 Task: Use the formula "MAXIFS" in spreadsheet "Project portfolio".
Action: Mouse moved to (958, 119)
Screenshot: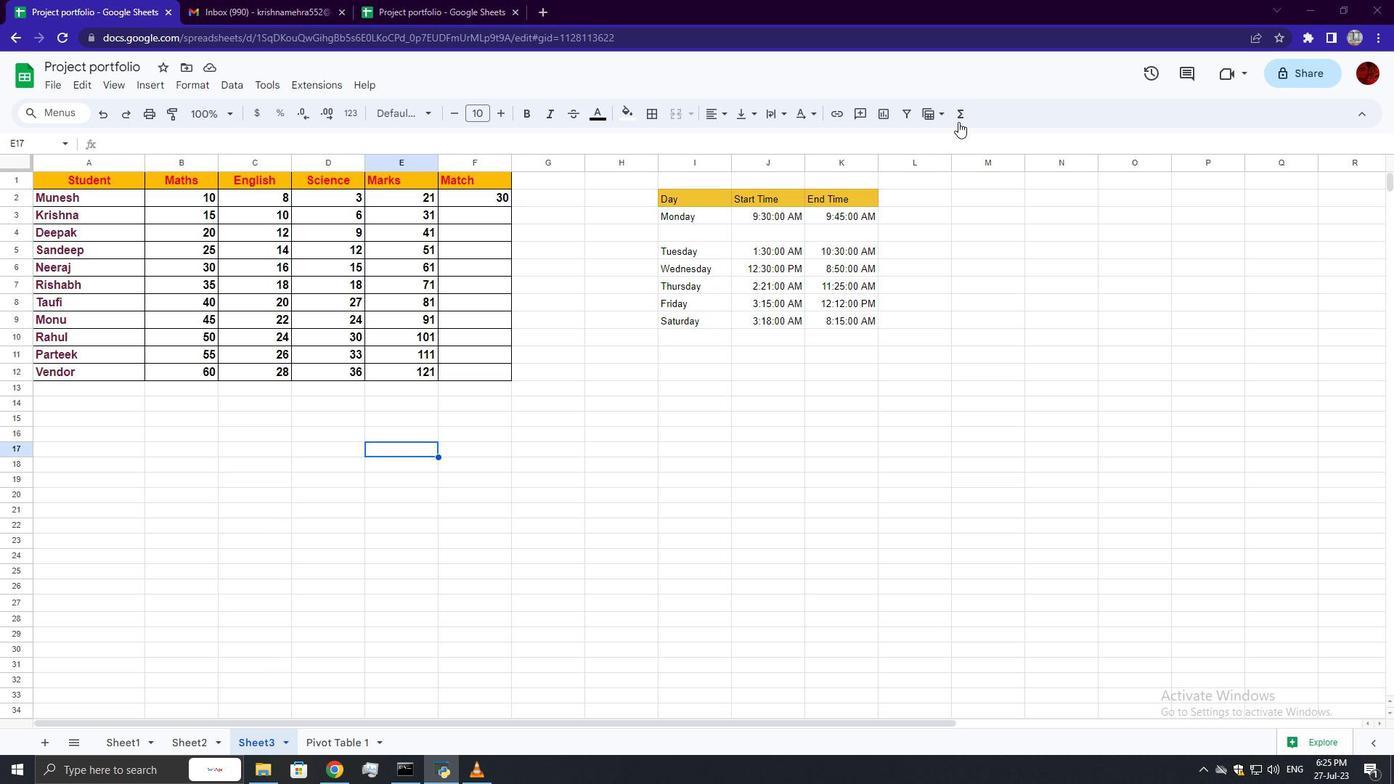 
Action: Mouse pressed left at (958, 119)
Screenshot: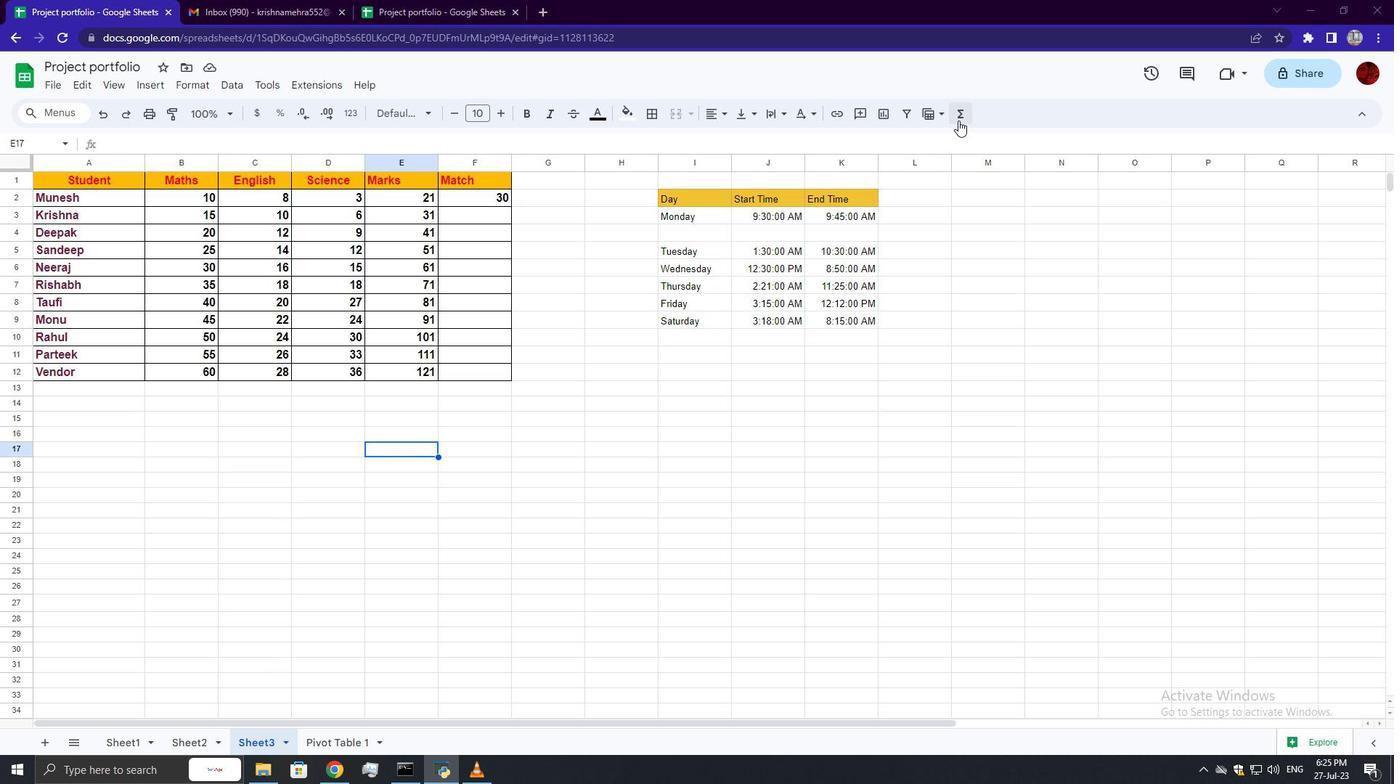
Action: Mouse moved to (1120, 270)
Screenshot: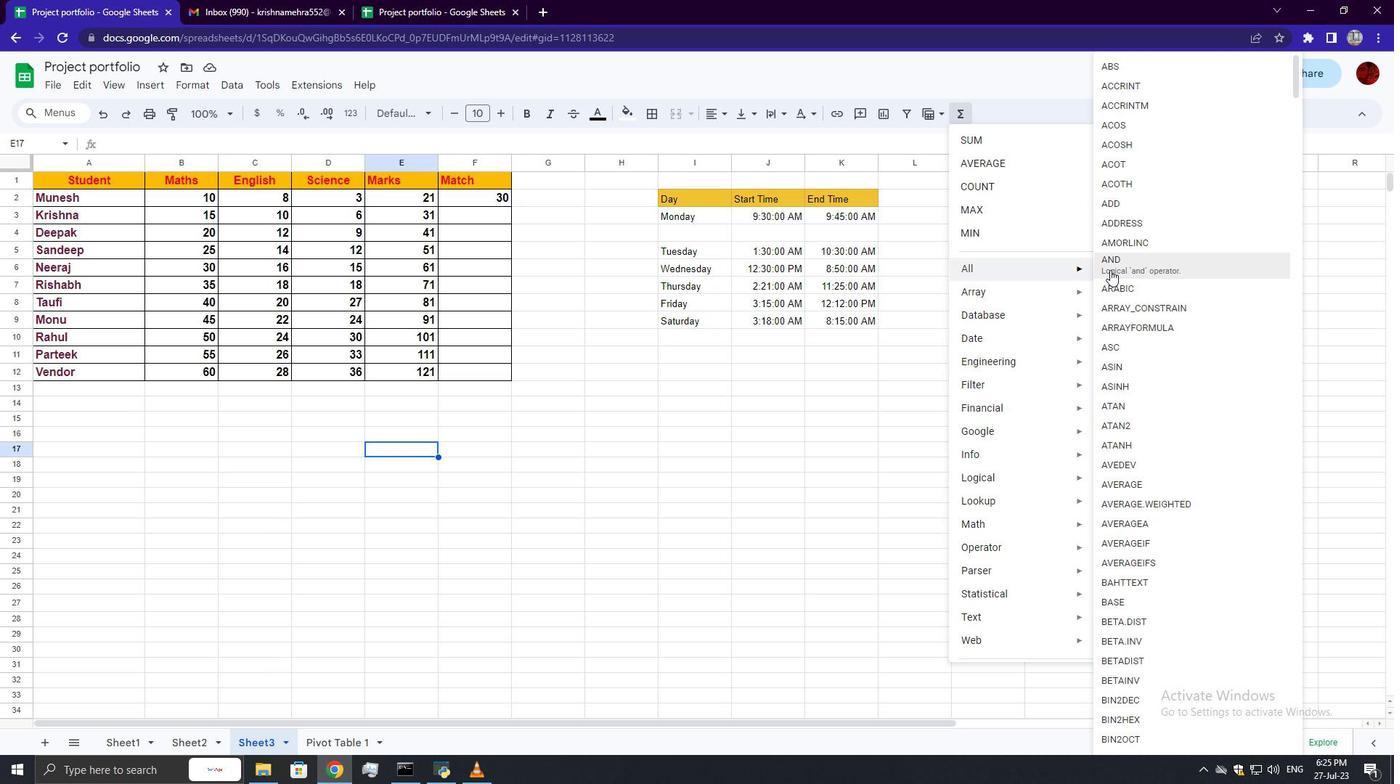 
Action: Mouse scrolled (1120, 270) with delta (0, 0)
Screenshot: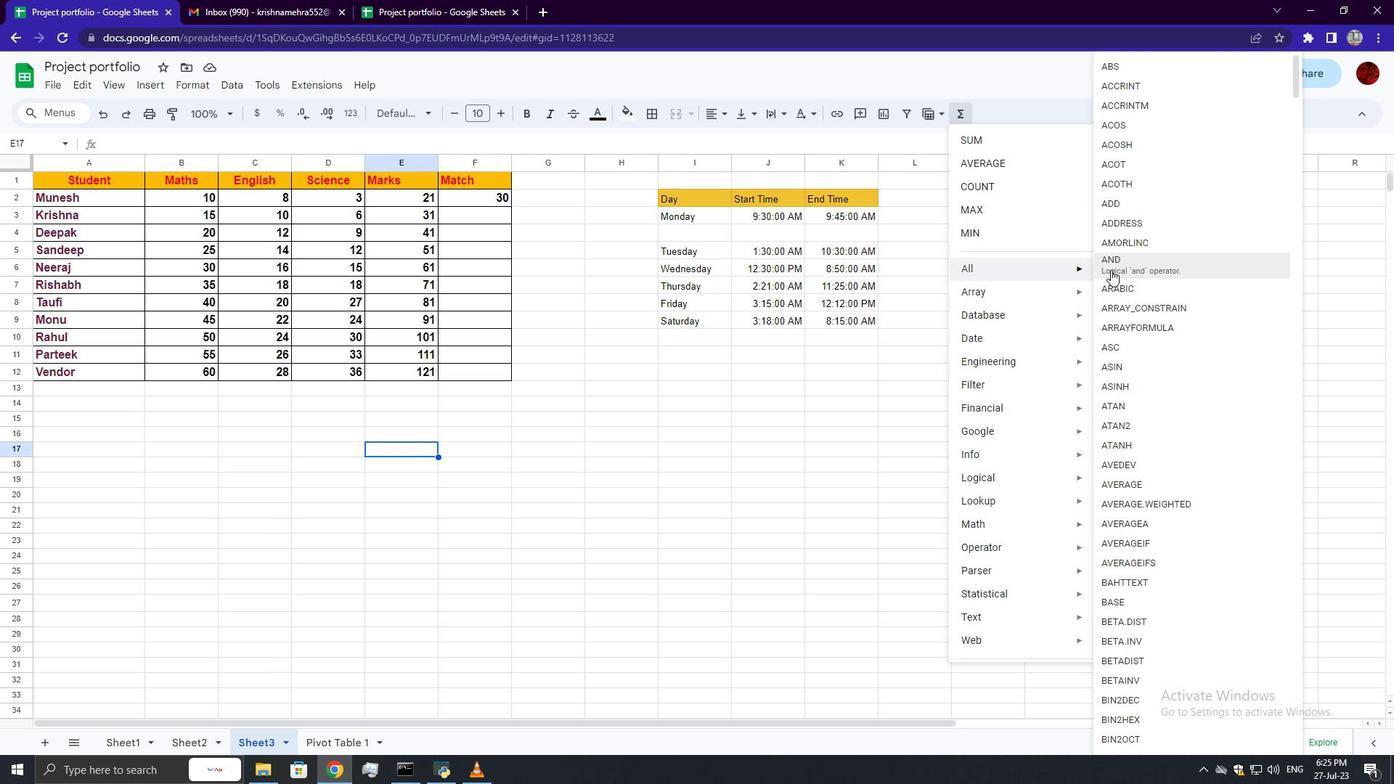 
Action: Mouse scrolled (1120, 270) with delta (0, 0)
Screenshot: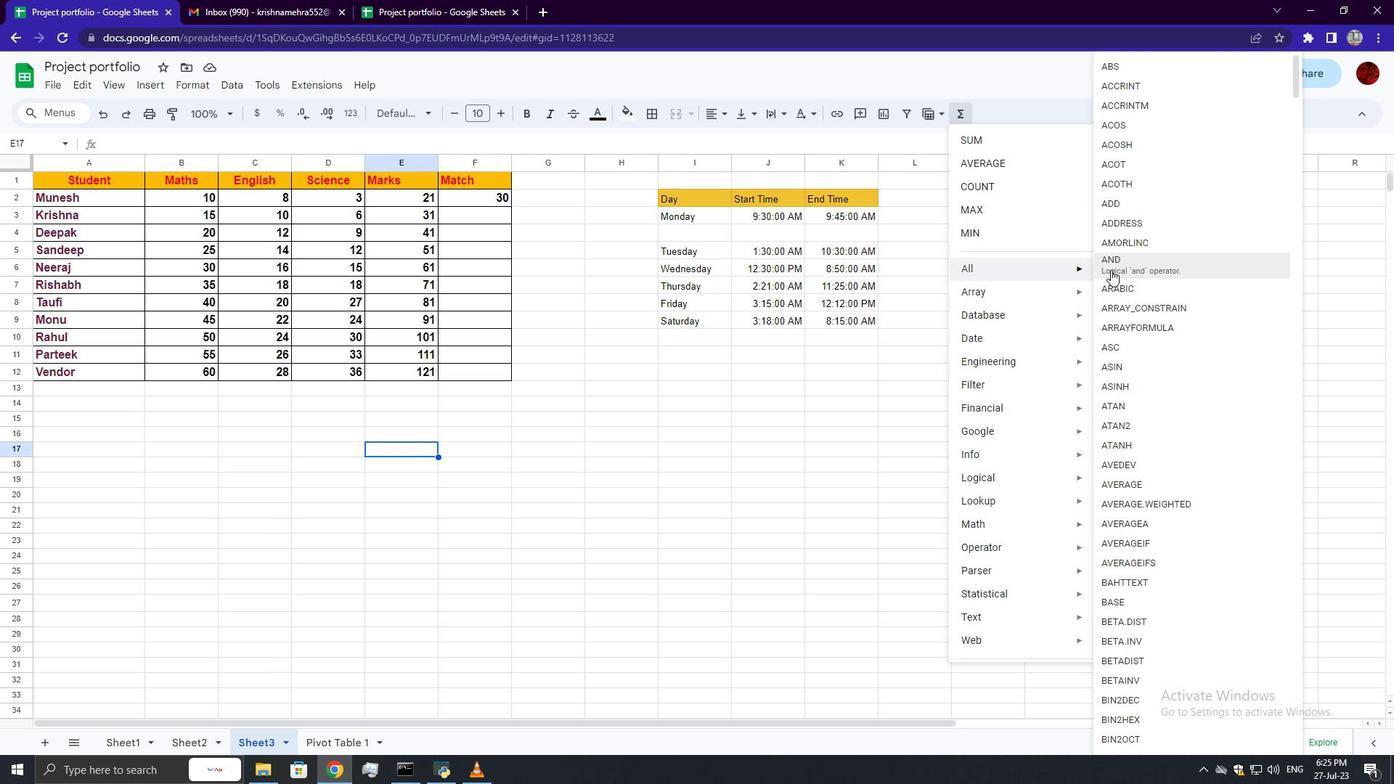 
Action: Mouse scrolled (1120, 270) with delta (0, 0)
Screenshot: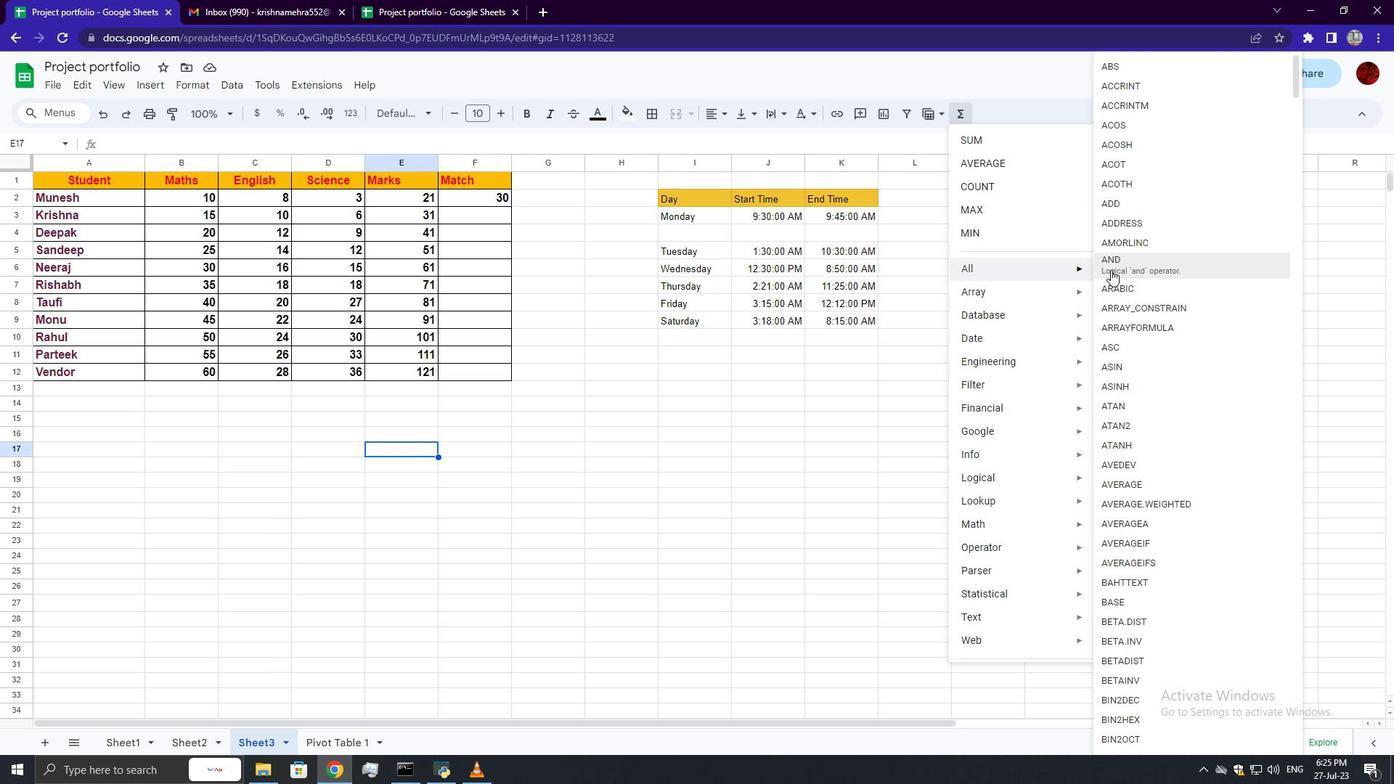 
Action: Mouse scrolled (1120, 270) with delta (0, 0)
Screenshot: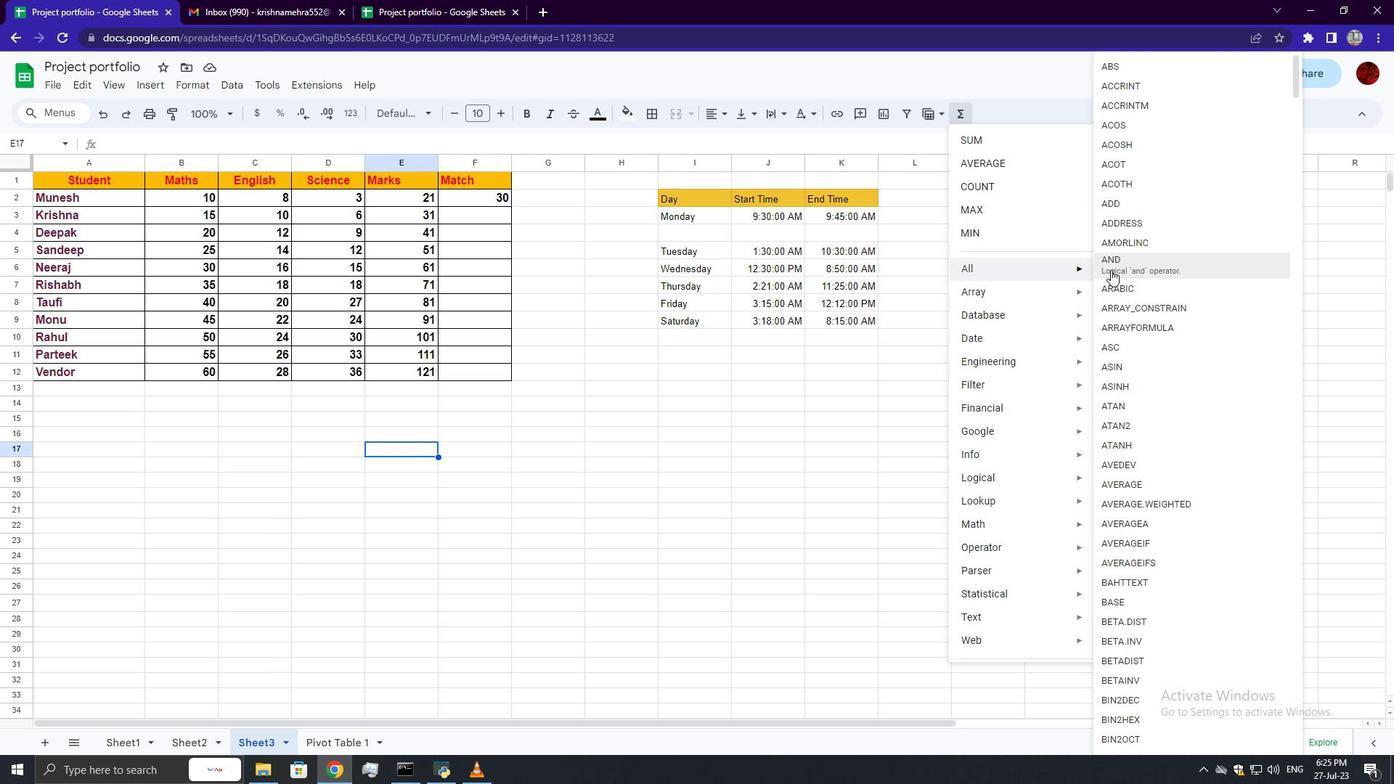 
Action: Mouse scrolled (1120, 270) with delta (0, 0)
Screenshot: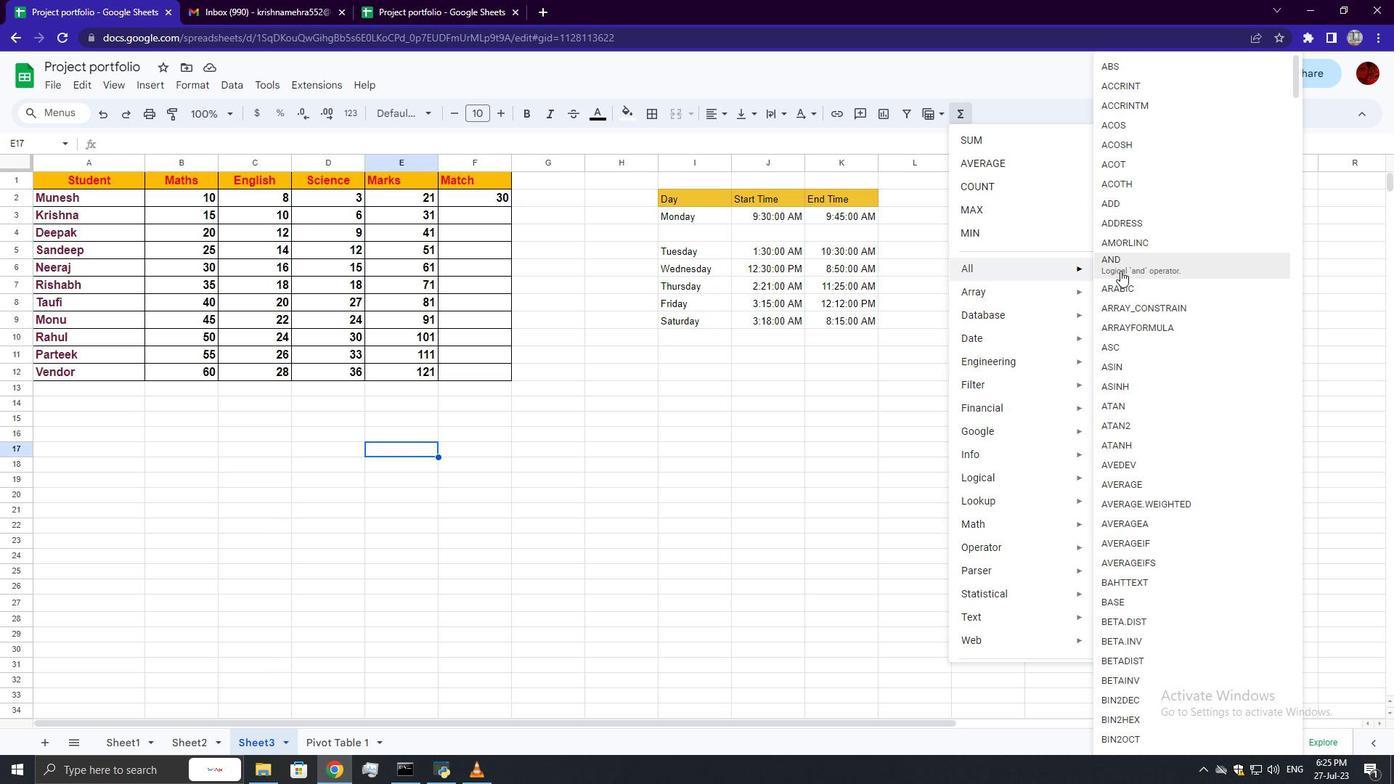 
Action: Mouse scrolled (1120, 270) with delta (0, 0)
Screenshot: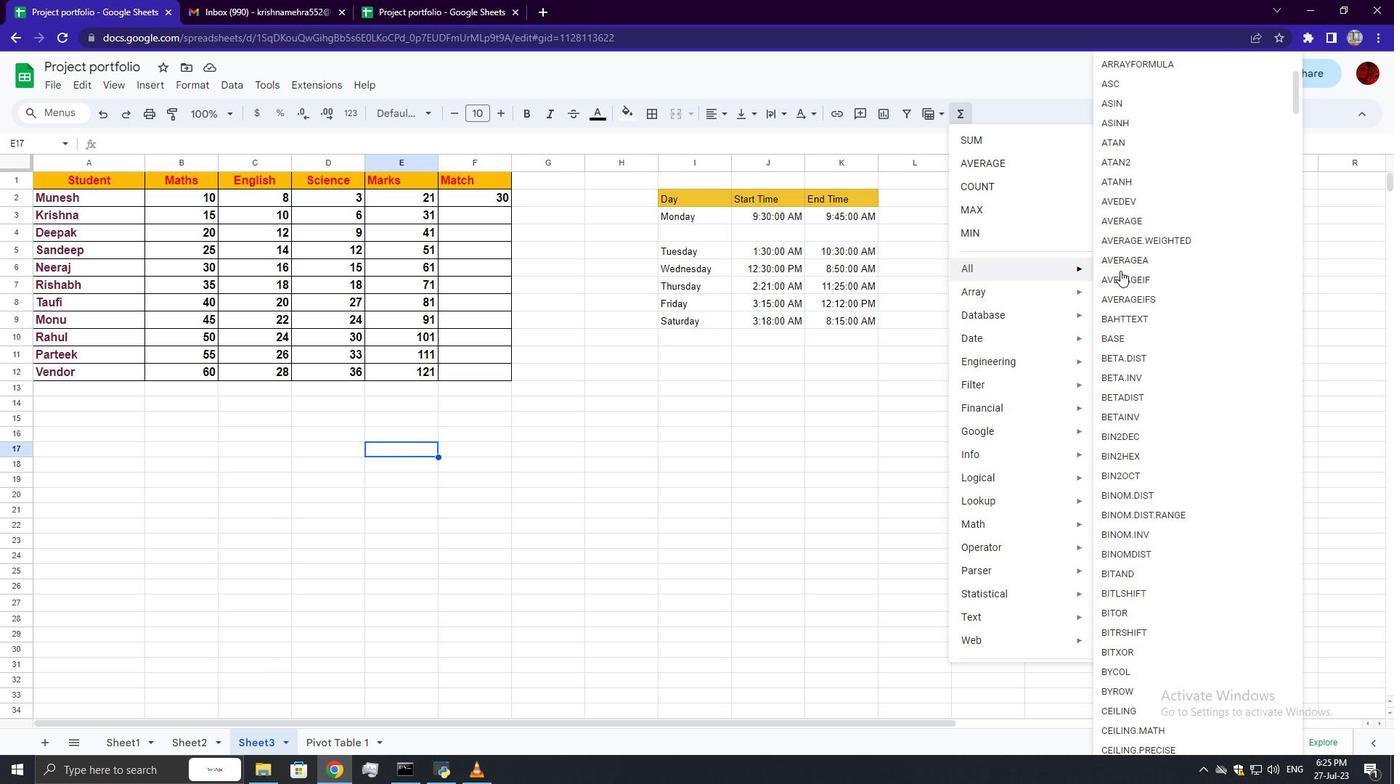 
Action: Mouse scrolled (1120, 270) with delta (0, 0)
Screenshot: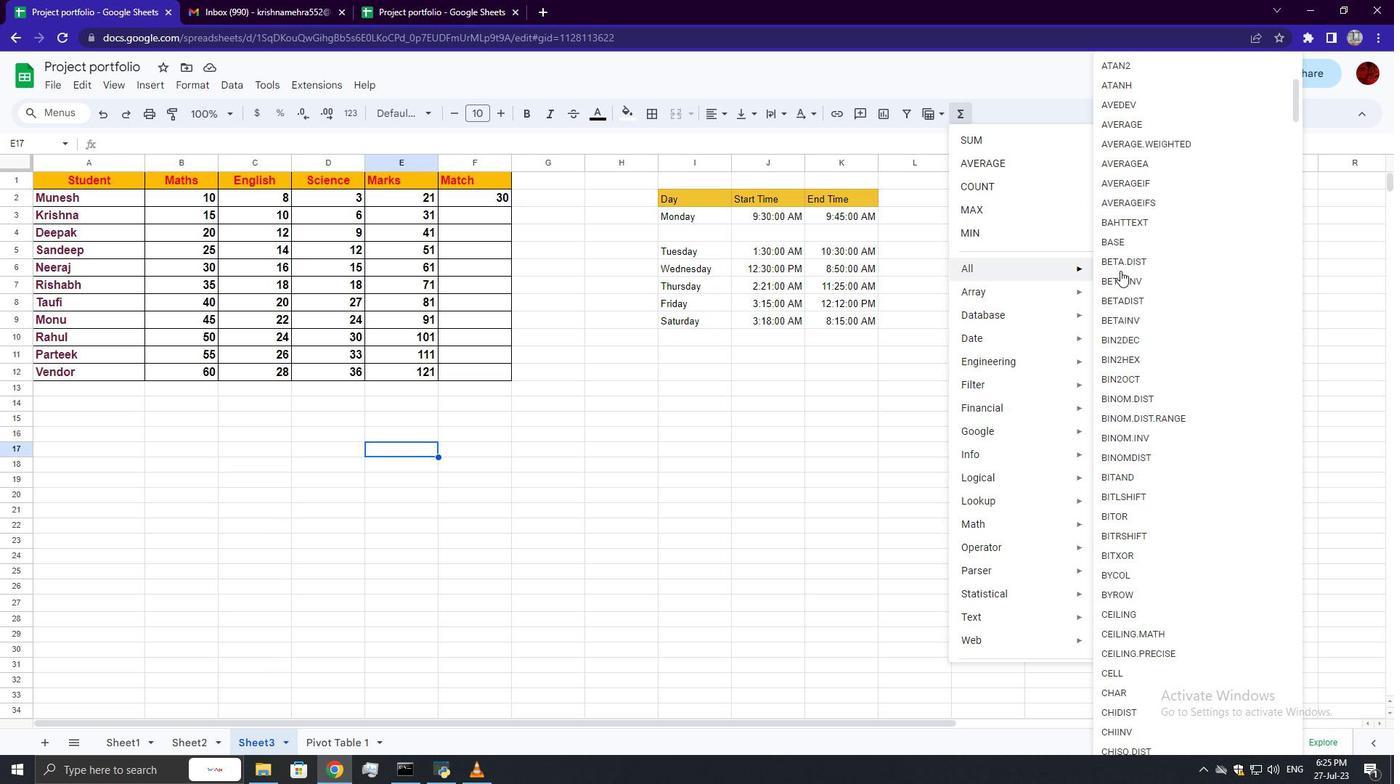 
Action: Mouse scrolled (1120, 270) with delta (0, 0)
Screenshot: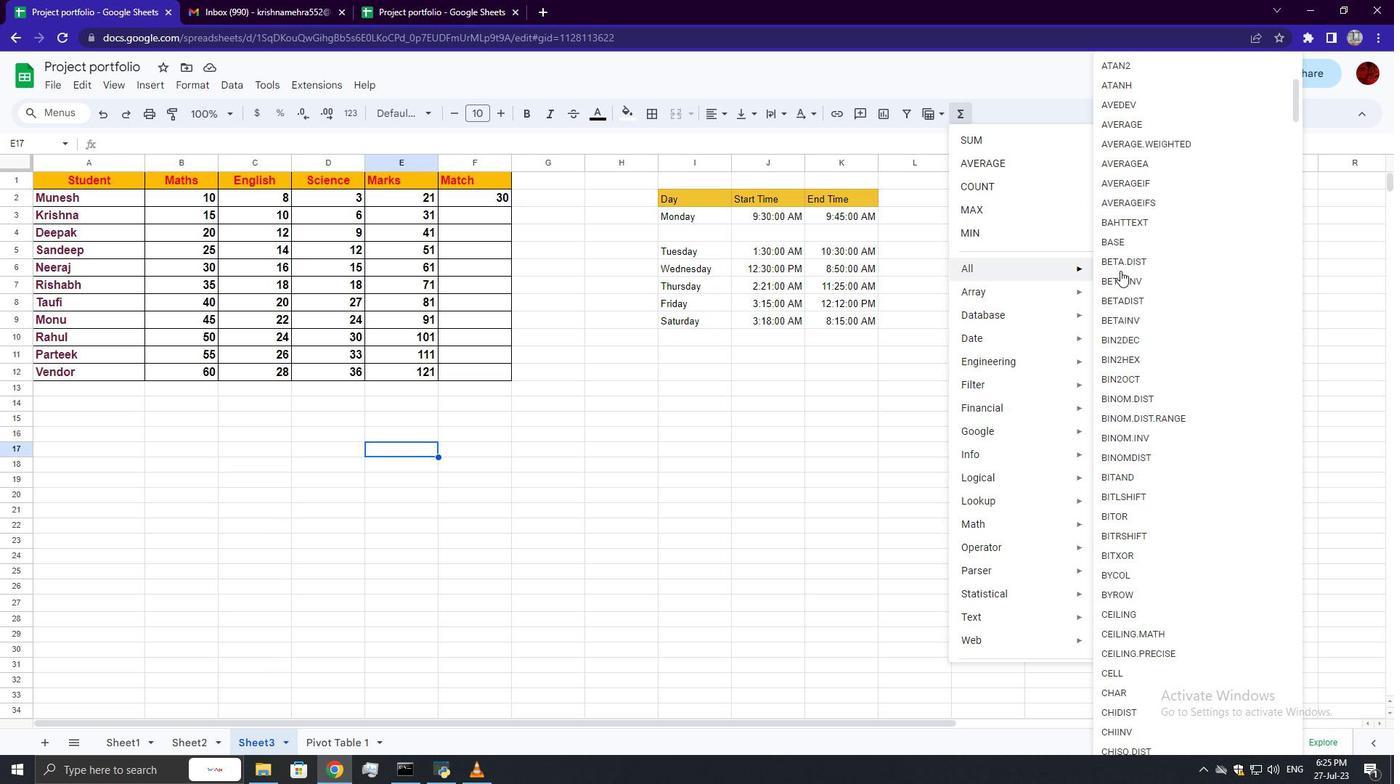 
Action: Mouse scrolled (1120, 270) with delta (0, 0)
Screenshot: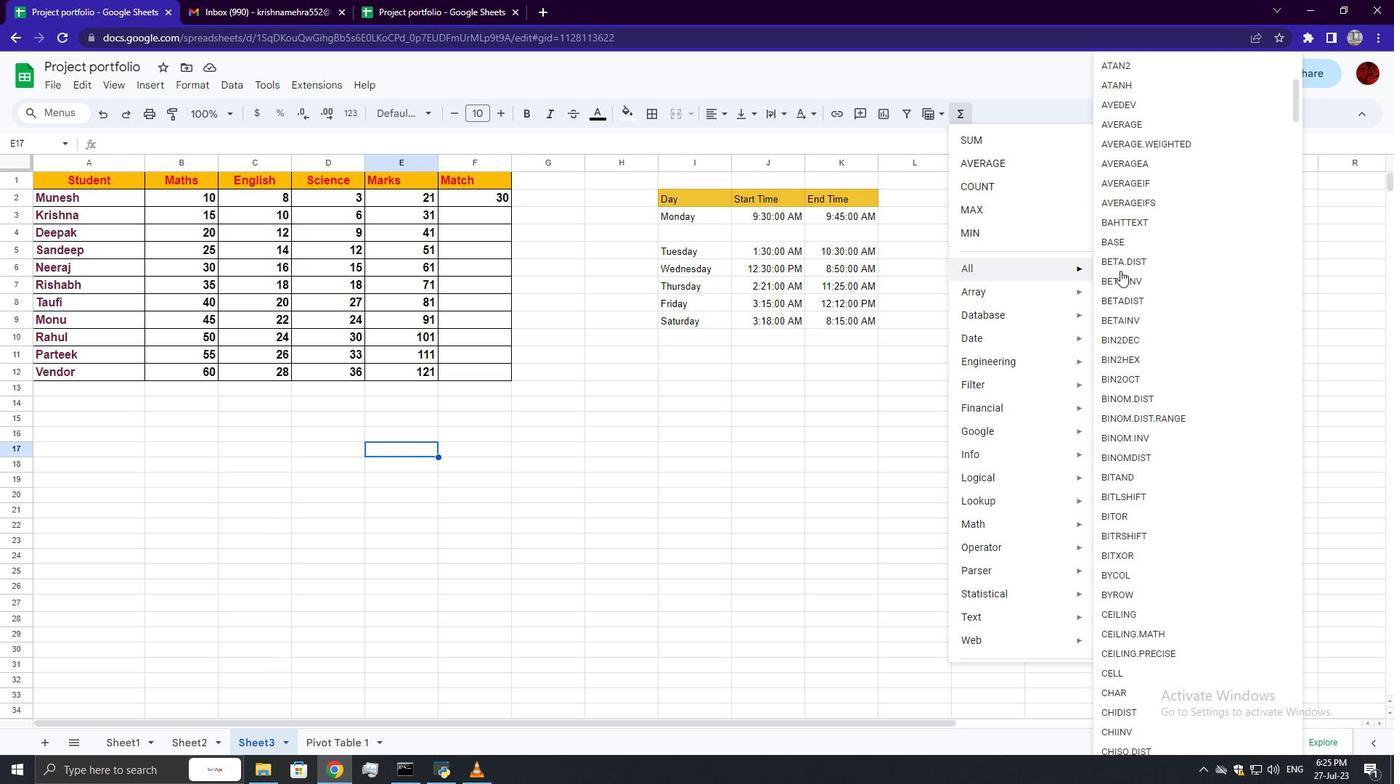 
Action: Mouse scrolled (1120, 270) with delta (0, 0)
Screenshot: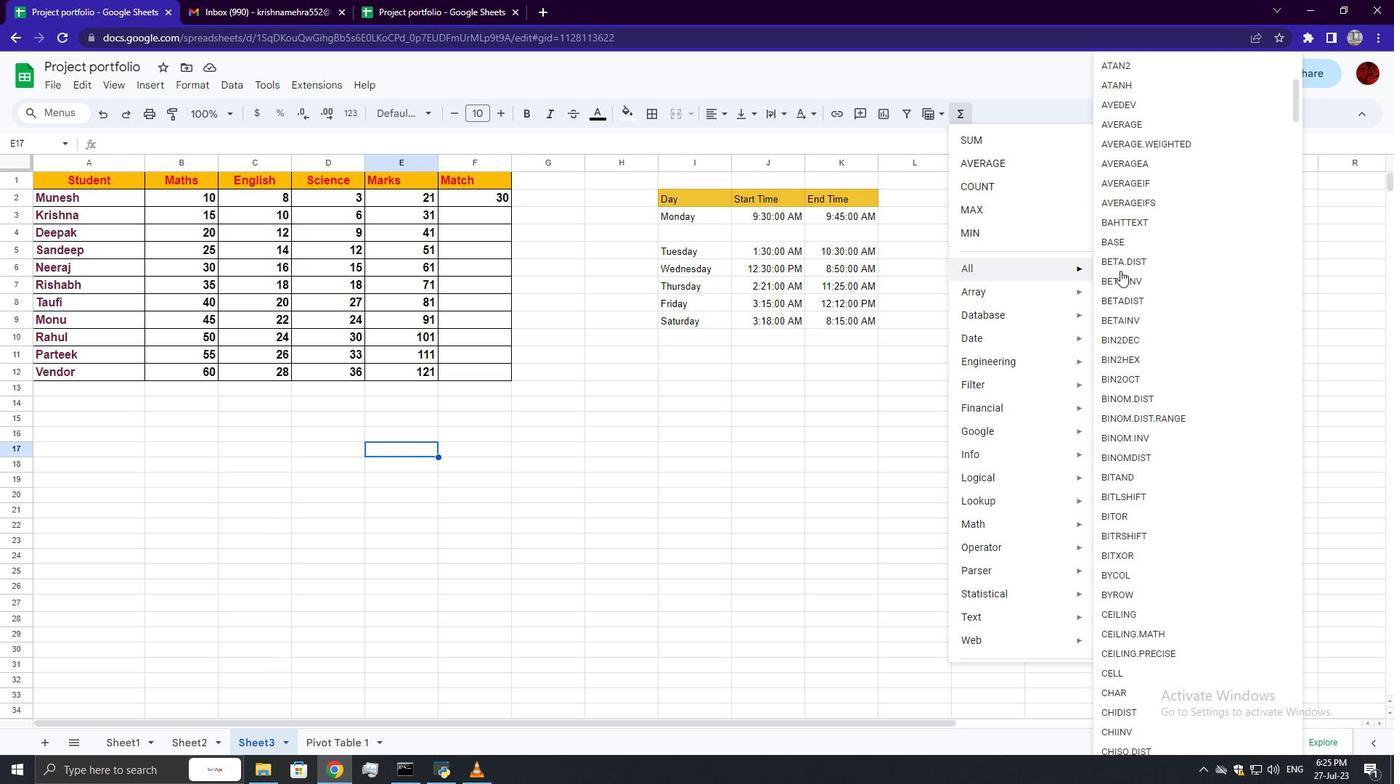 
Action: Mouse scrolled (1120, 270) with delta (0, 0)
Screenshot: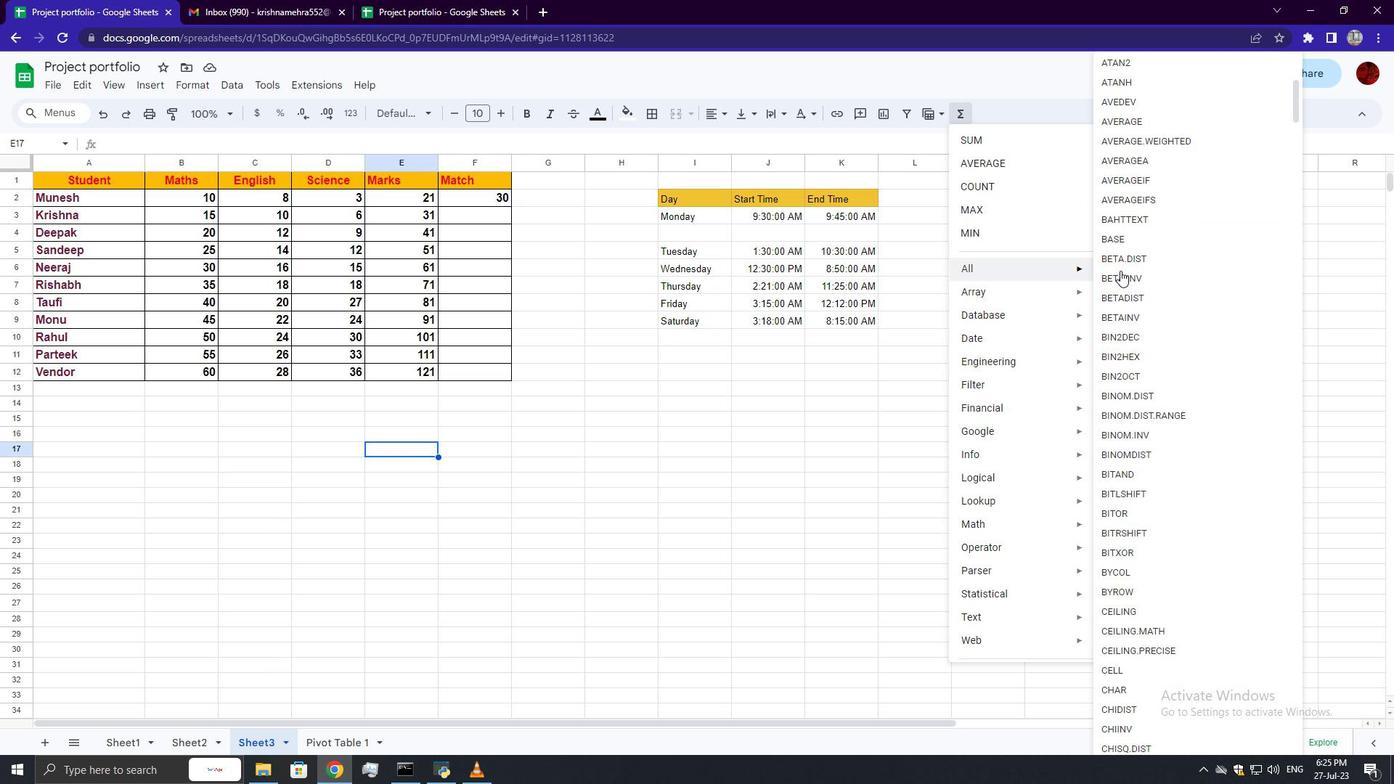 
Action: Mouse scrolled (1120, 270) with delta (0, 0)
Screenshot: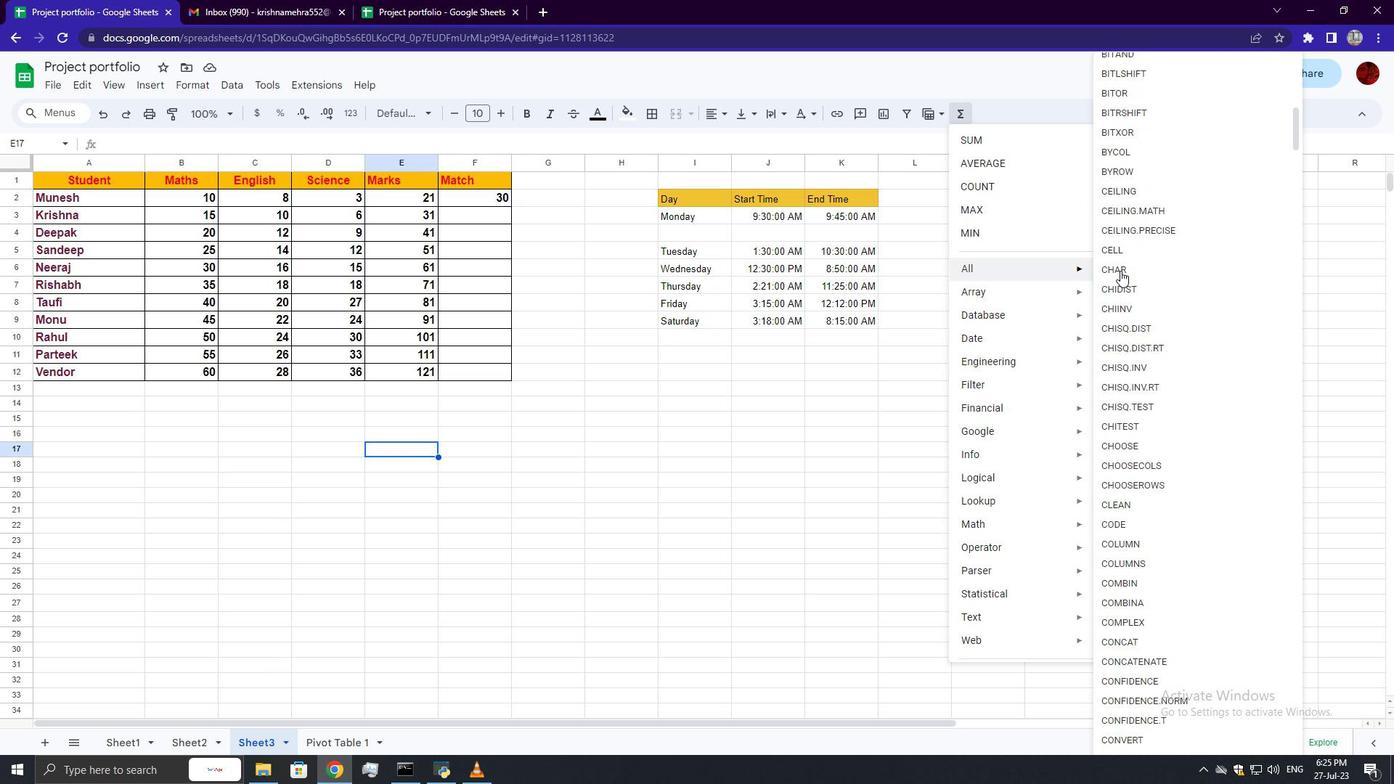 
Action: Mouse scrolled (1120, 270) with delta (0, 0)
Screenshot: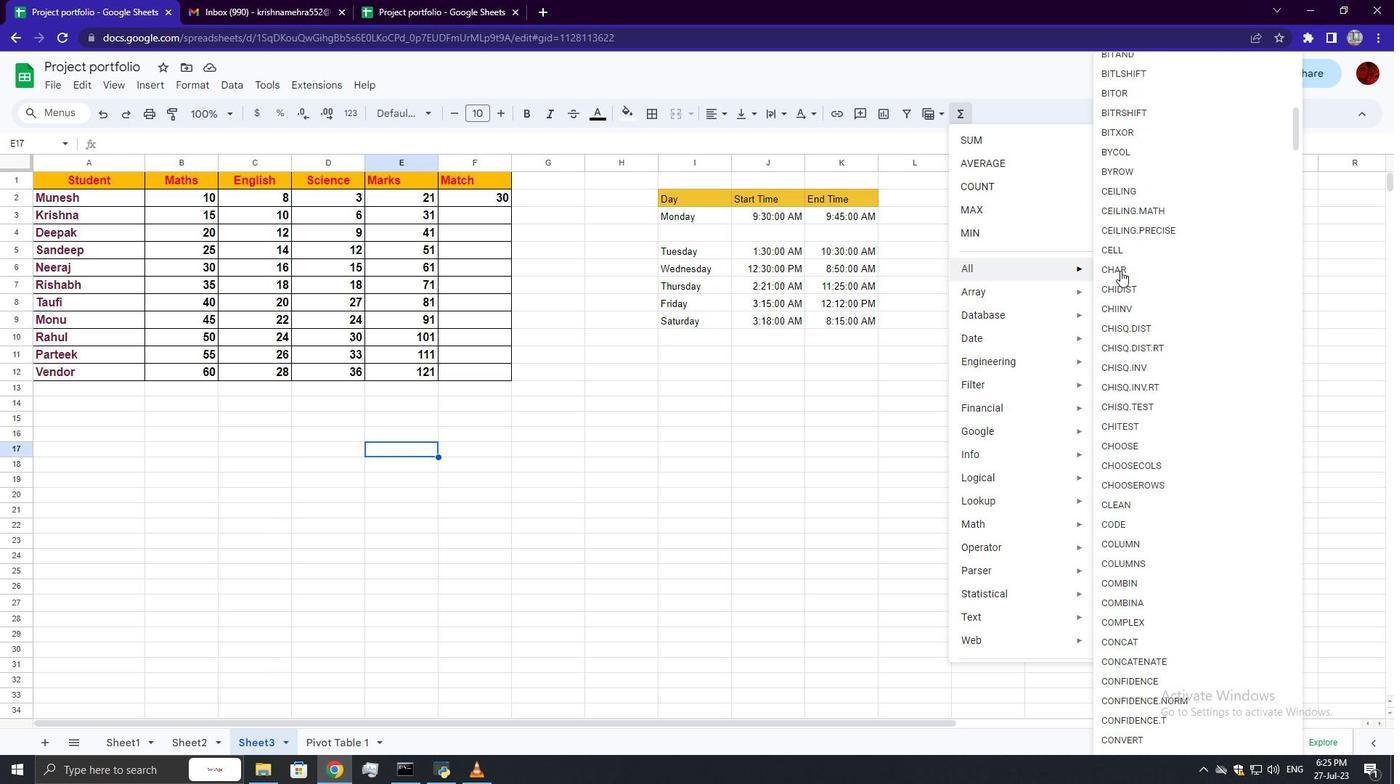 
Action: Mouse scrolled (1120, 270) with delta (0, 0)
Screenshot: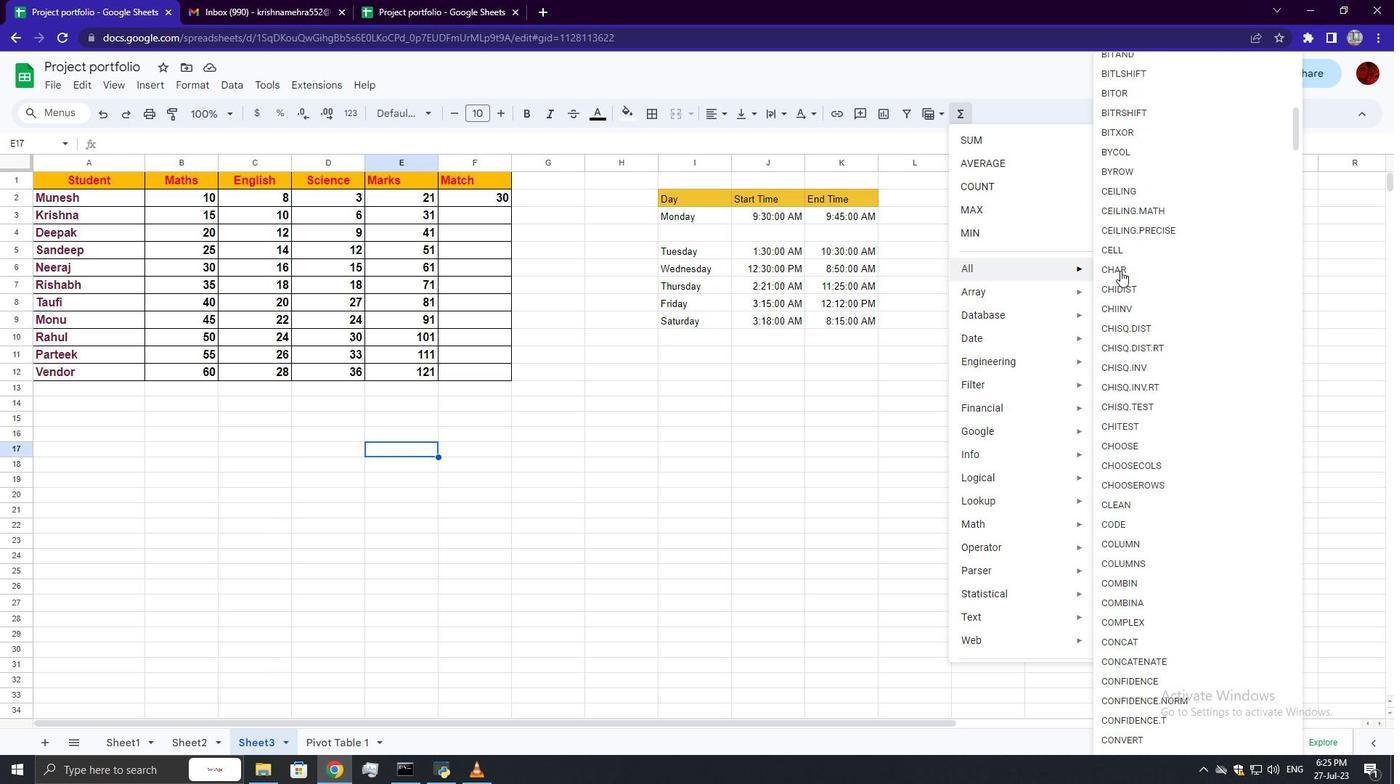 
Action: Mouse scrolled (1120, 270) with delta (0, 0)
Screenshot: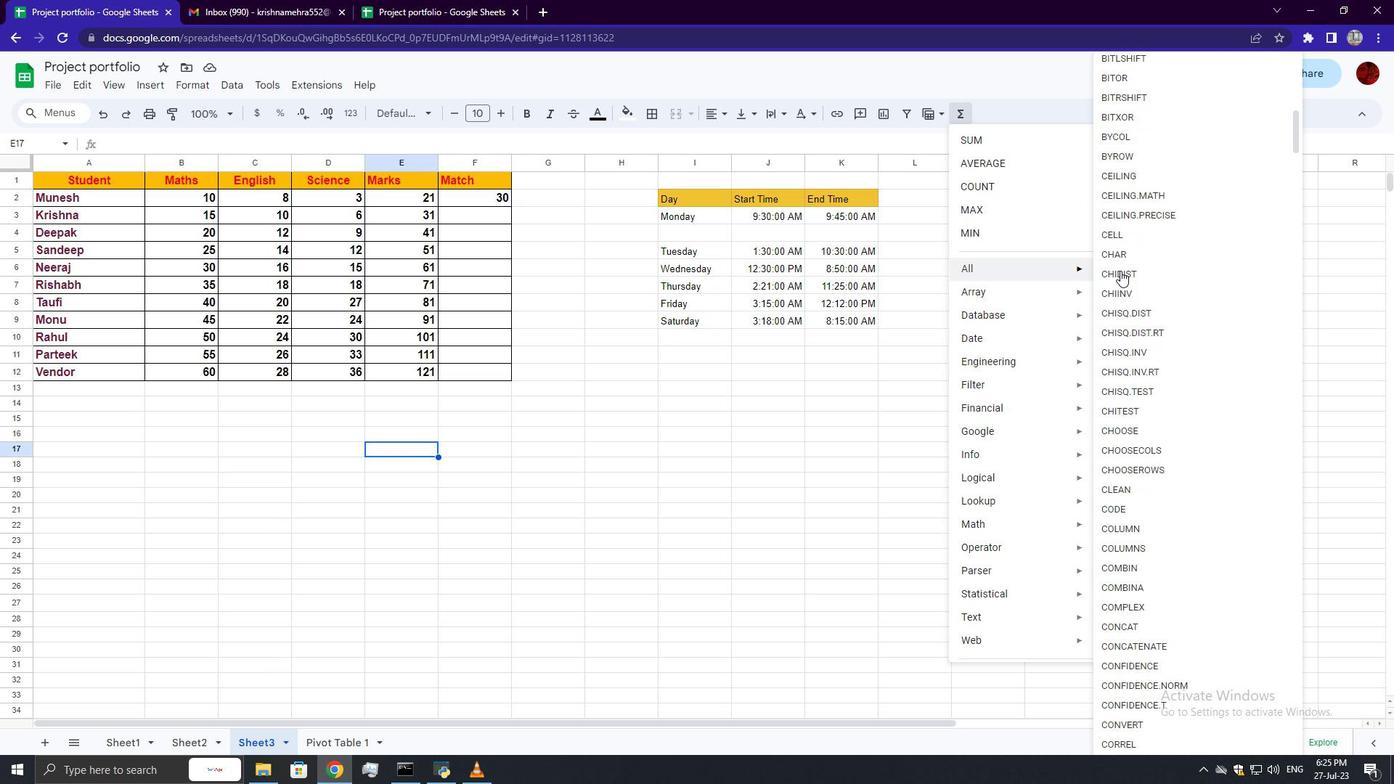 
Action: Mouse scrolled (1120, 270) with delta (0, 0)
Screenshot: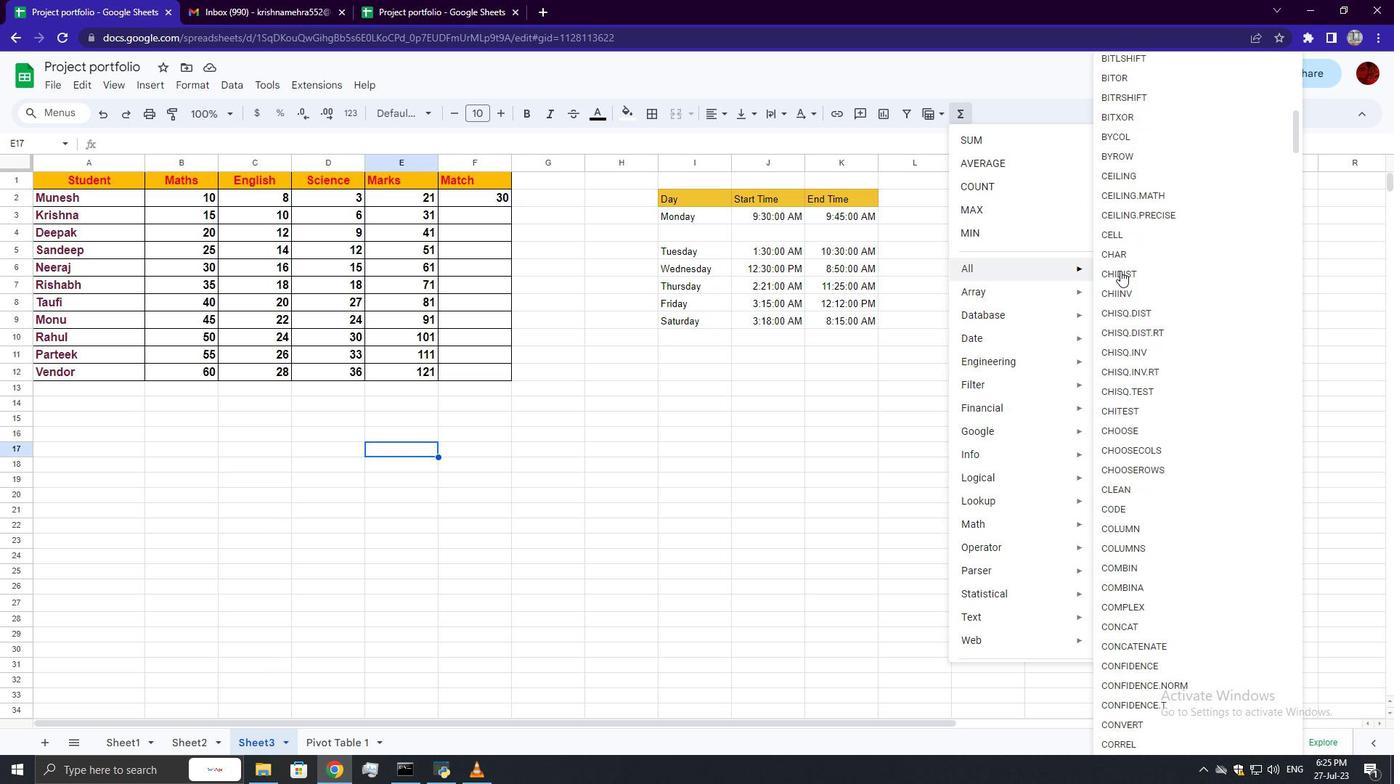
Action: Mouse scrolled (1120, 270) with delta (0, 0)
Screenshot: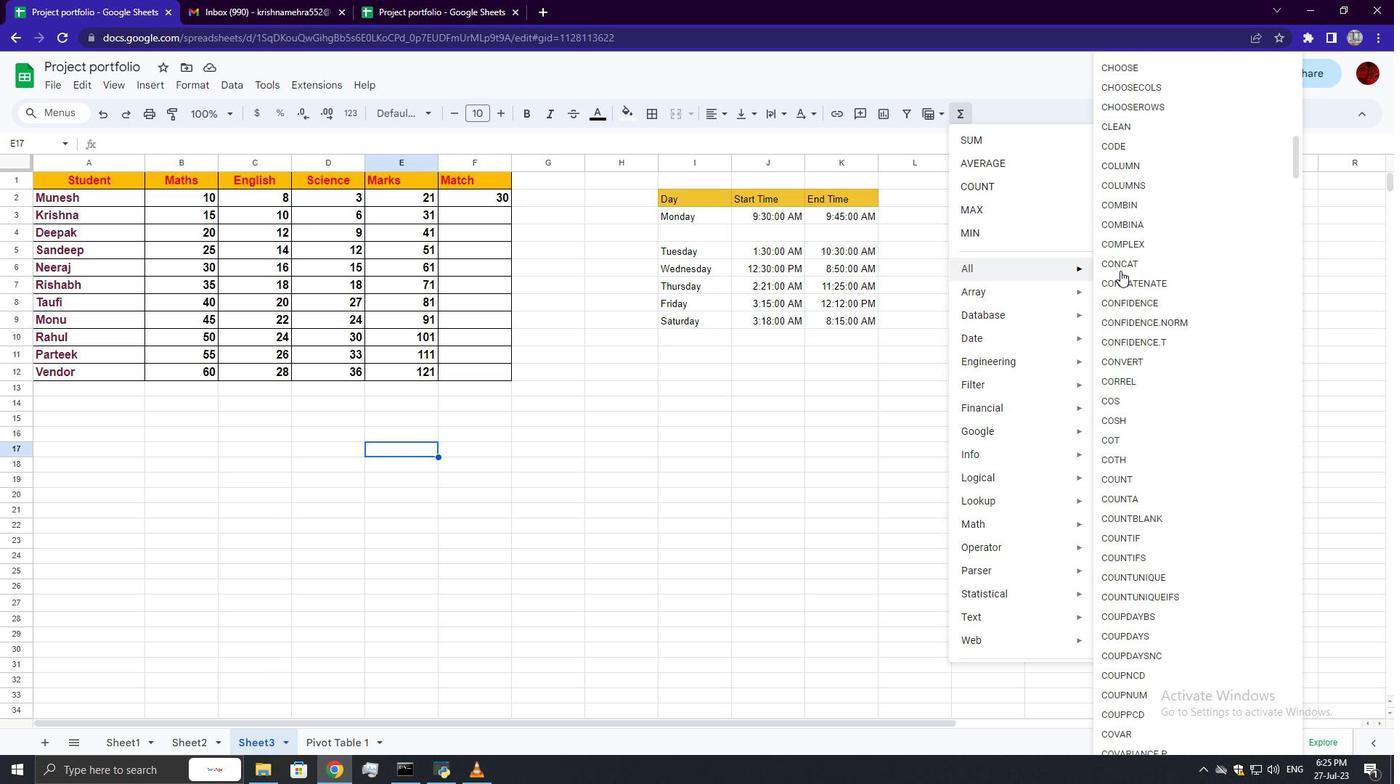 
Action: Mouse scrolled (1120, 270) with delta (0, 0)
Screenshot: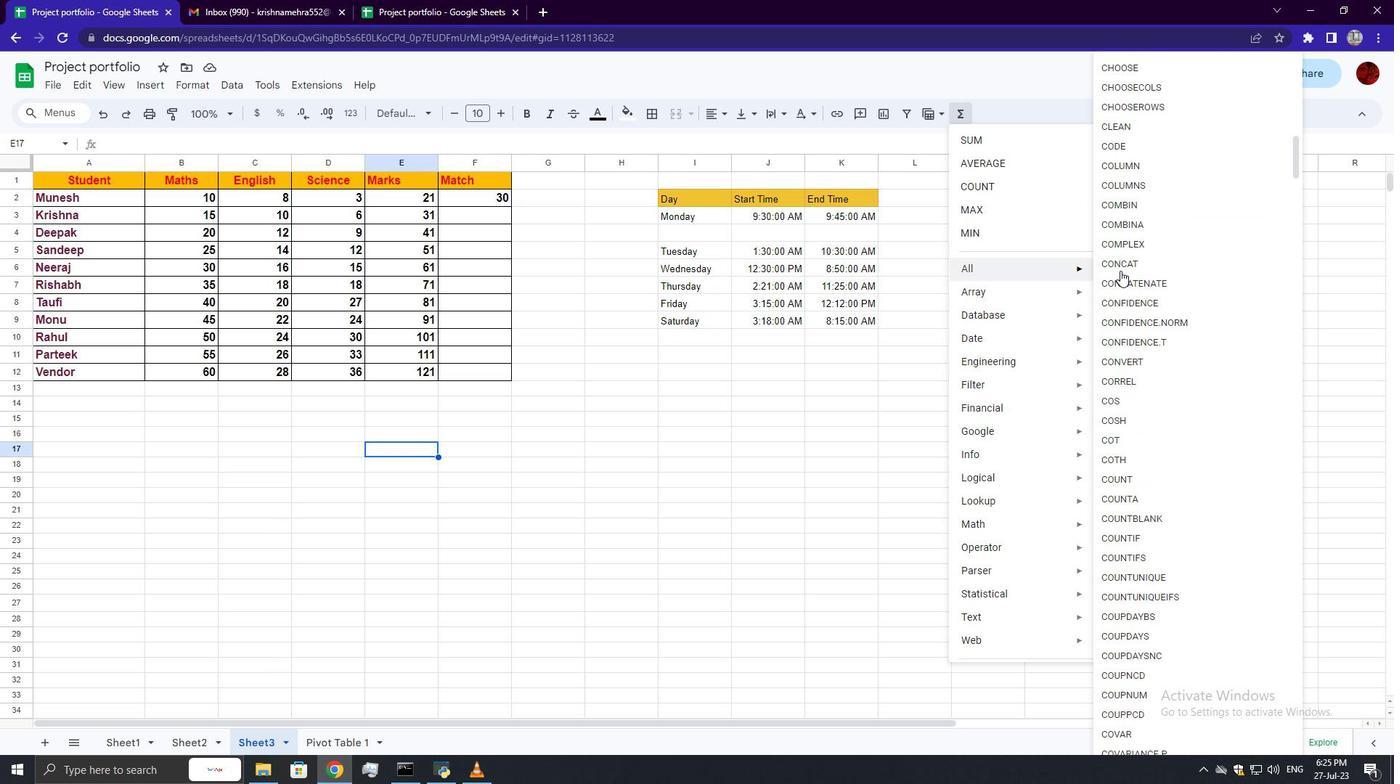 
Action: Mouse scrolled (1120, 270) with delta (0, 0)
Screenshot: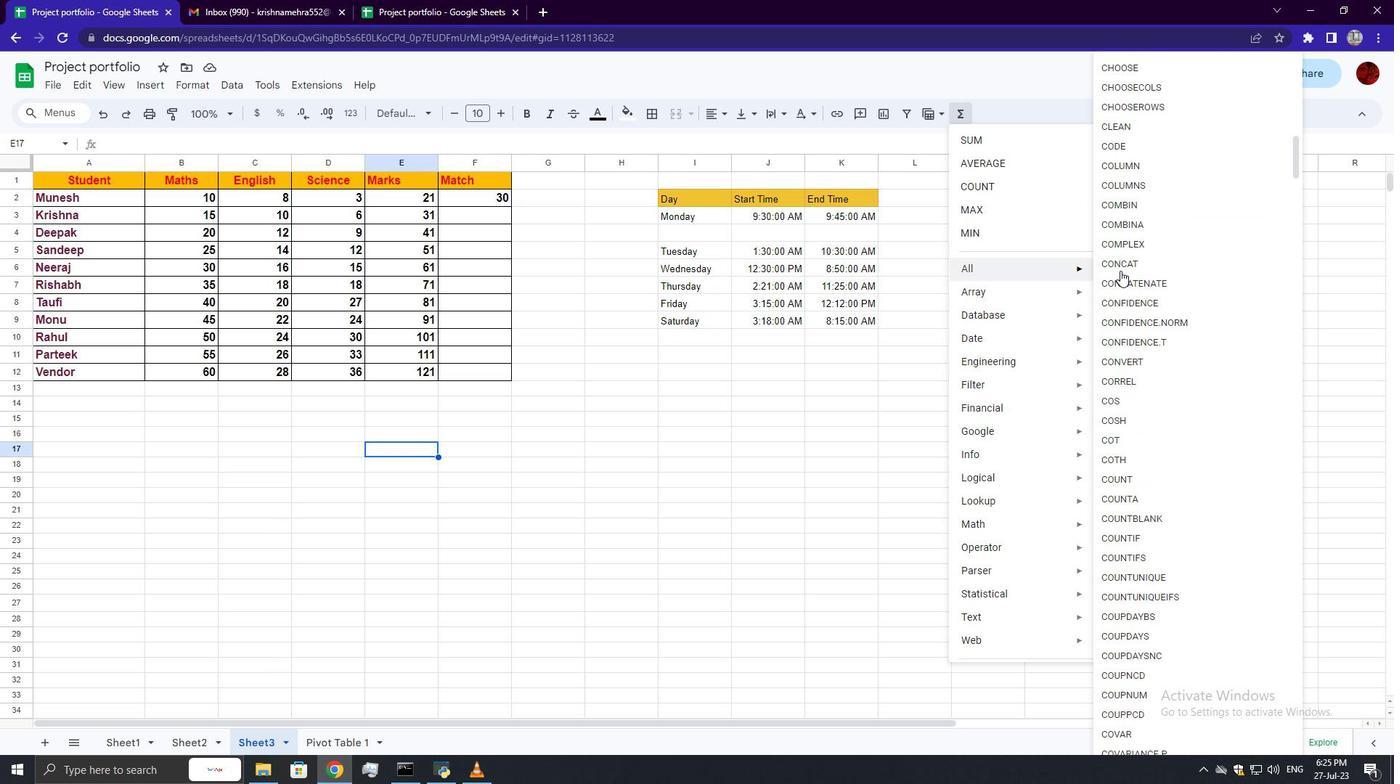 
Action: Mouse scrolled (1120, 270) with delta (0, 0)
Screenshot: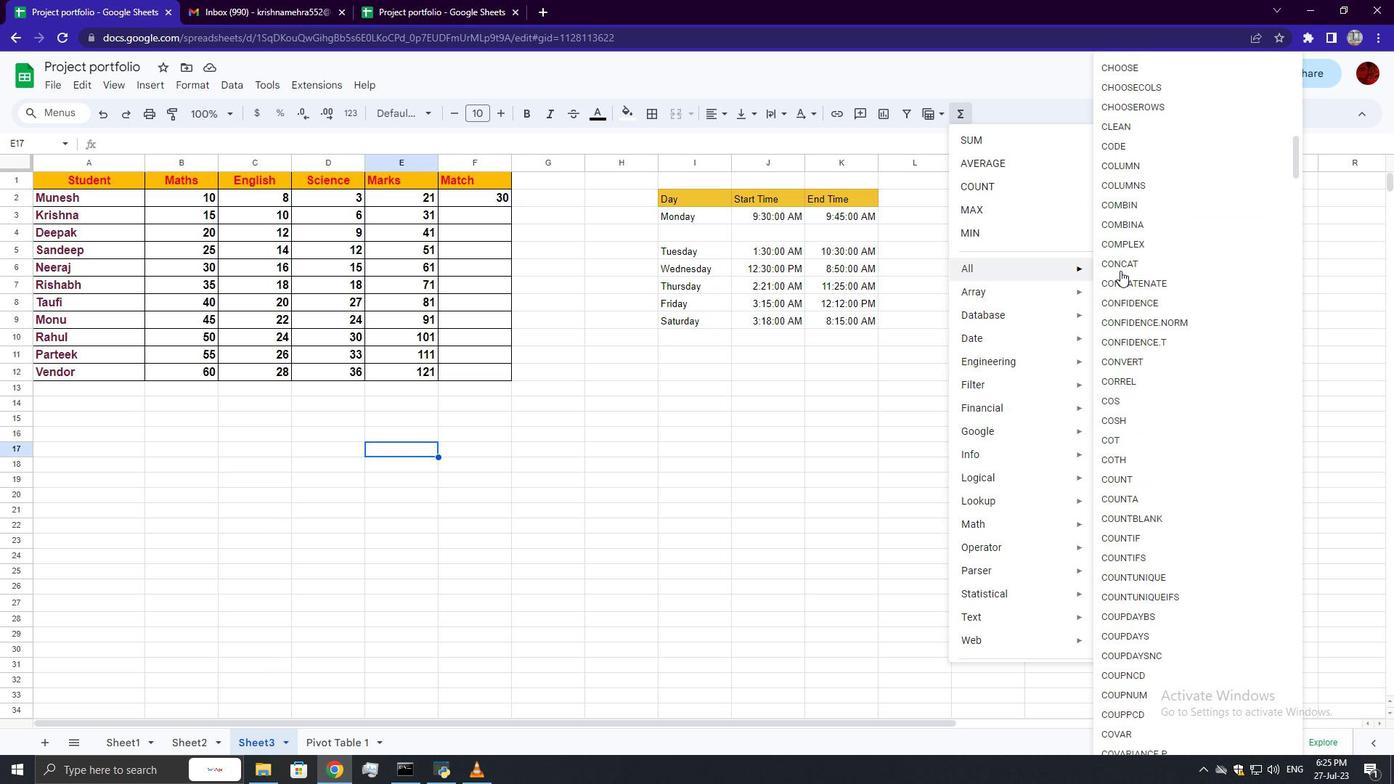 
Action: Mouse scrolled (1120, 270) with delta (0, 0)
Screenshot: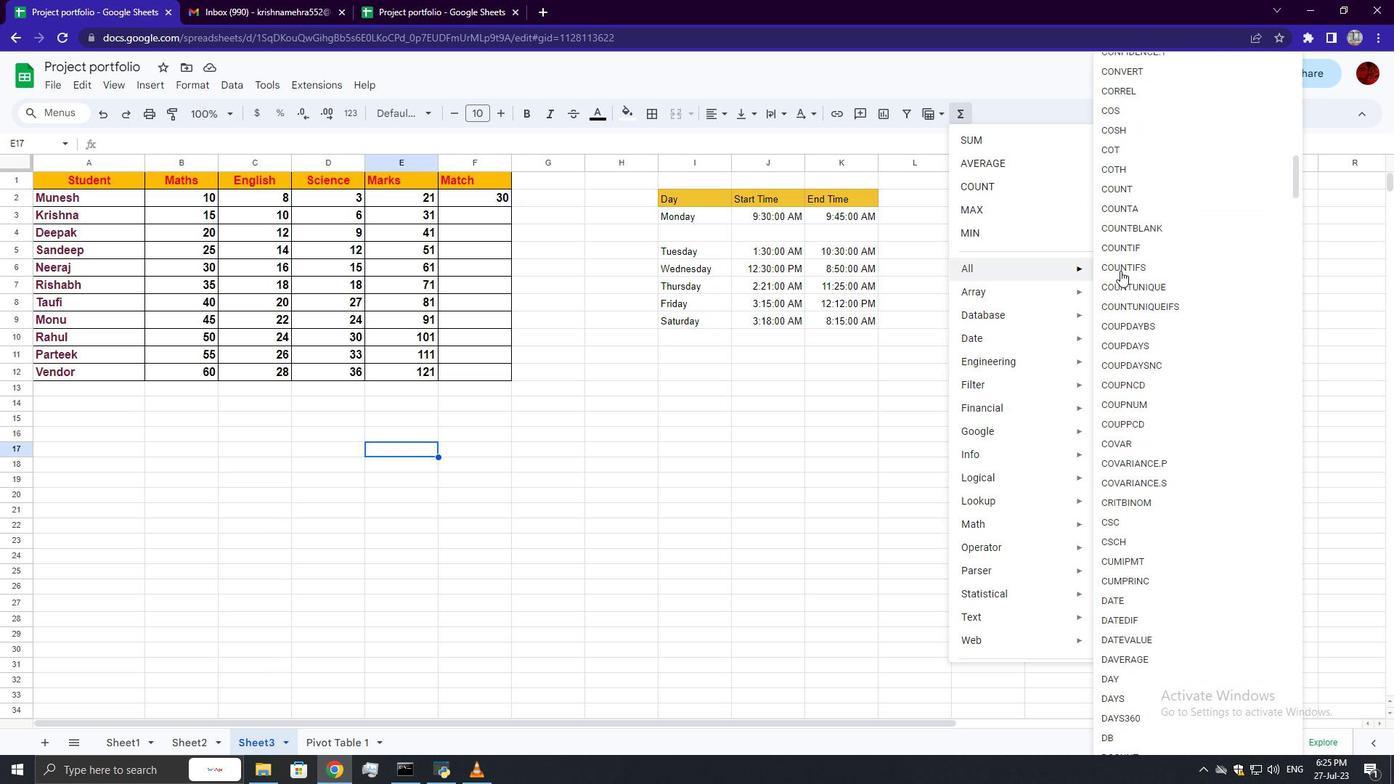 
Action: Mouse scrolled (1120, 270) with delta (0, 0)
Screenshot: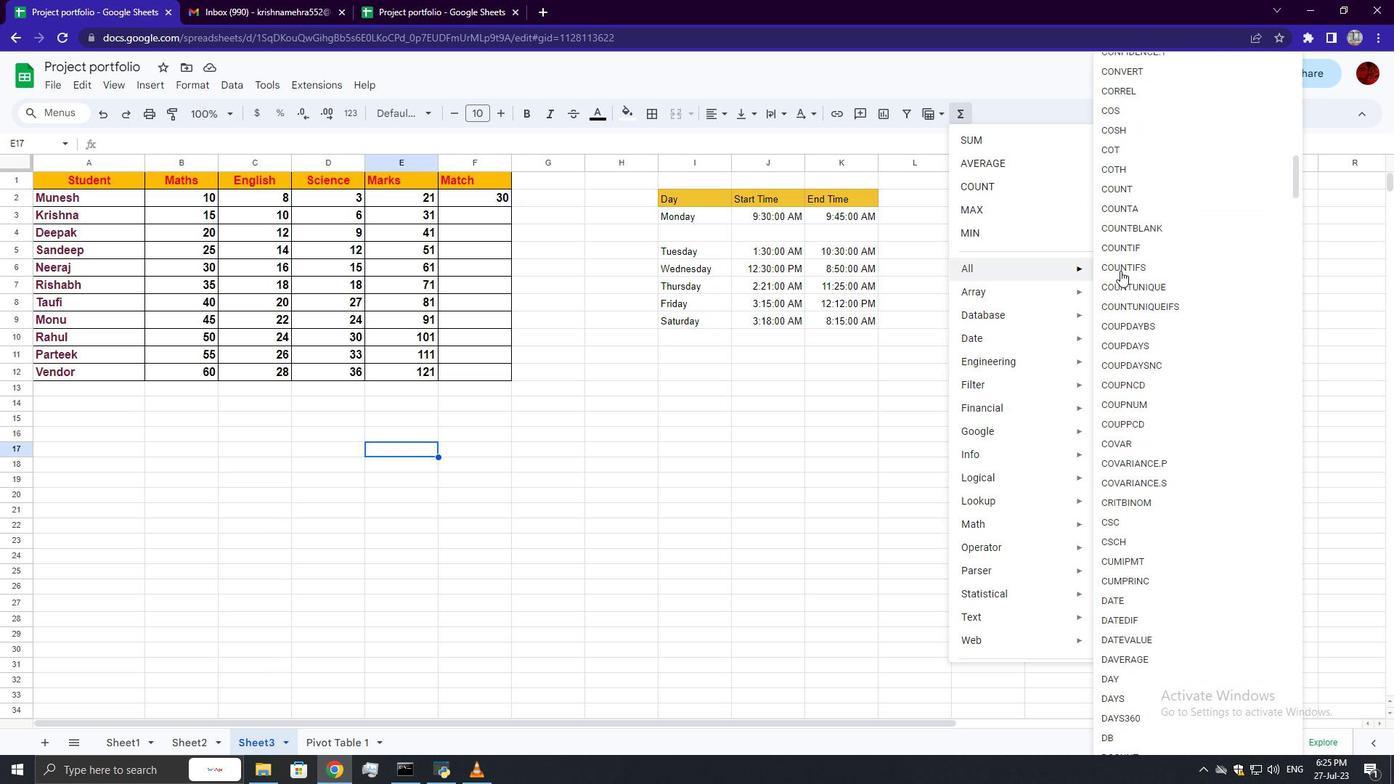 
Action: Mouse scrolled (1120, 270) with delta (0, 0)
Screenshot: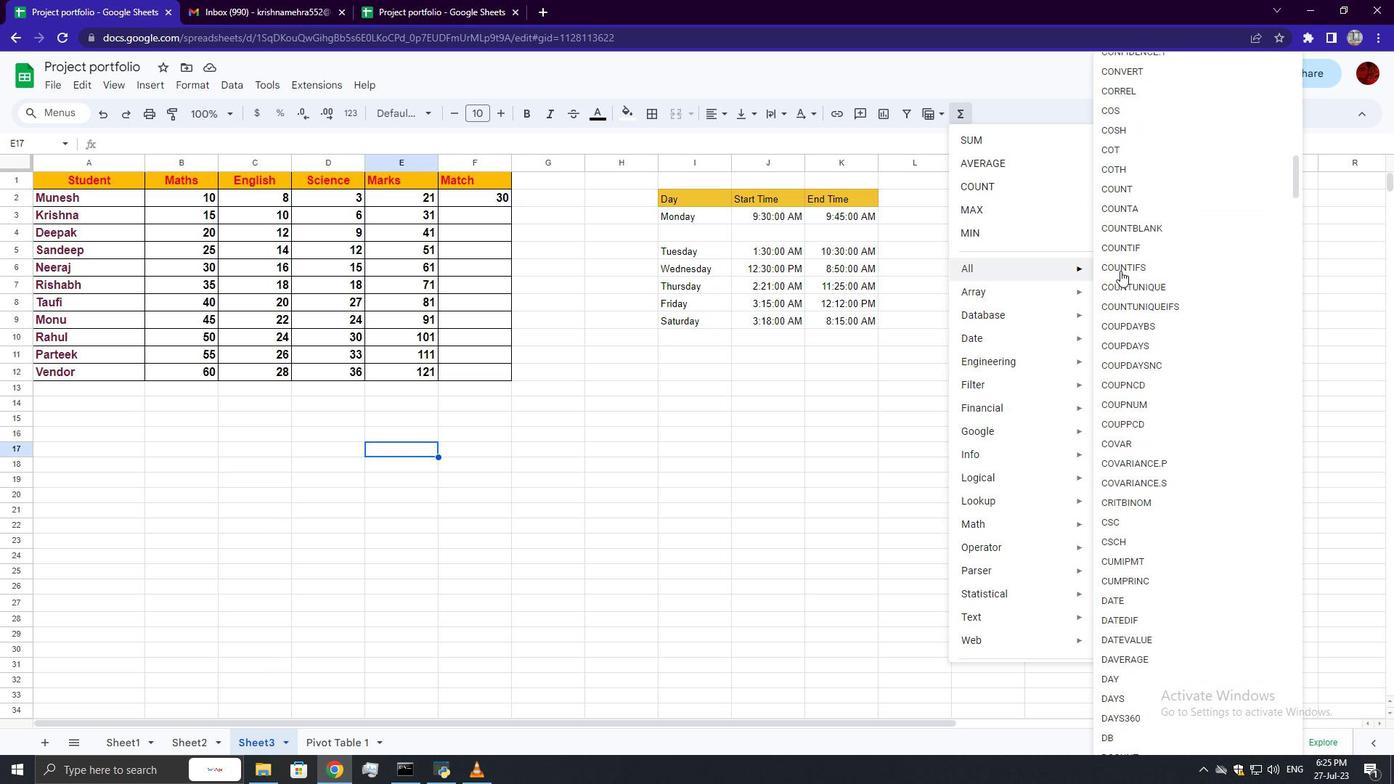 
Action: Mouse scrolled (1120, 270) with delta (0, 0)
Screenshot: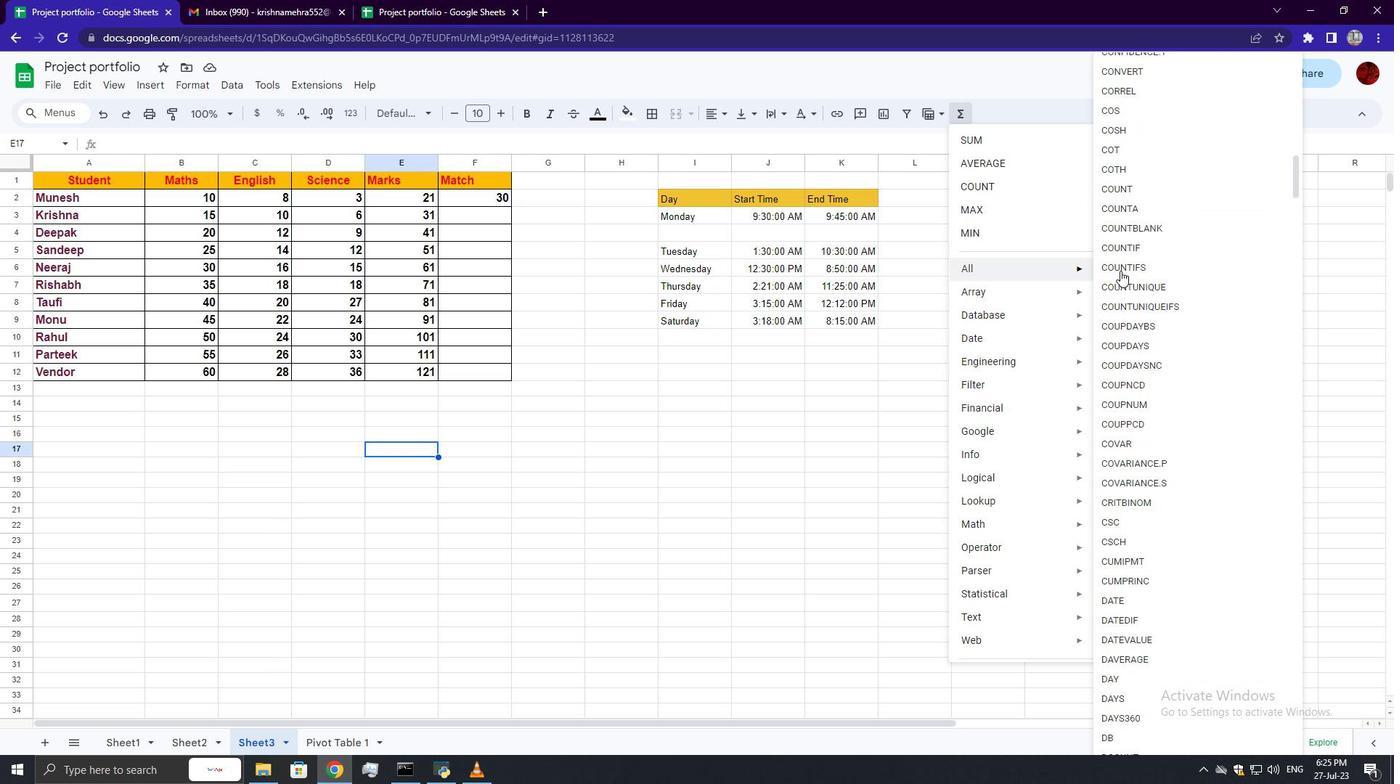 
Action: Mouse scrolled (1120, 270) with delta (0, 0)
Screenshot: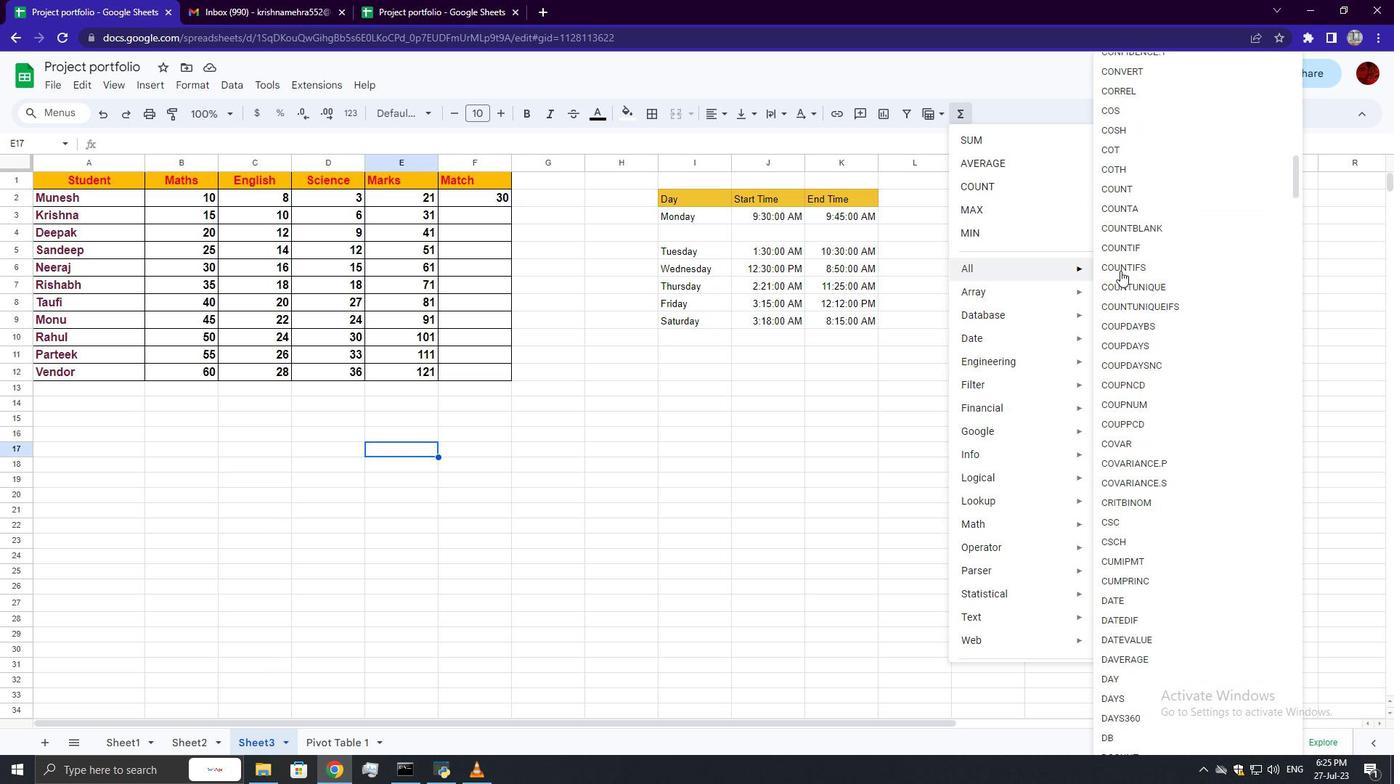 
Action: Mouse scrolled (1120, 270) with delta (0, 0)
Screenshot: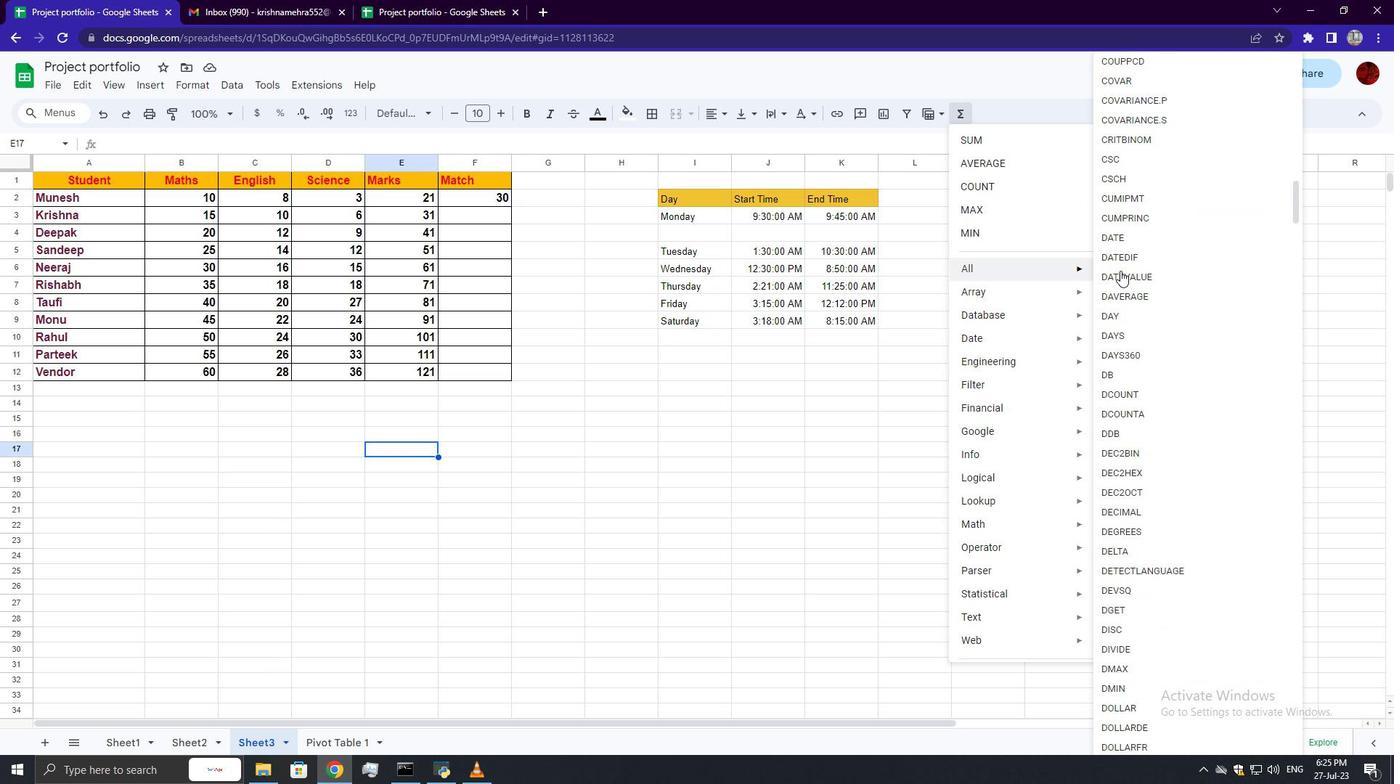 
Action: Mouse scrolled (1120, 270) with delta (0, 0)
Screenshot: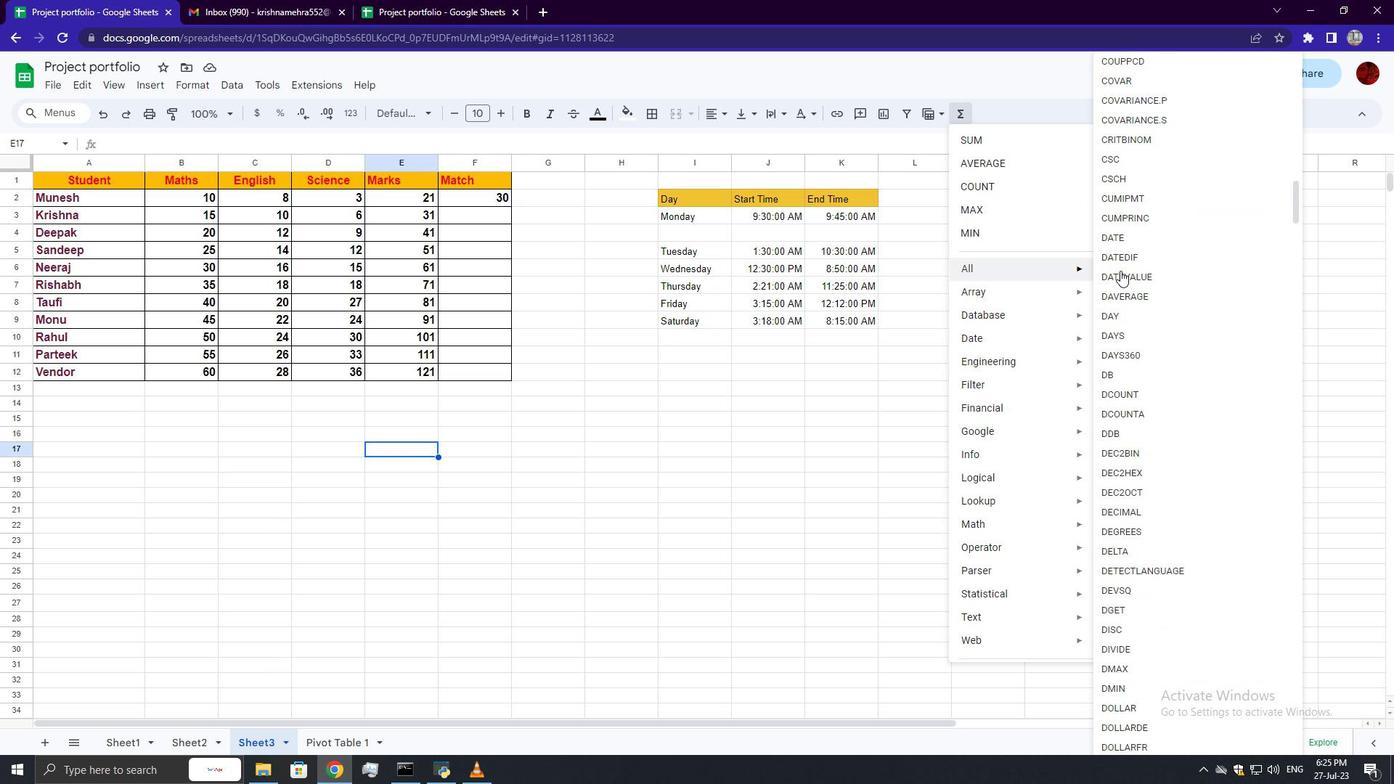 
Action: Mouse scrolled (1120, 270) with delta (0, 0)
Screenshot: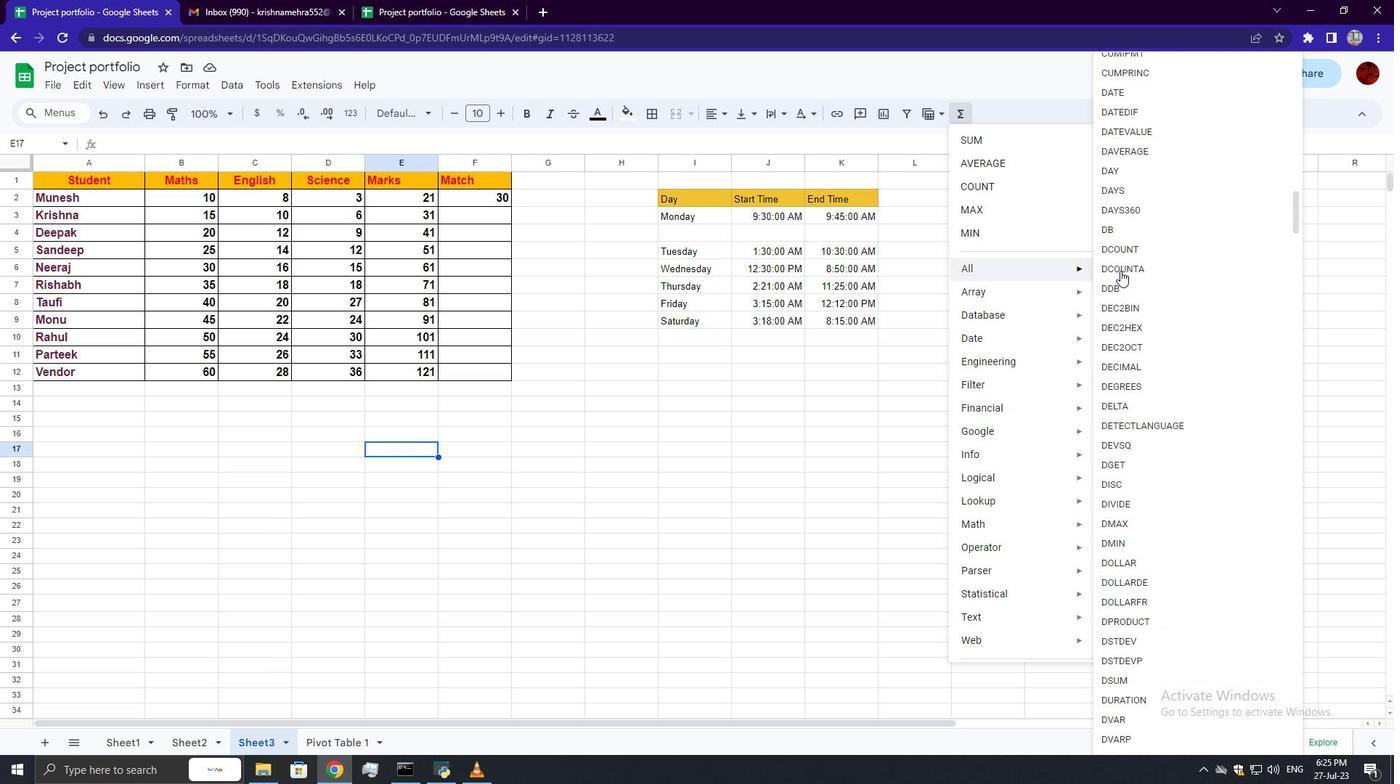 
Action: Mouse scrolled (1120, 270) with delta (0, 0)
Screenshot: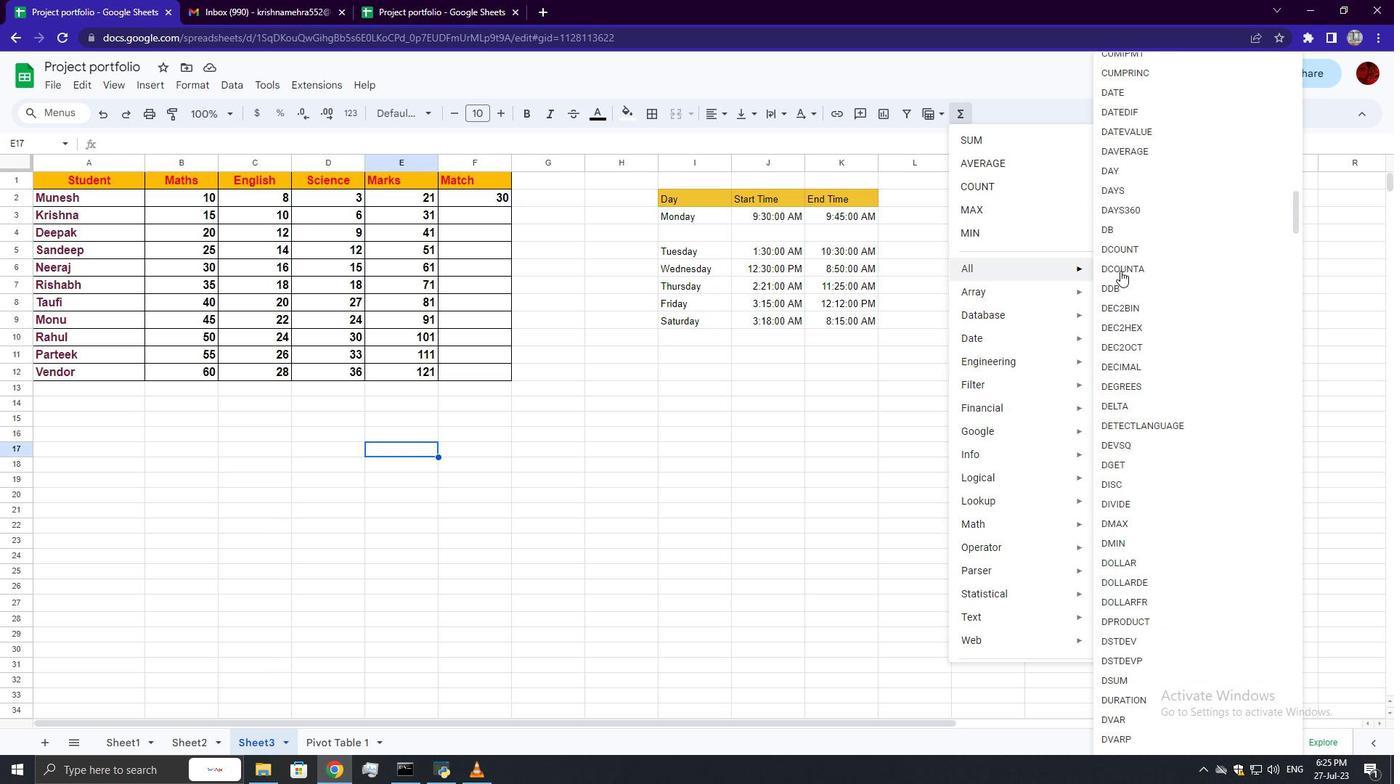 
Action: Mouse scrolled (1120, 270) with delta (0, 0)
Screenshot: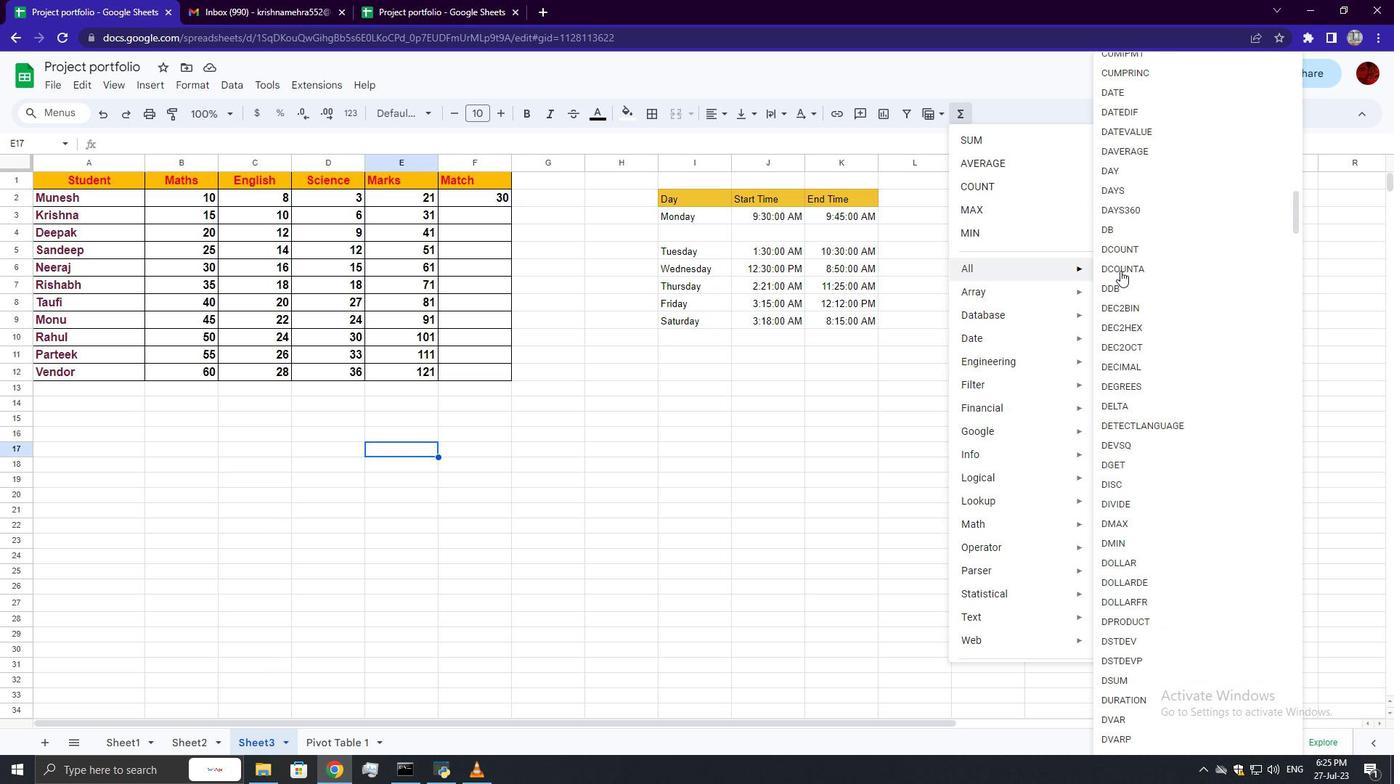 
Action: Mouse scrolled (1120, 270) with delta (0, 0)
Screenshot: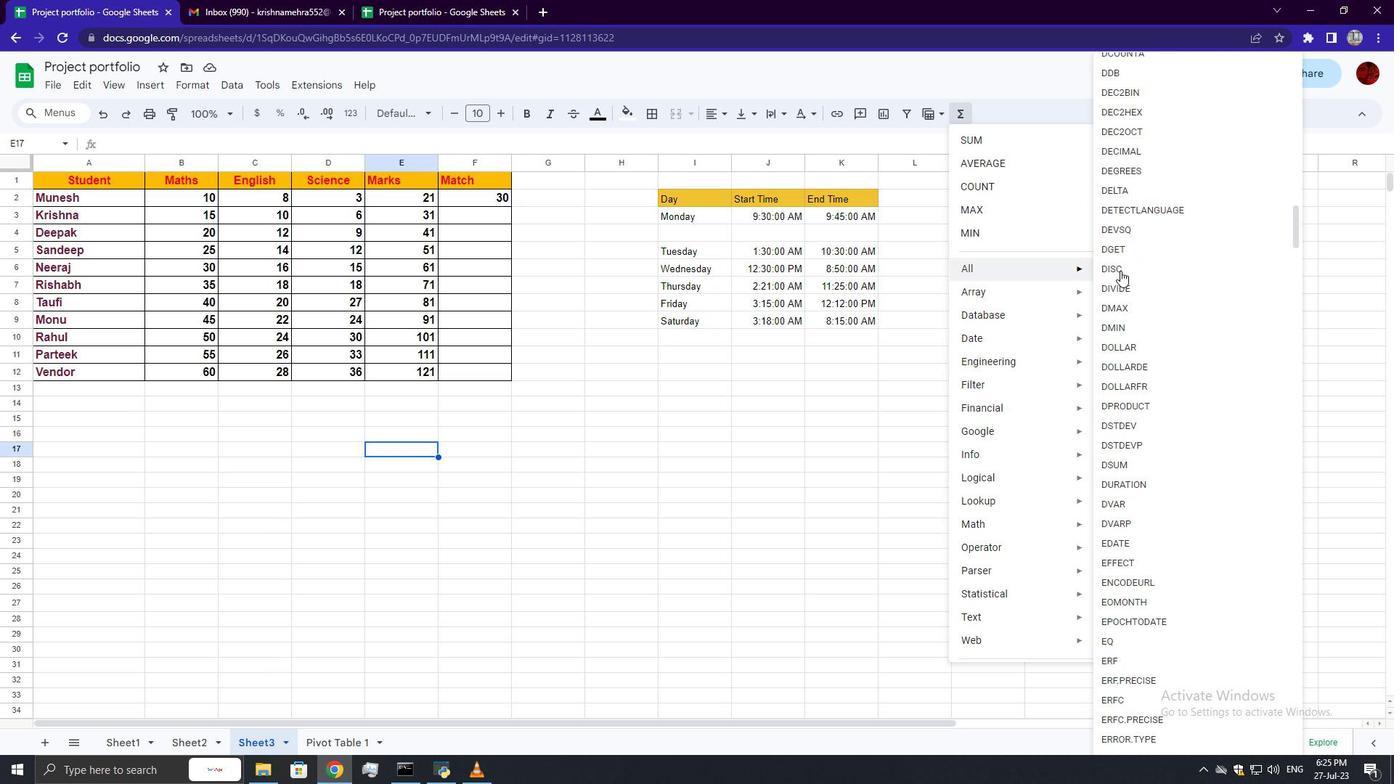 
Action: Mouse scrolled (1120, 270) with delta (0, 0)
Screenshot: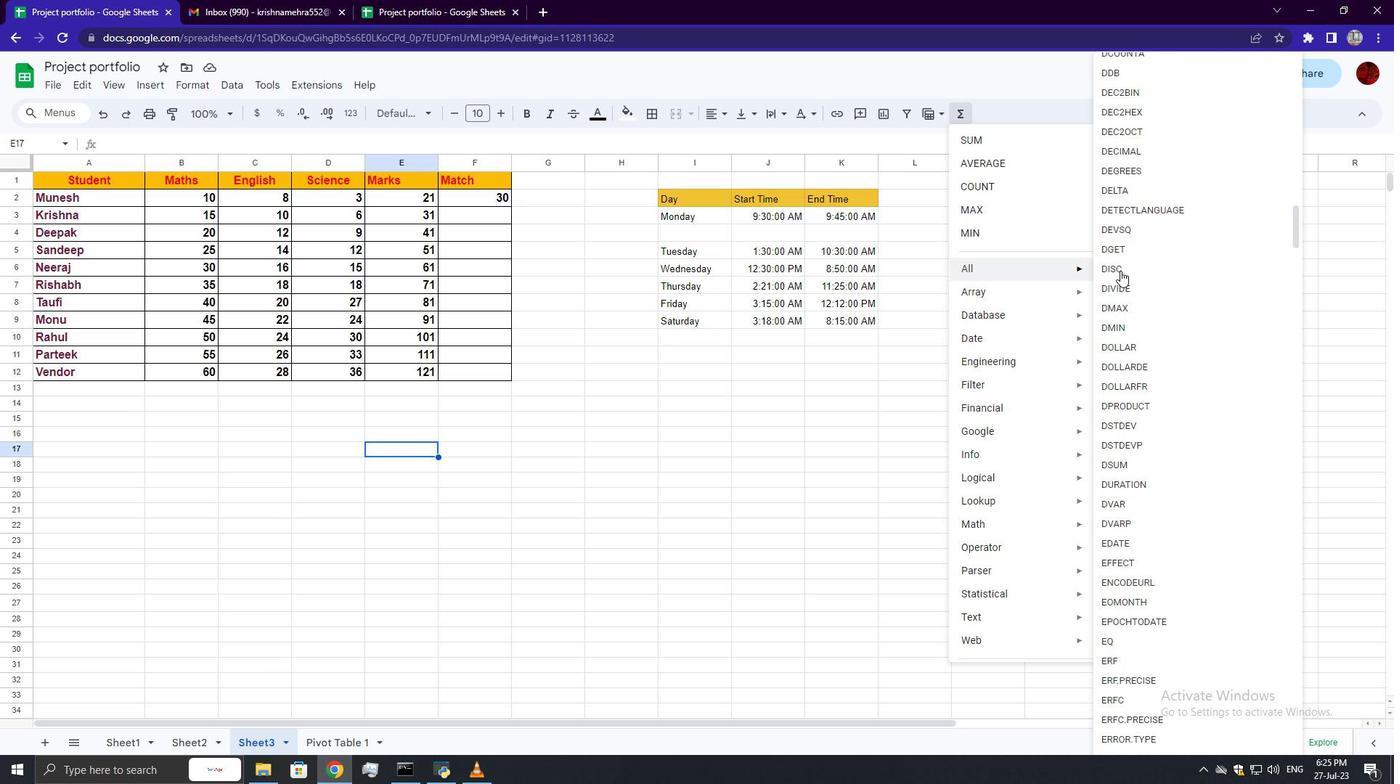 
Action: Mouse scrolled (1120, 270) with delta (0, 0)
Screenshot: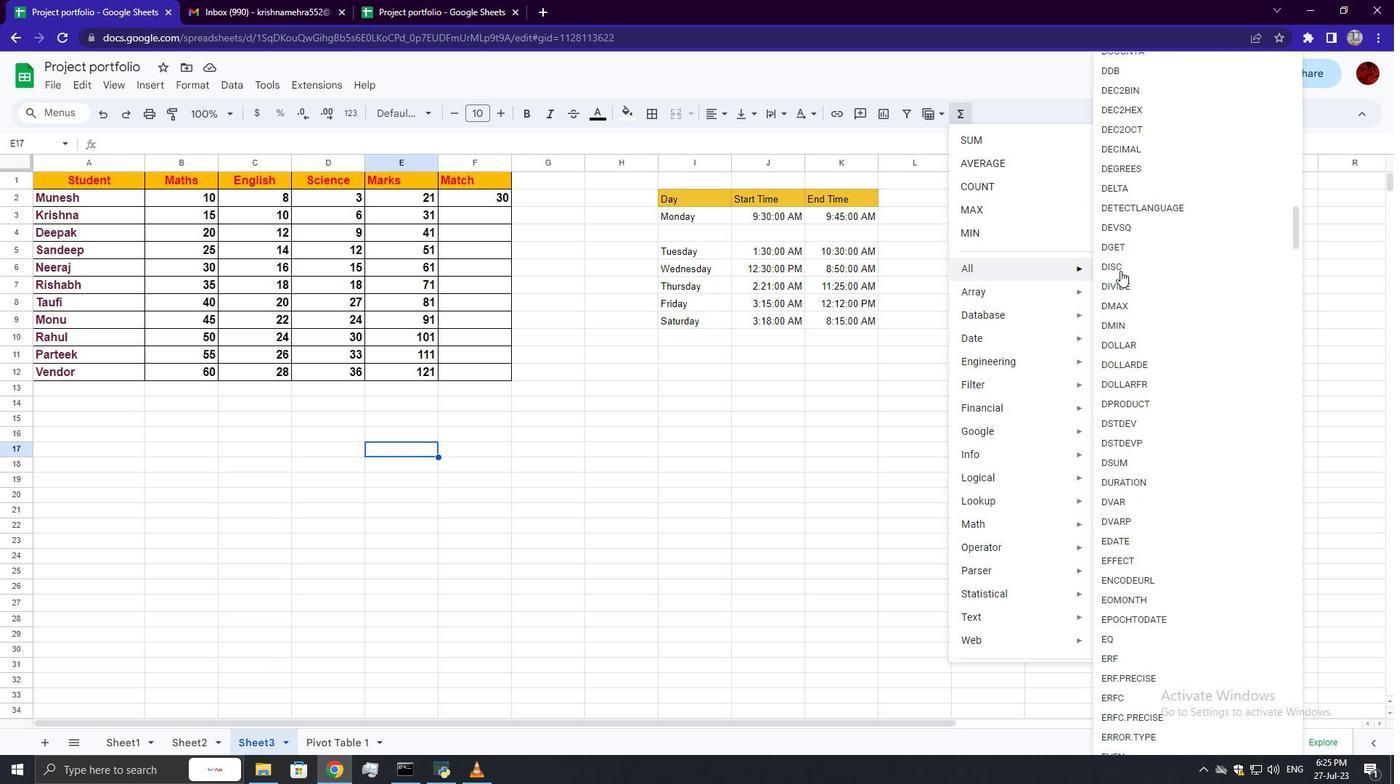 
Action: Mouse scrolled (1120, 270) with delta (0, 0)
Screenshot: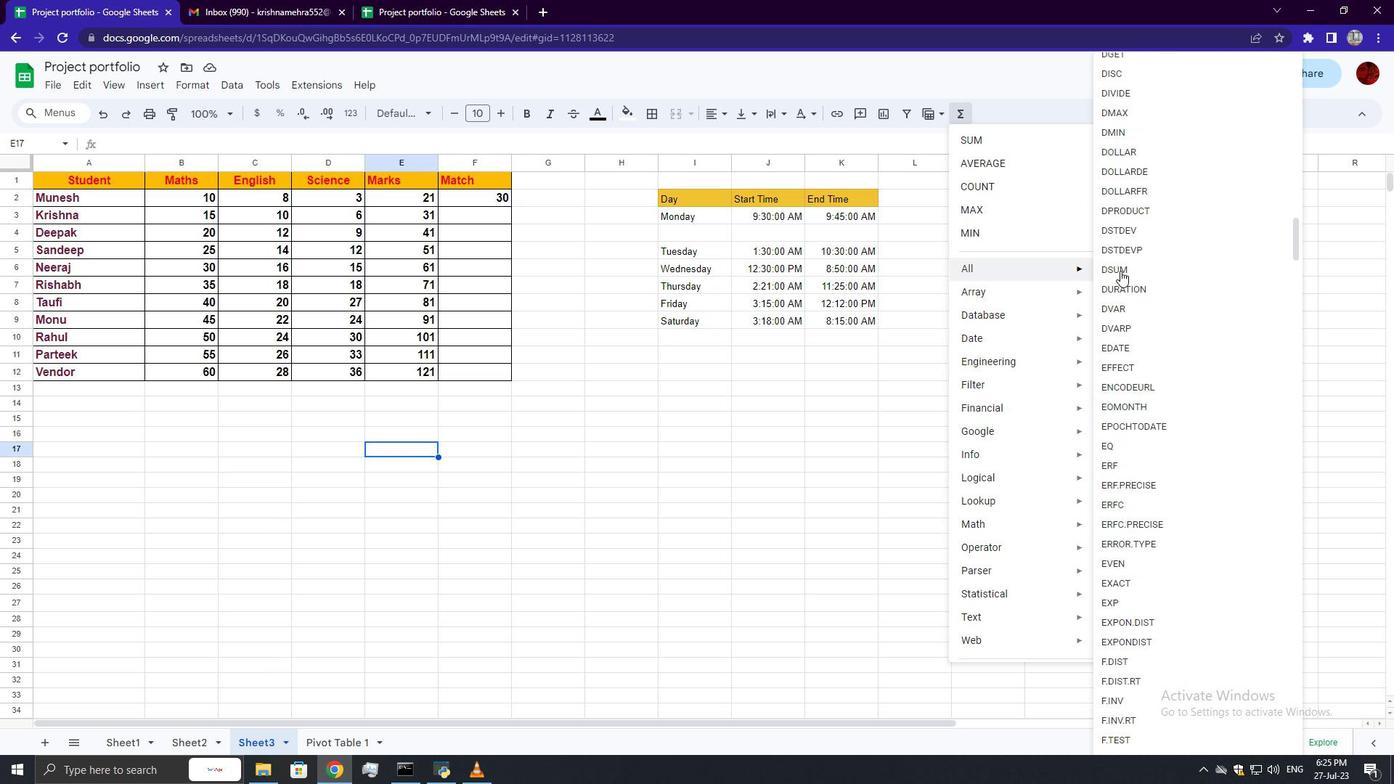
Action: Mouse scrolled (1120, 270) with delta (0, 0)
Screenshot: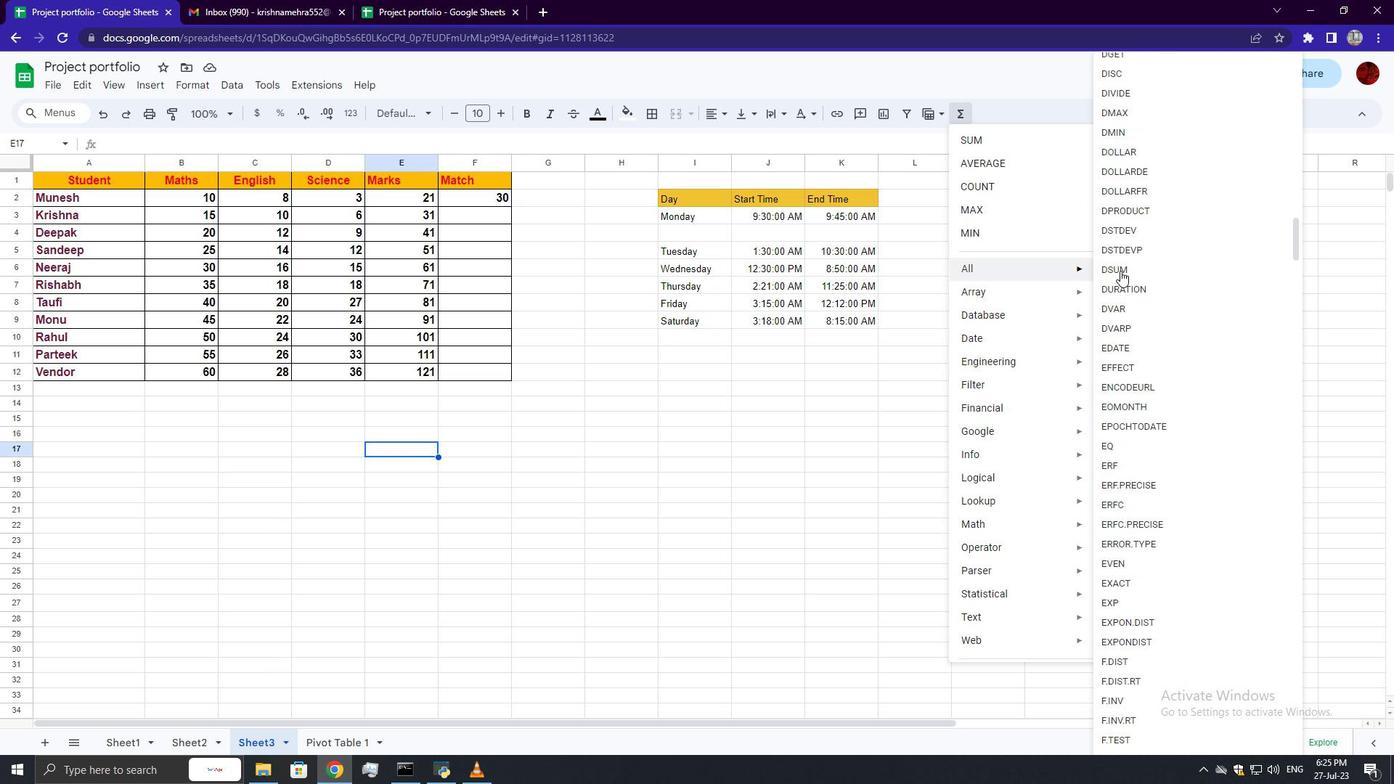 
Action: Mouse scrolled (1120, 270) with delta (0, 0)
Screenshot: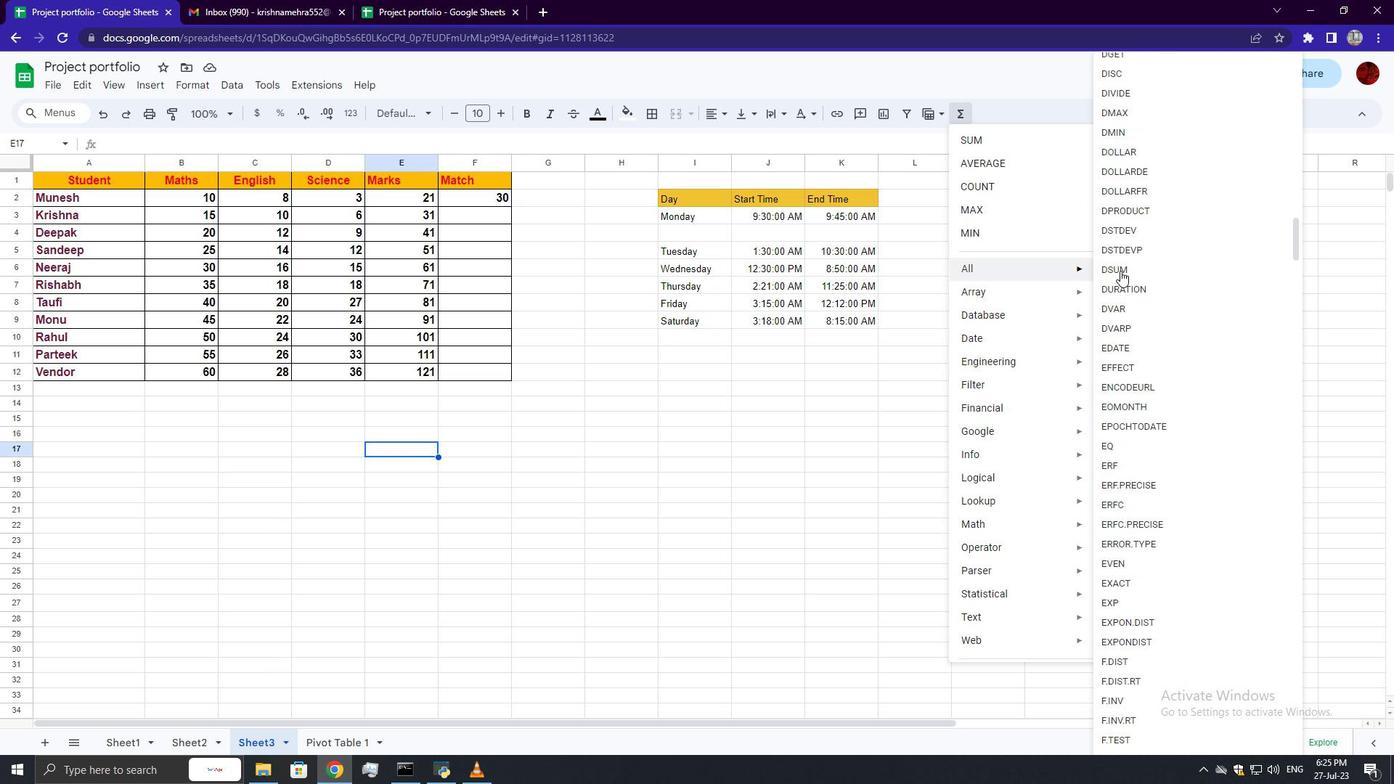 
Action: Mouse scrolled (1120, 270) with delta (0, 0)
Screenshot: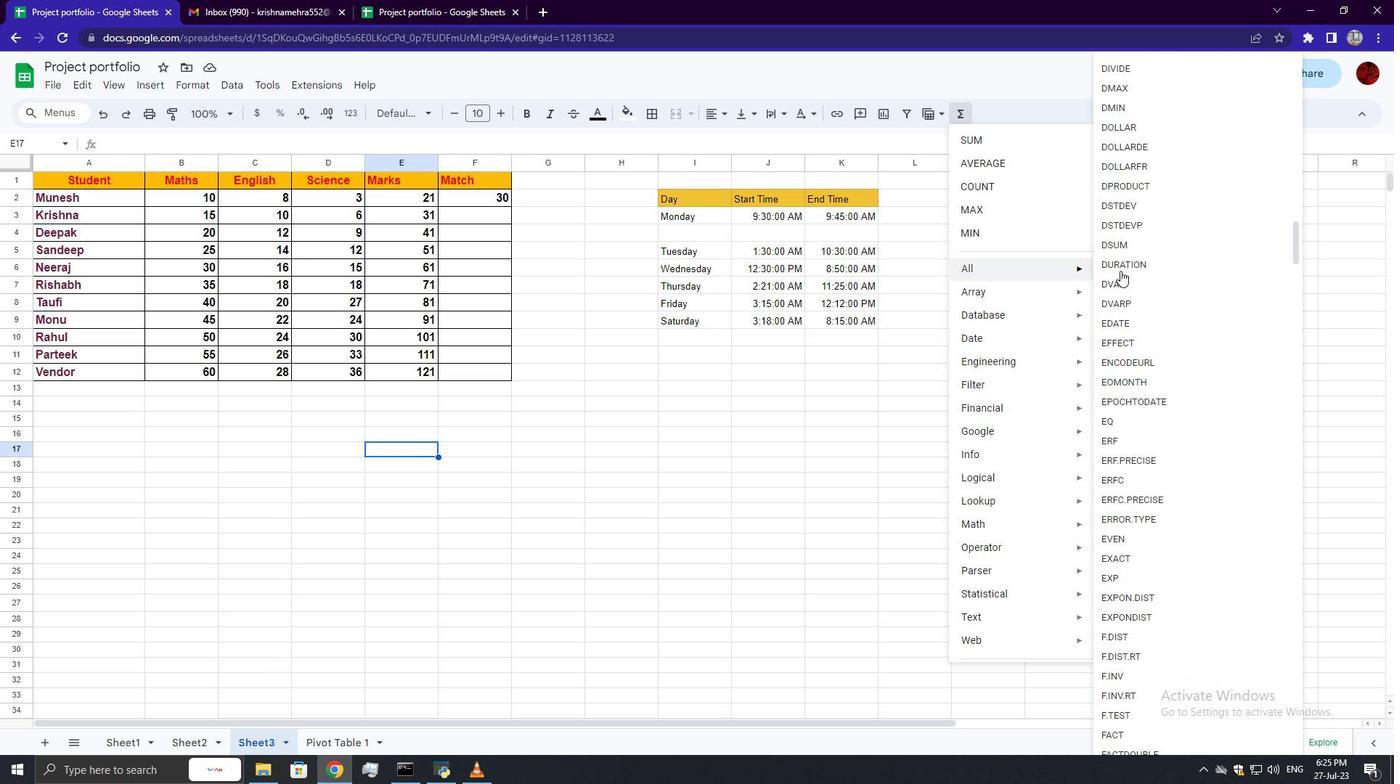 
Action: Mouse scrolled (1120, 270) with delta (0, 0)
Screenshot: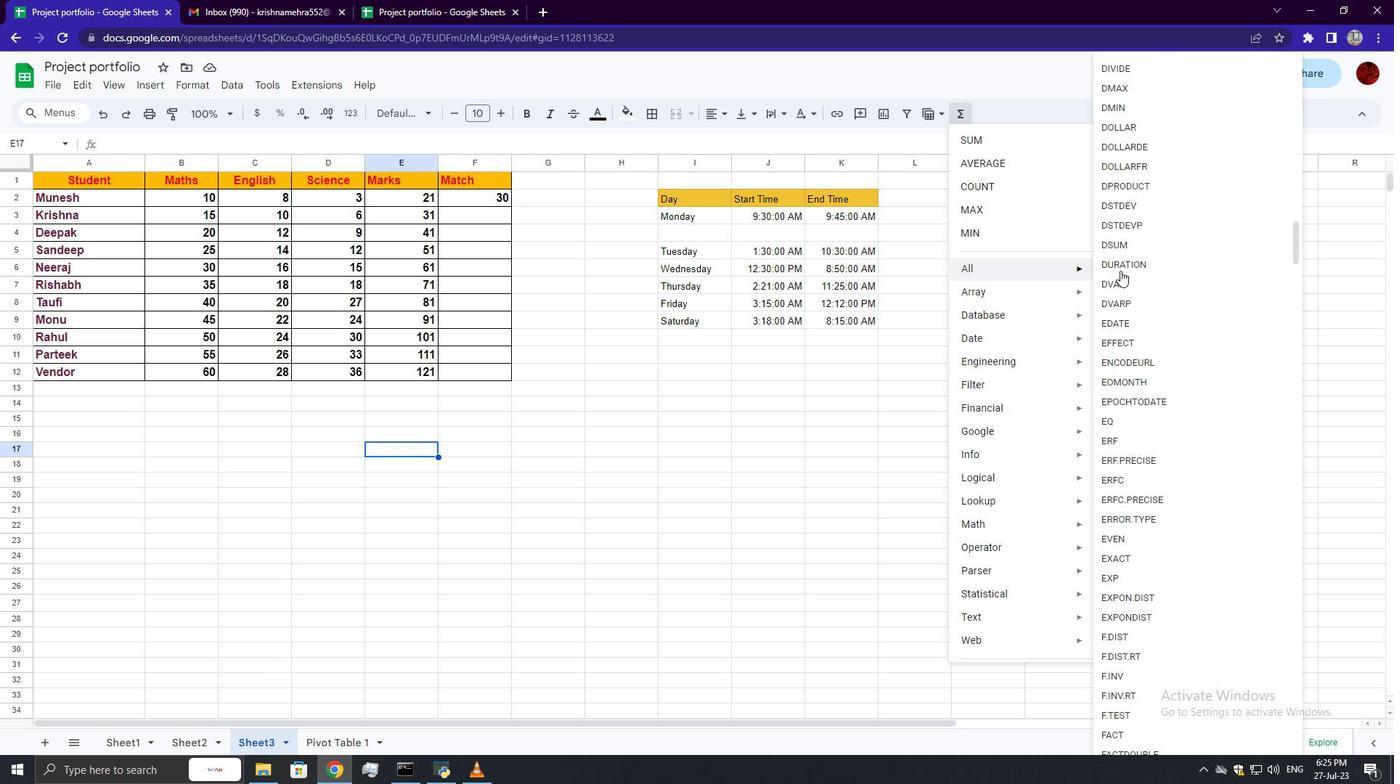 
Action: Mouse scrolled (1120, 270) with delta (0, 0)
Screenshot: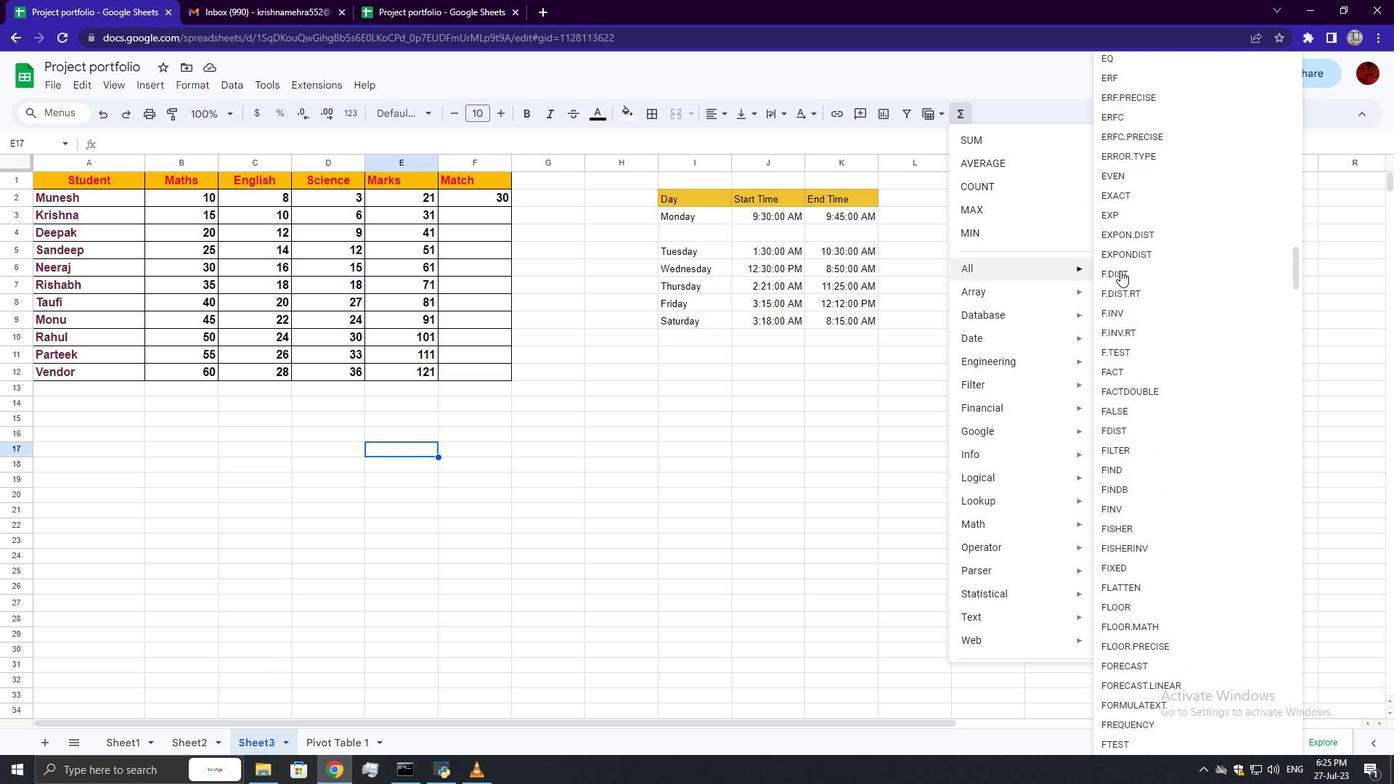 
Action: Mouse scrolled (1120, 270) with delta (0, 0)
Screenshot: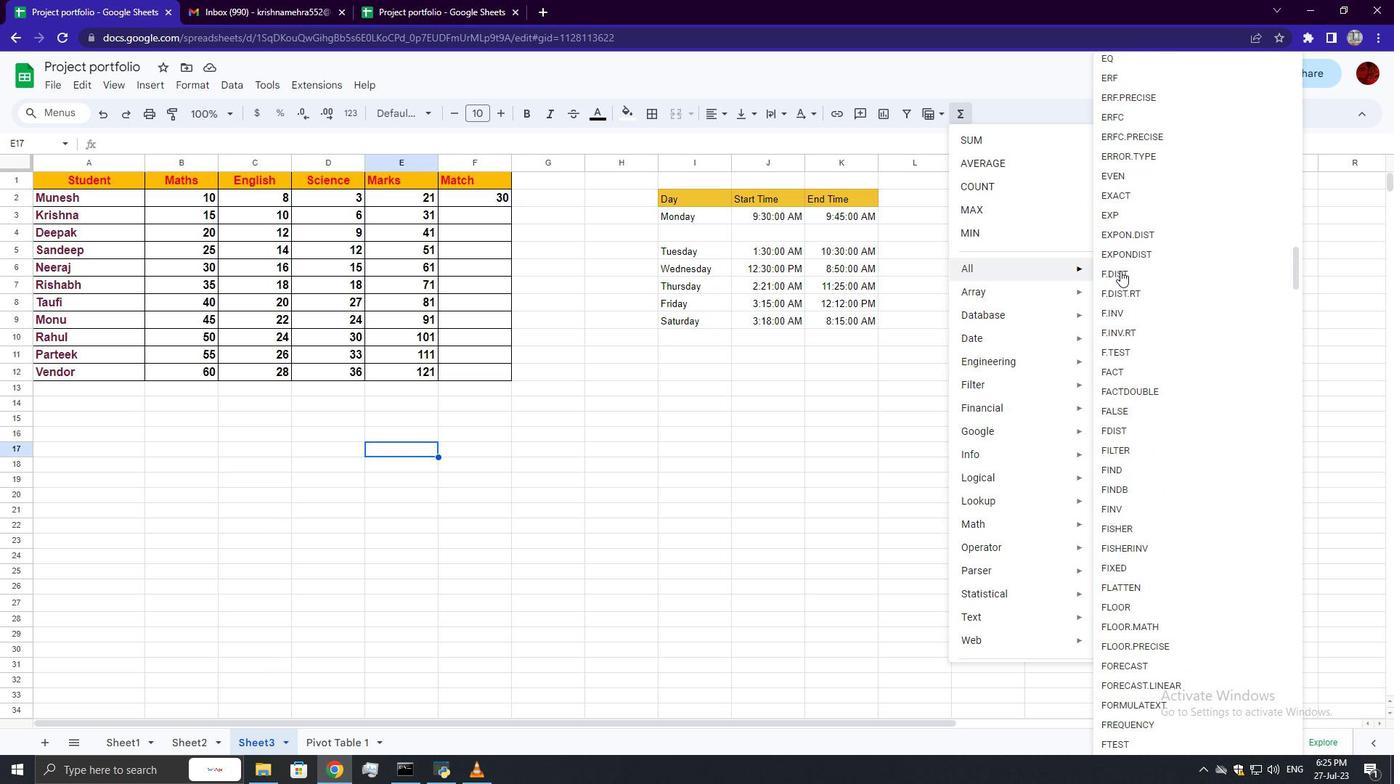 
Action: Mouse scrolled (1120, 270) with delta (0, 0)
Screenshot: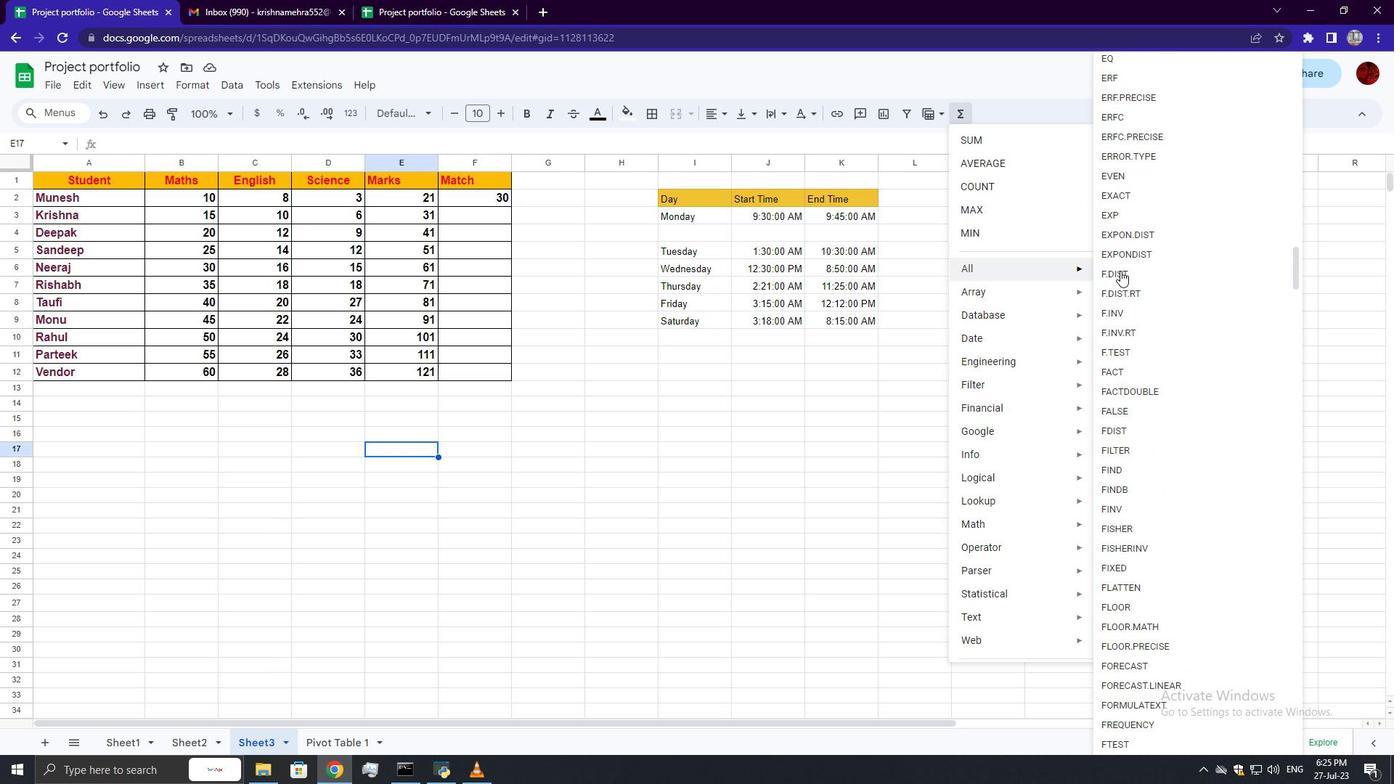 
Action: Mouse scrolled (1120, 270) with delta (0, 0)
Screenshot: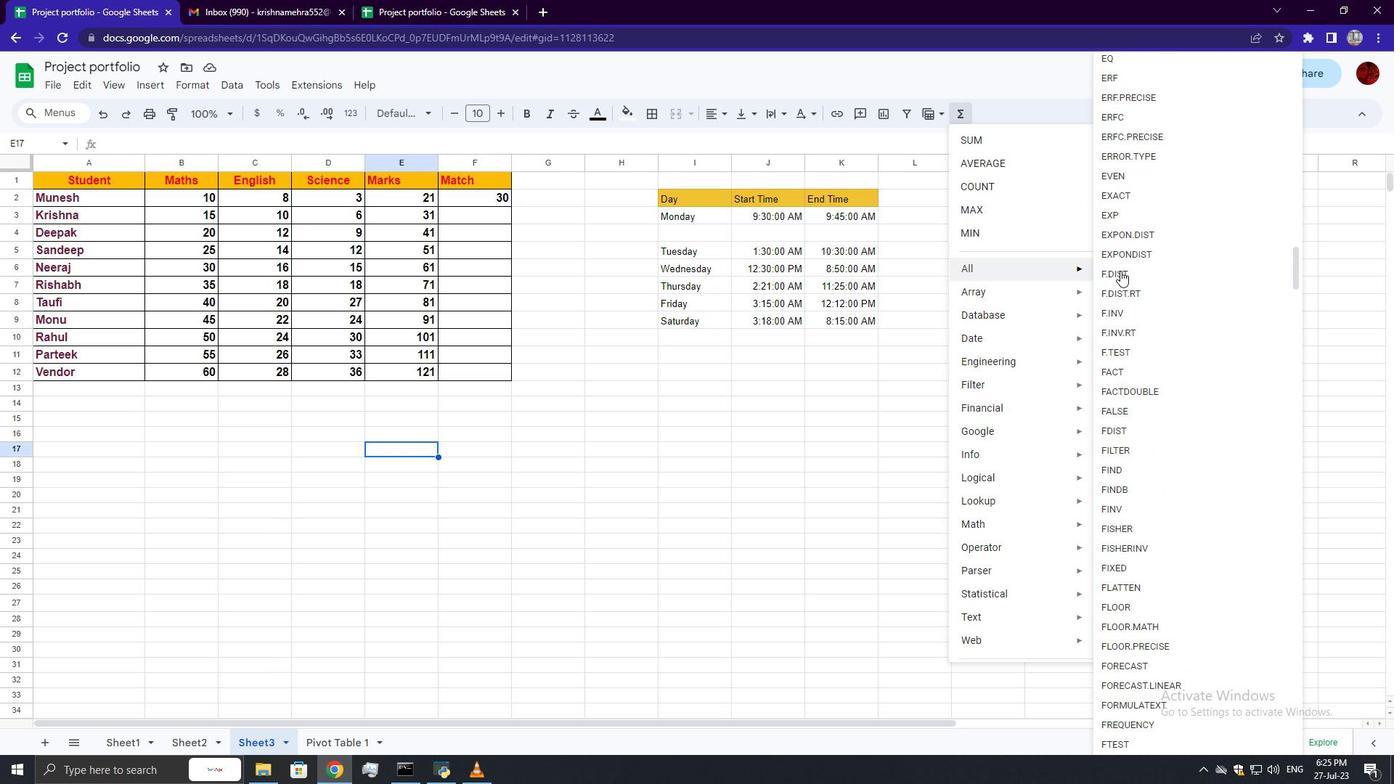 
Action: Mouse scrolled (1120, 270) with delta (0, 0)
Screenshot: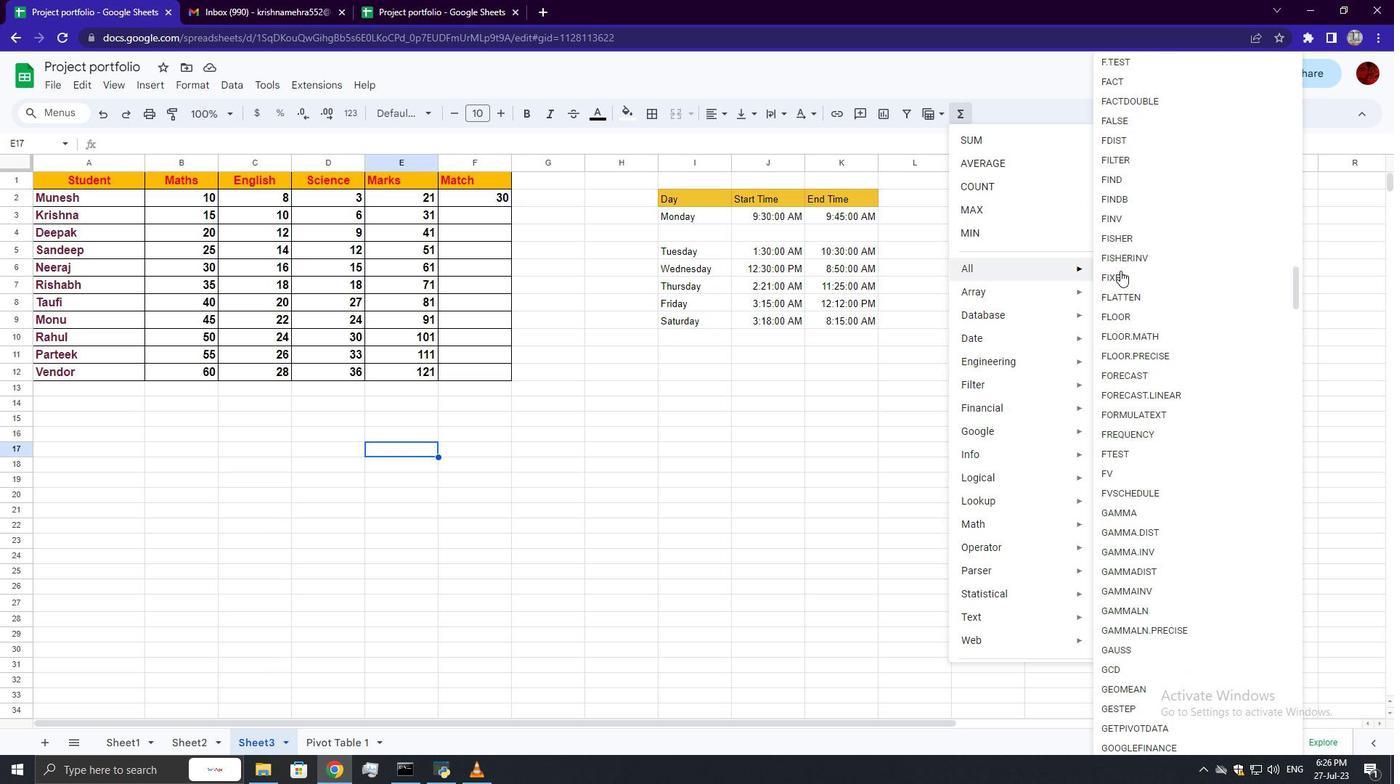 
Action: Mouse scrolled (1120, 270) with delta (0, 0)
Screenshot: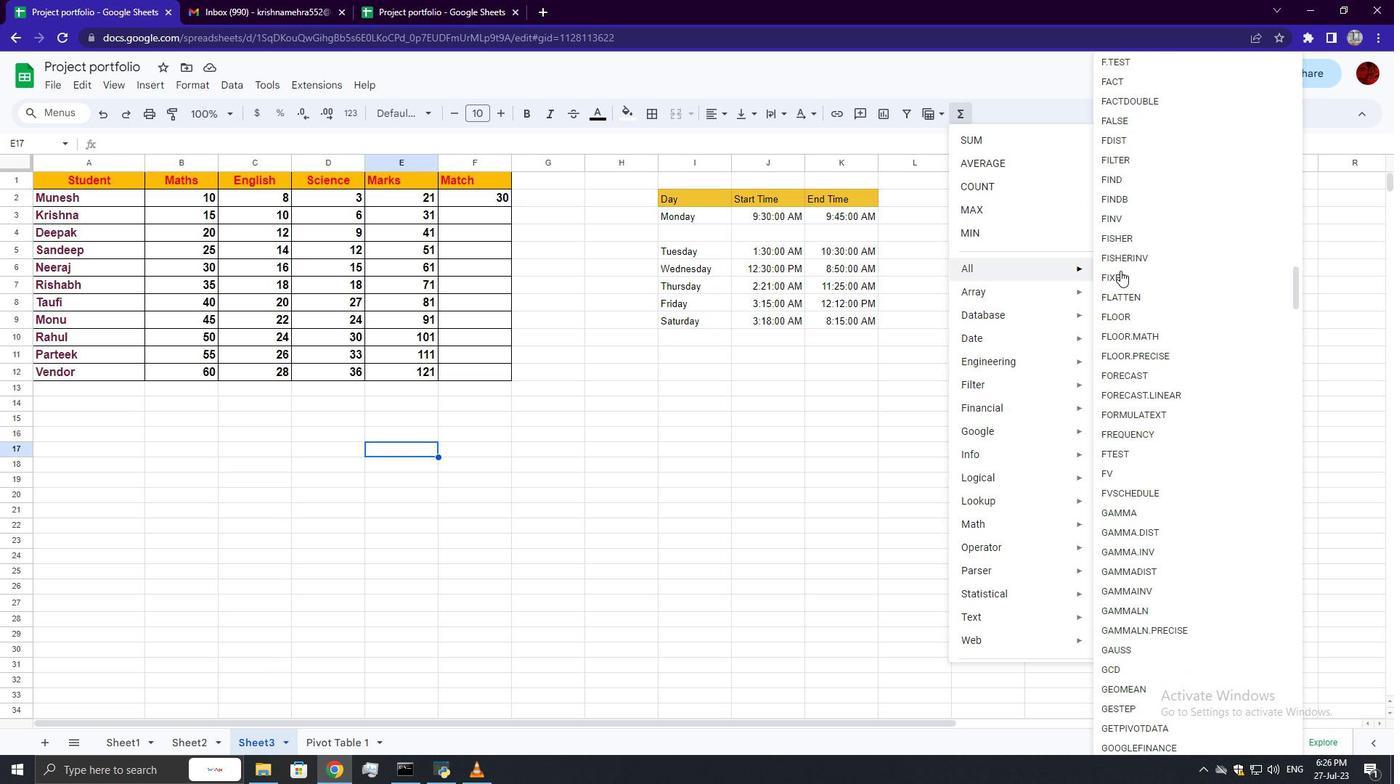 
Action: Mouse scrolled (1120, 270) with delta (0, 0)
Screenshot: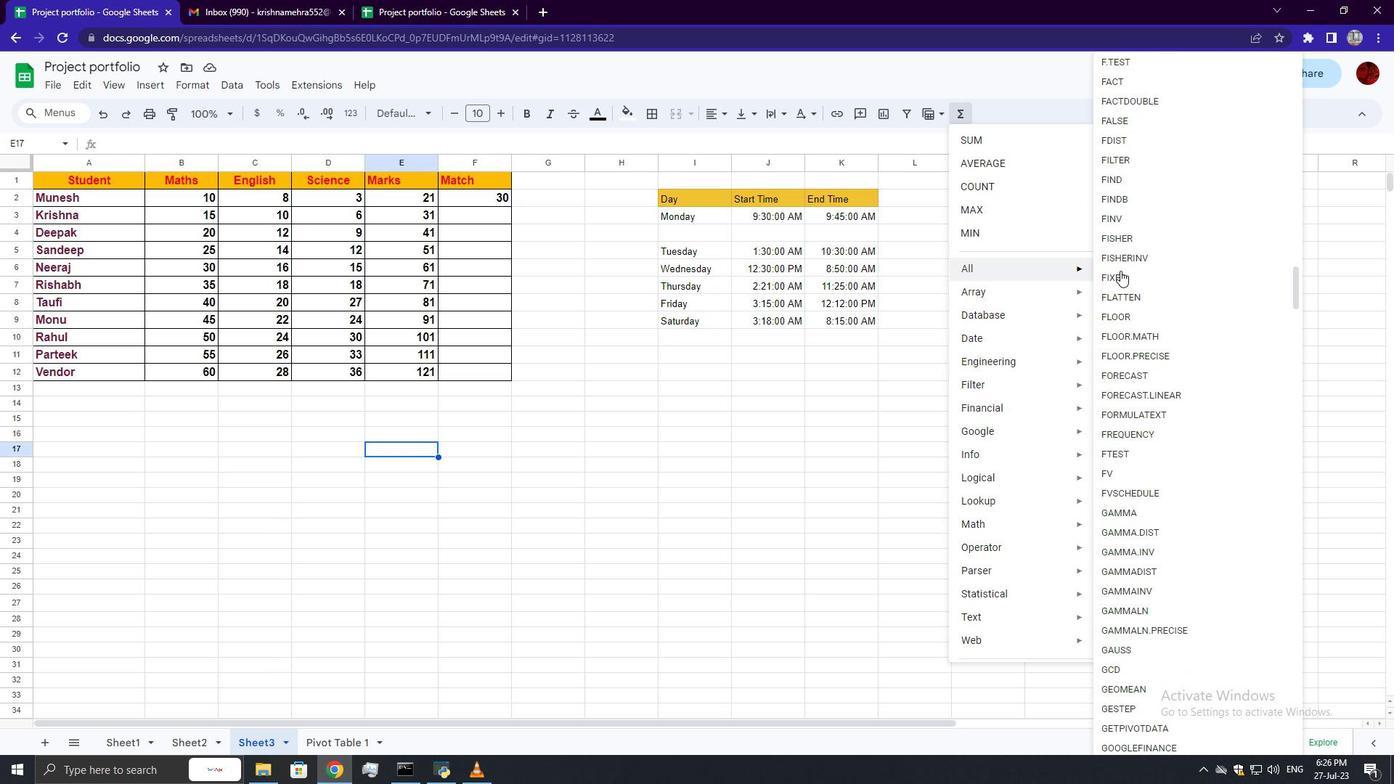 
Action: Mouse scrolled (1120, 270) with delta (0, 0)
Screenshot: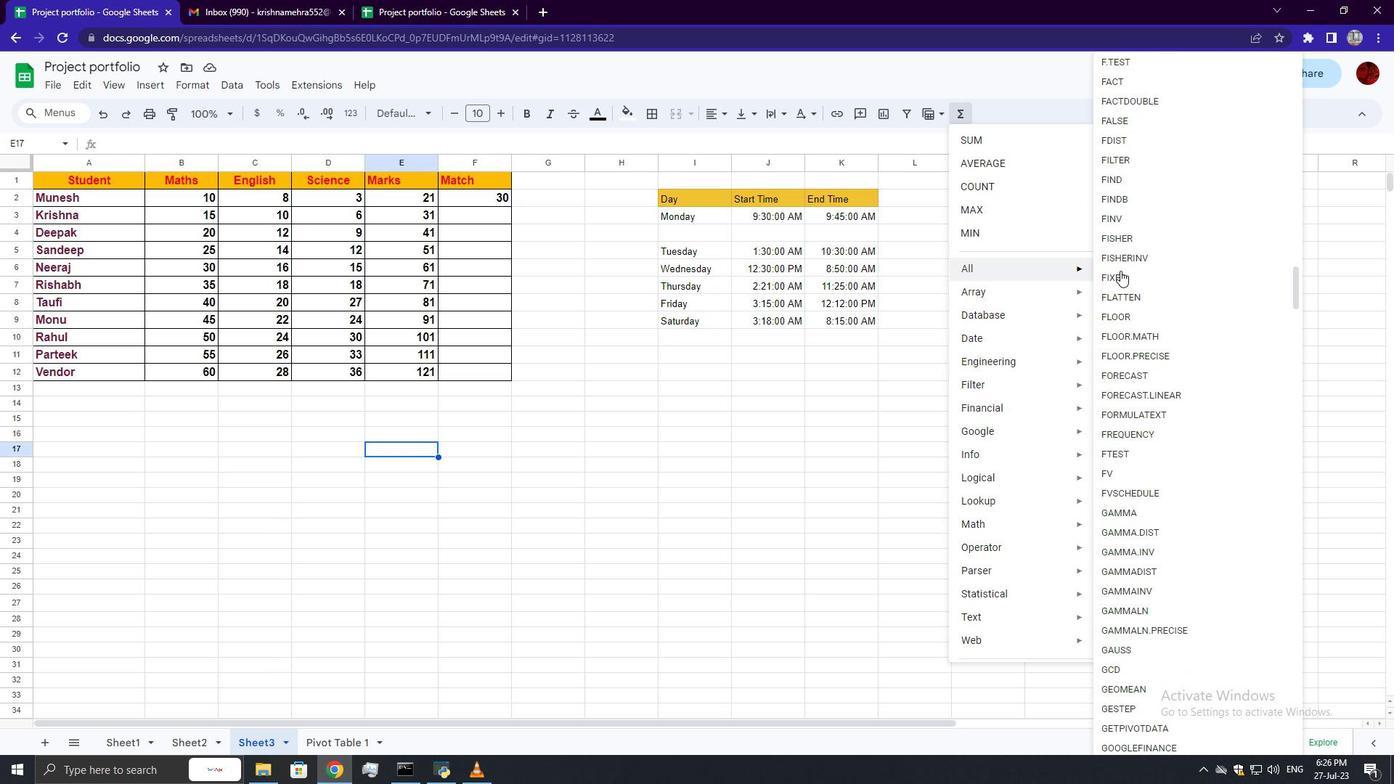 
Action: Mouse scrolled (1120, 270) with delta (0, 0)
Screenshot: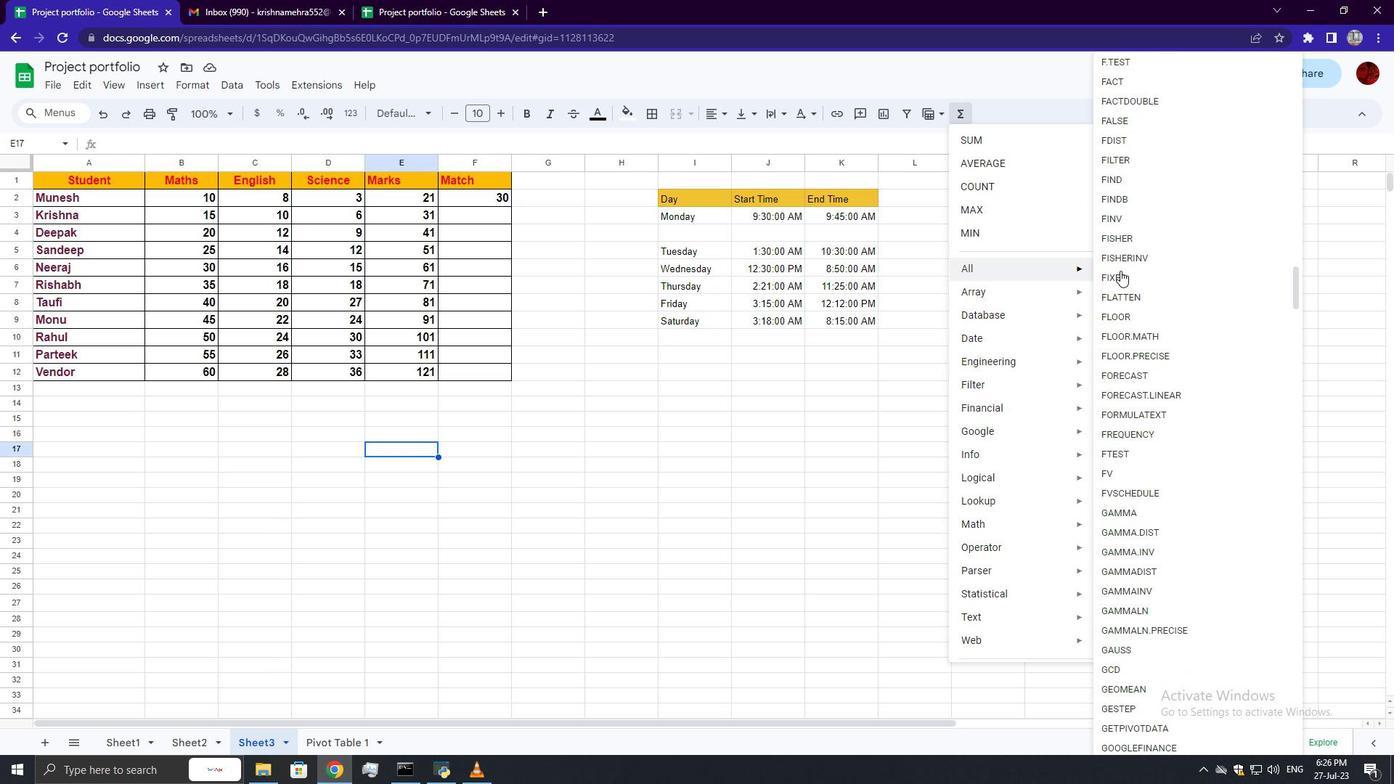 
Action: Mouse scrolled (1120, 270) with delta (0, 0)
Screenshot: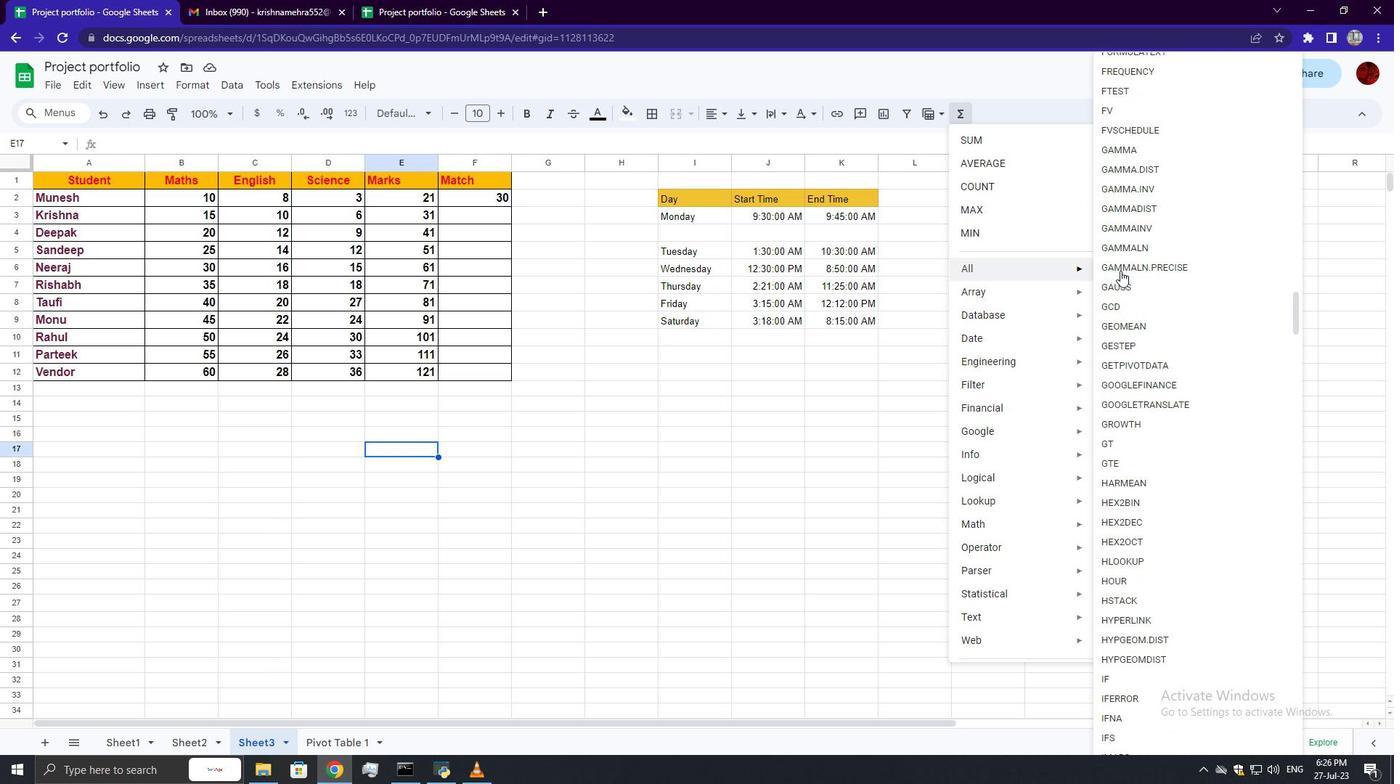 
Action: Mouse scrolled (1120, 270) with delta (0, 0)
Screenshot: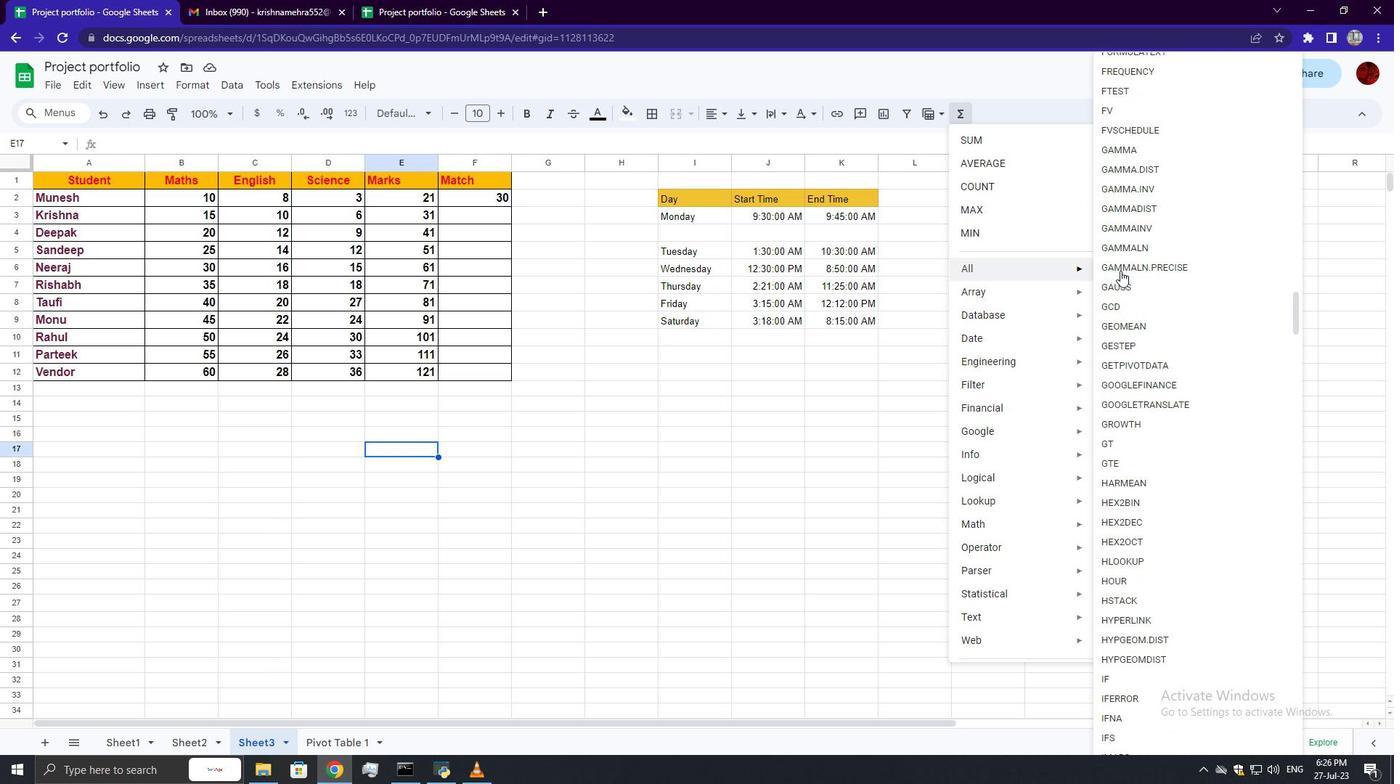 
Action: Mouse scrolled (1120, 270) with delta (0, 0)
Screenshot: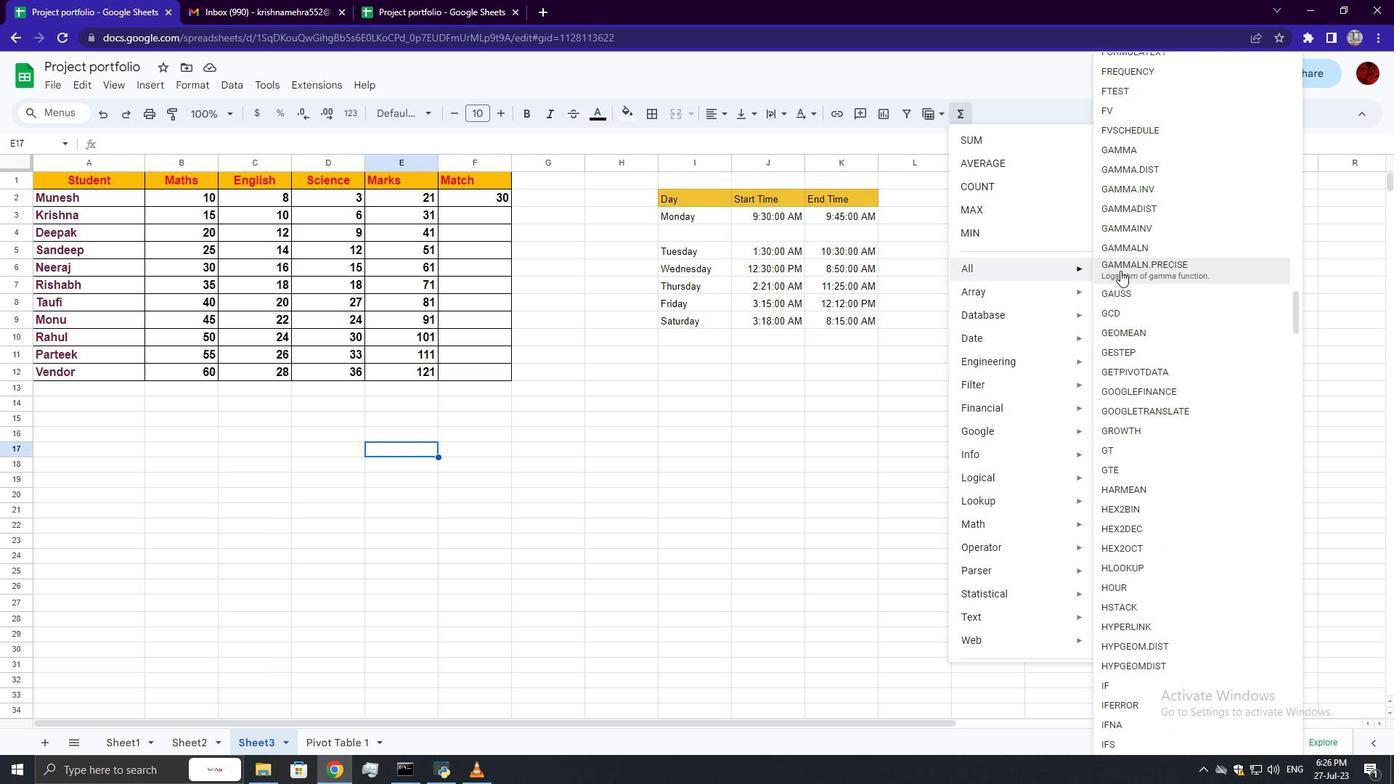 
Action: Mouse scrolled (1120, 270) with delta (0, 0)
Screenshot: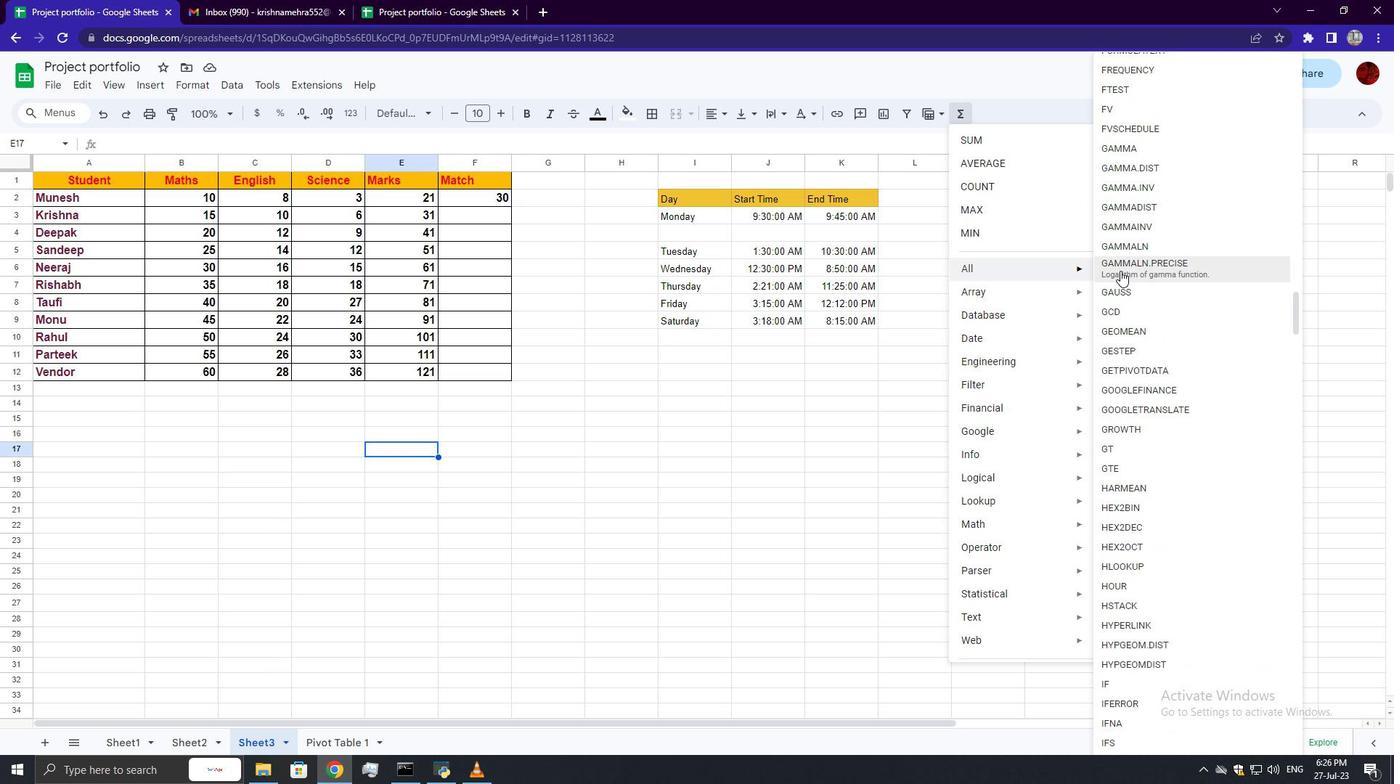 
Action: Mouse scrolled (1120, 270) with delta (0, 0)
Screenshot: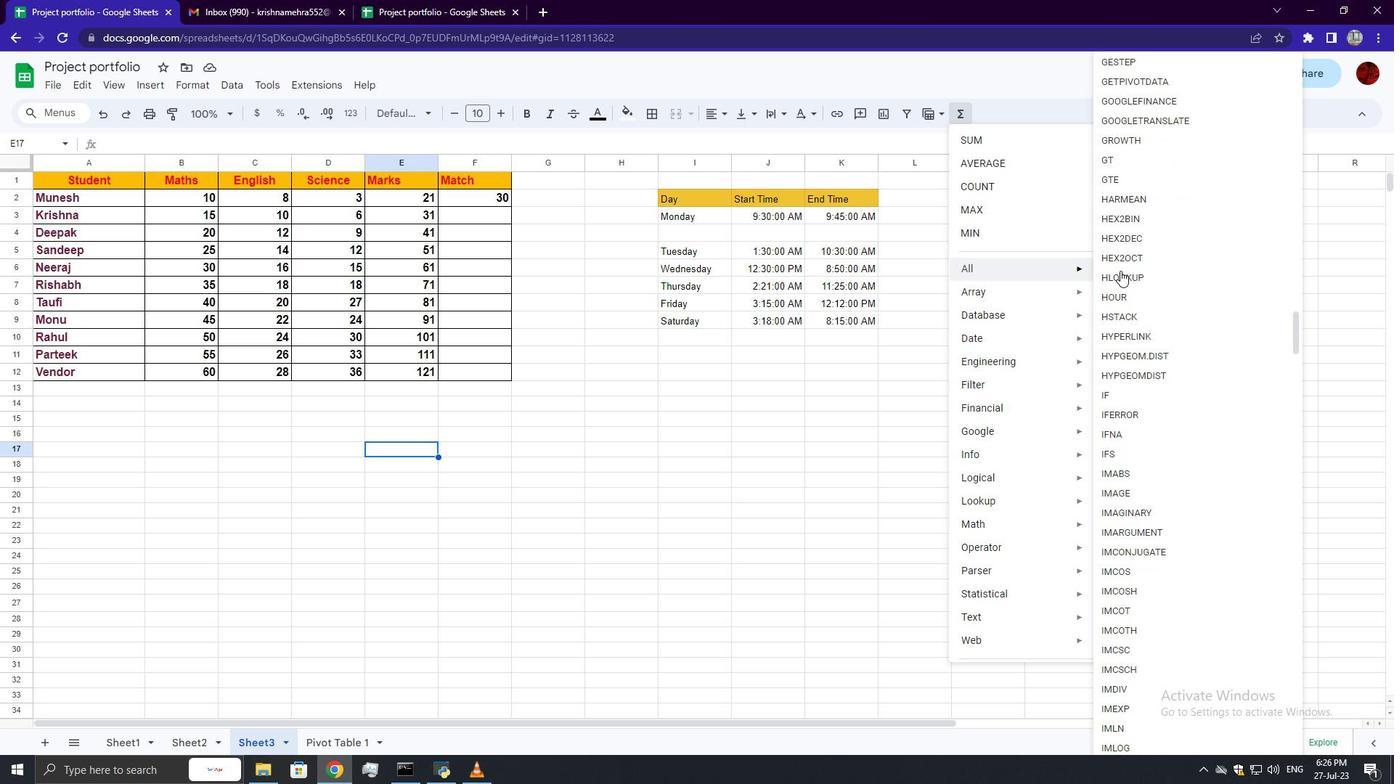 
Action: Mouse scrolled (1120, 270) with delta (0, 0)
Screenshot: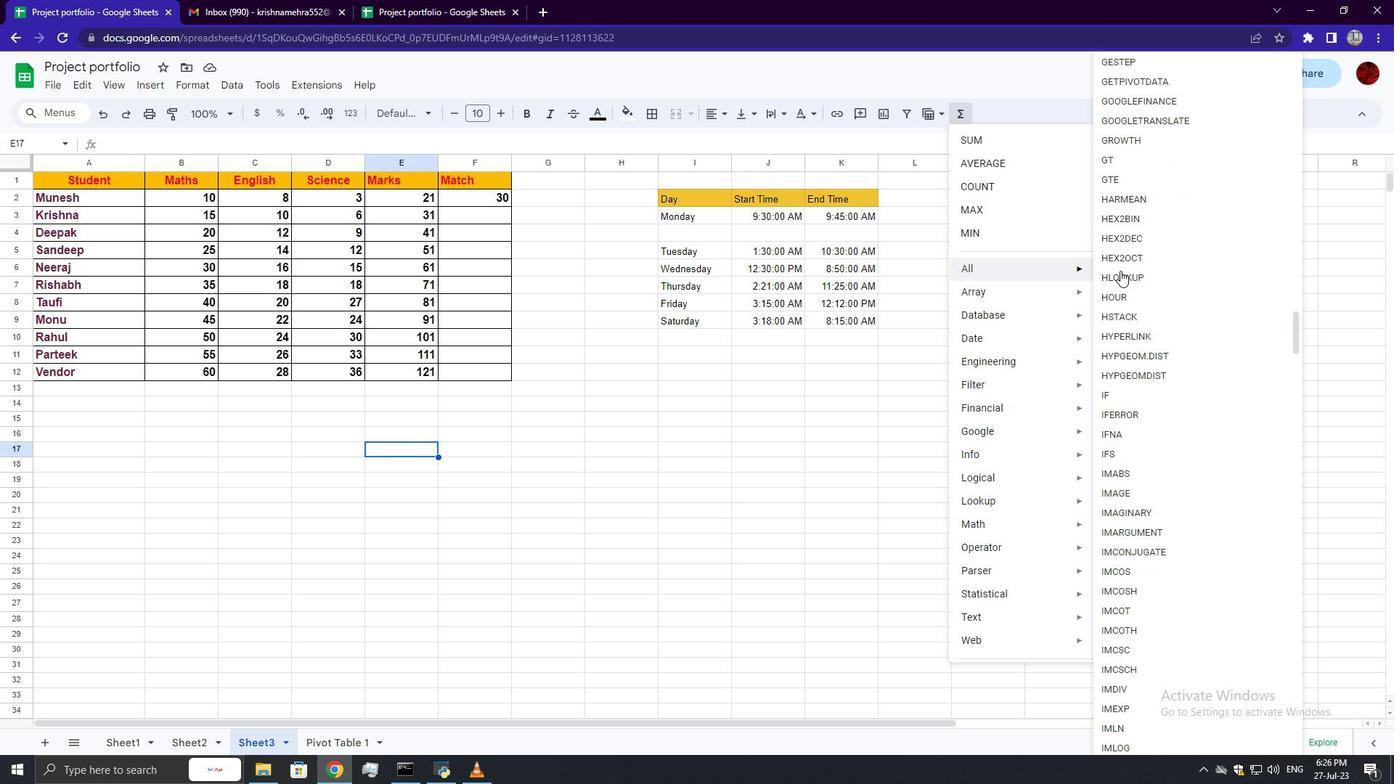 
Action: Mouse scrolled (1120, 270) with delta (0, 0)
Screenshot: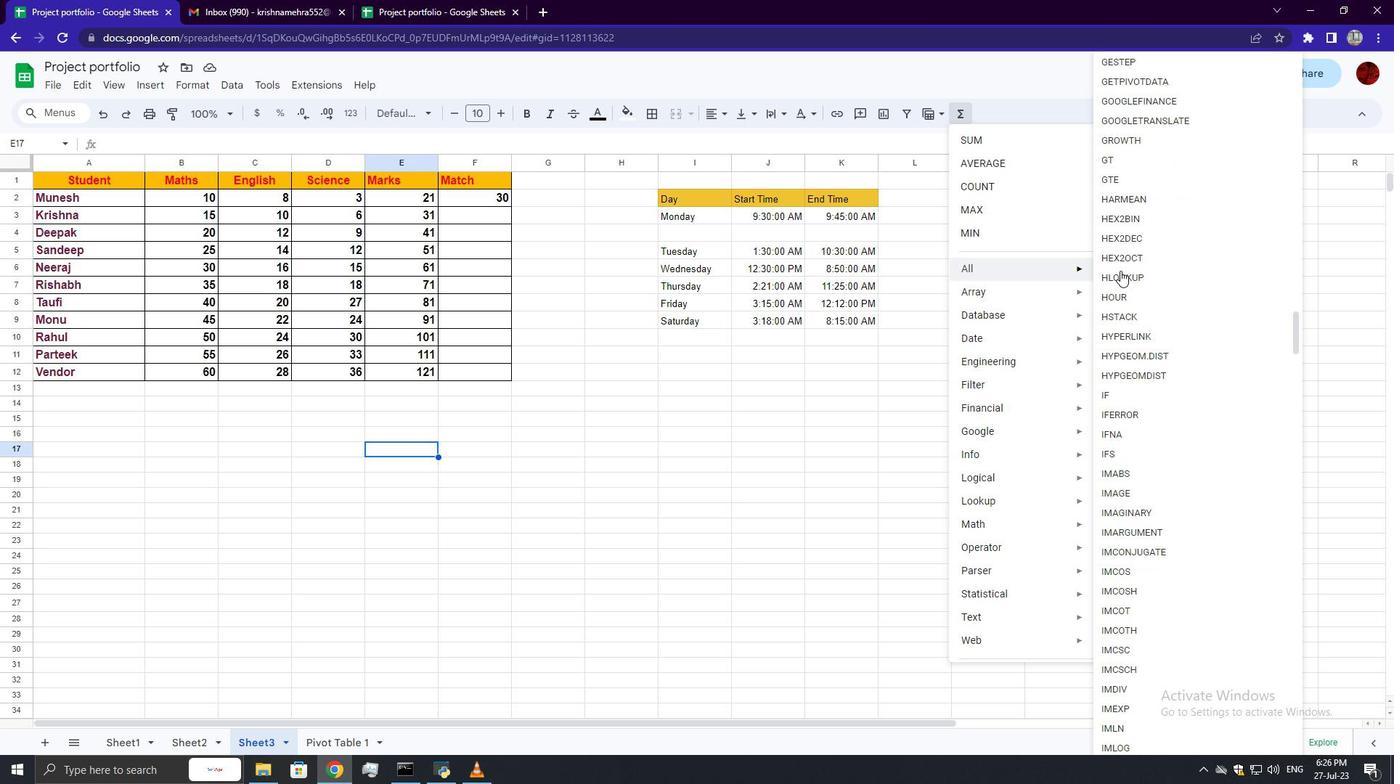 
Action: Mouse scrolled (1120, 270) with delta (0, 0)
Screenshot: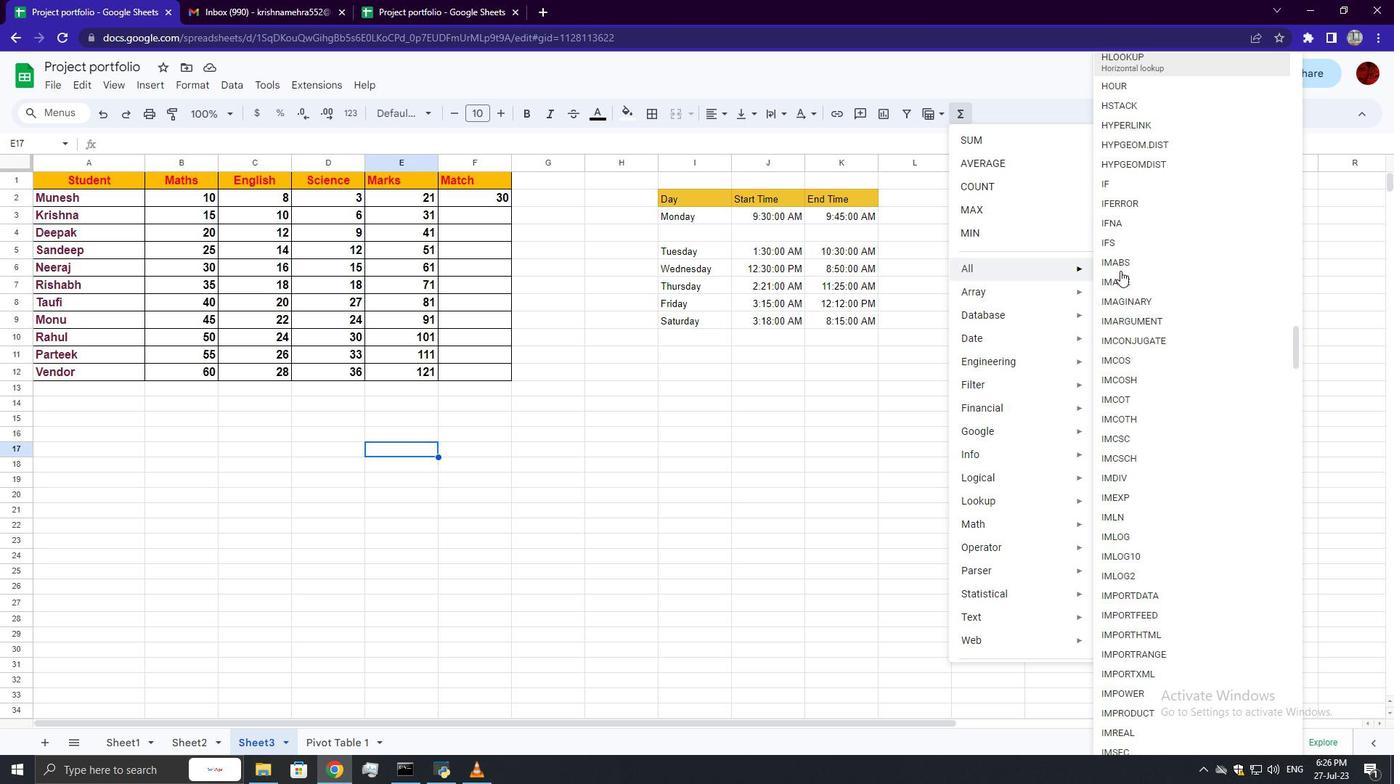 
Action: Mouse scrolled (1120, 270) with delta (0, 0)
Screenshot: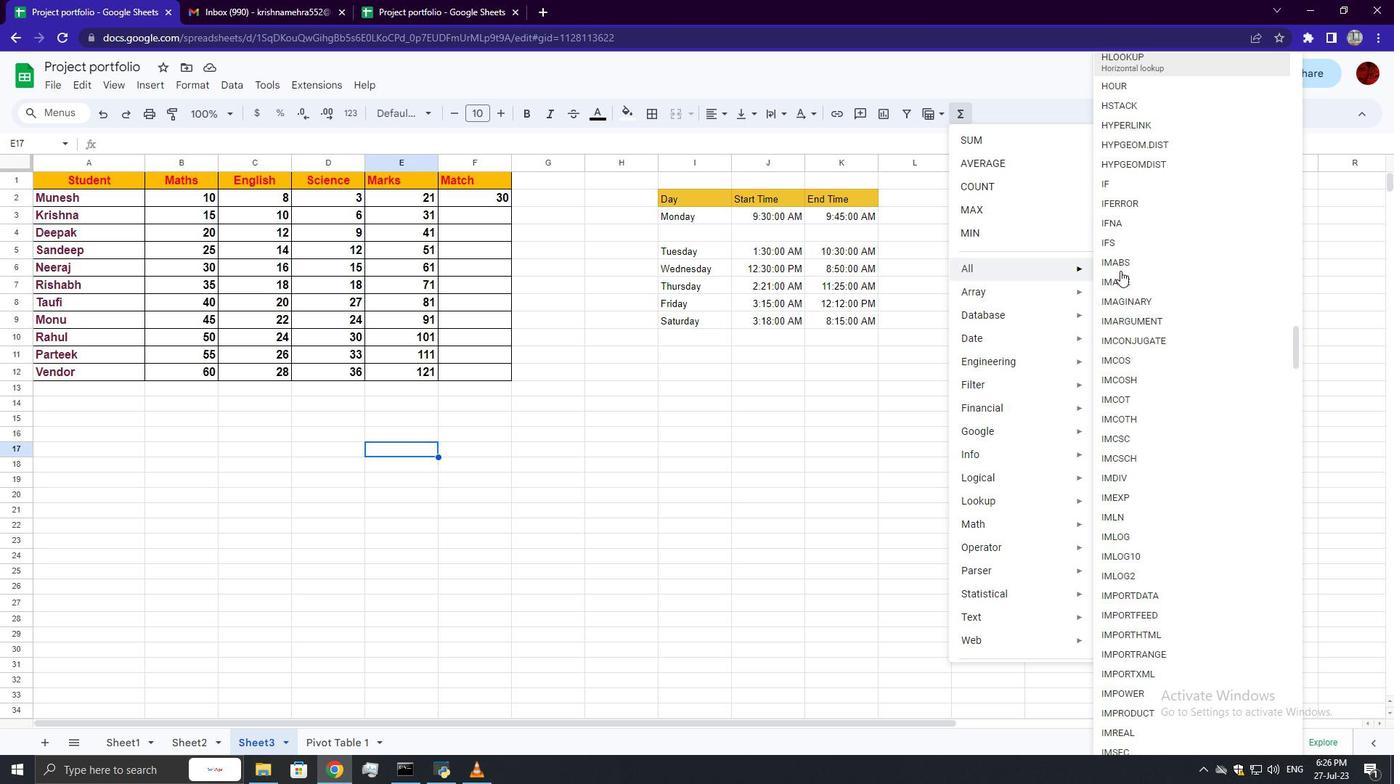 
Action: Mouse scrolled (1120, 270) with delta (0, 0)
Screenshot: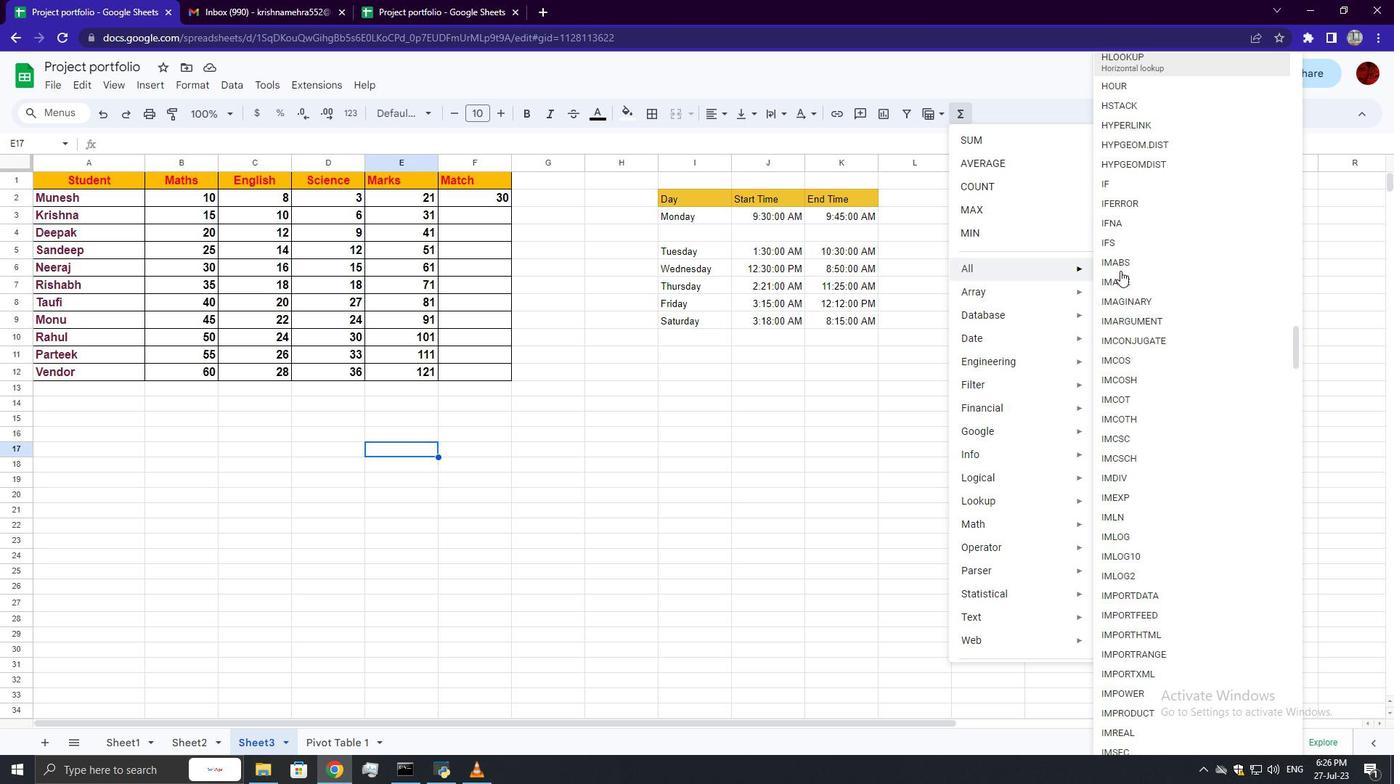 
Action: Mouse scrolled (1120, 270) with delta (0, 0)
Screenshot: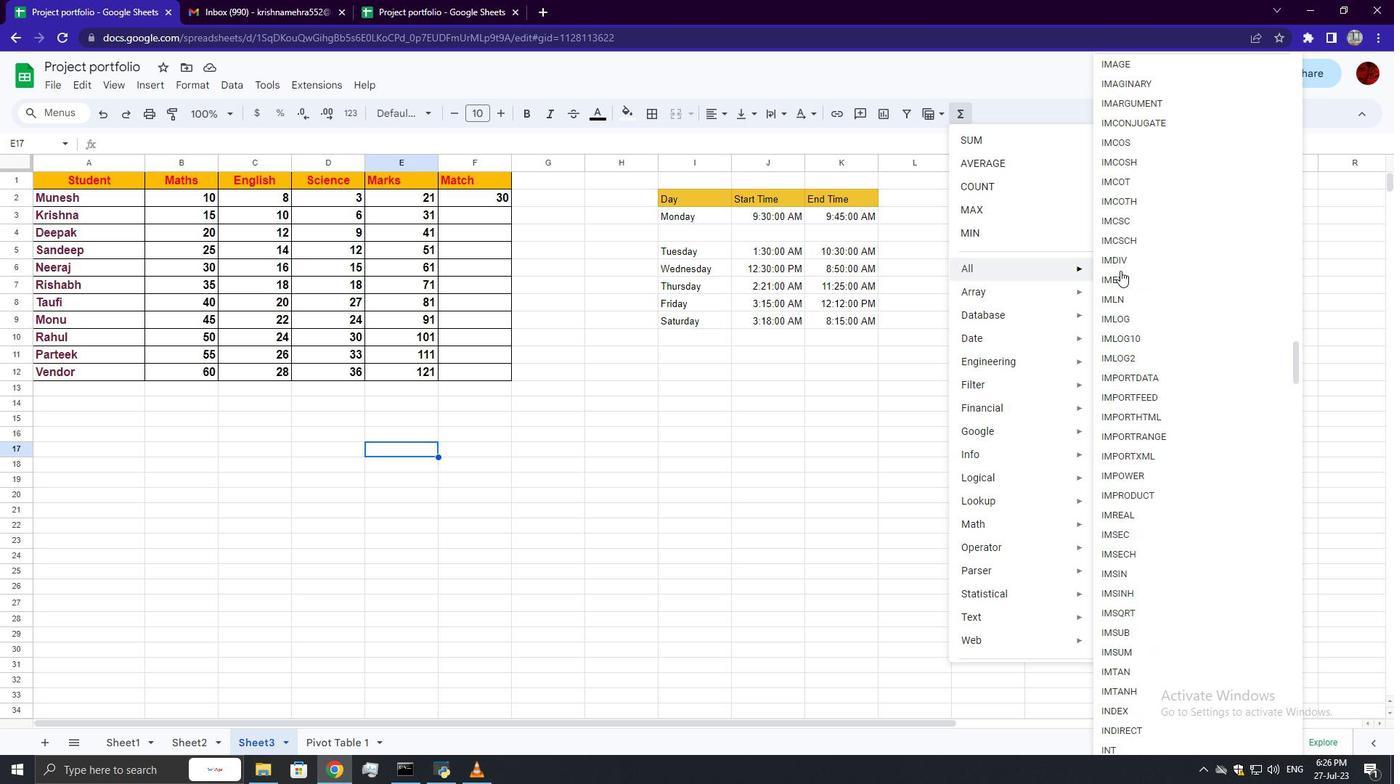 
Action: Mouse scrolled (1120, 270) with delta (0, 0)
Screenshot: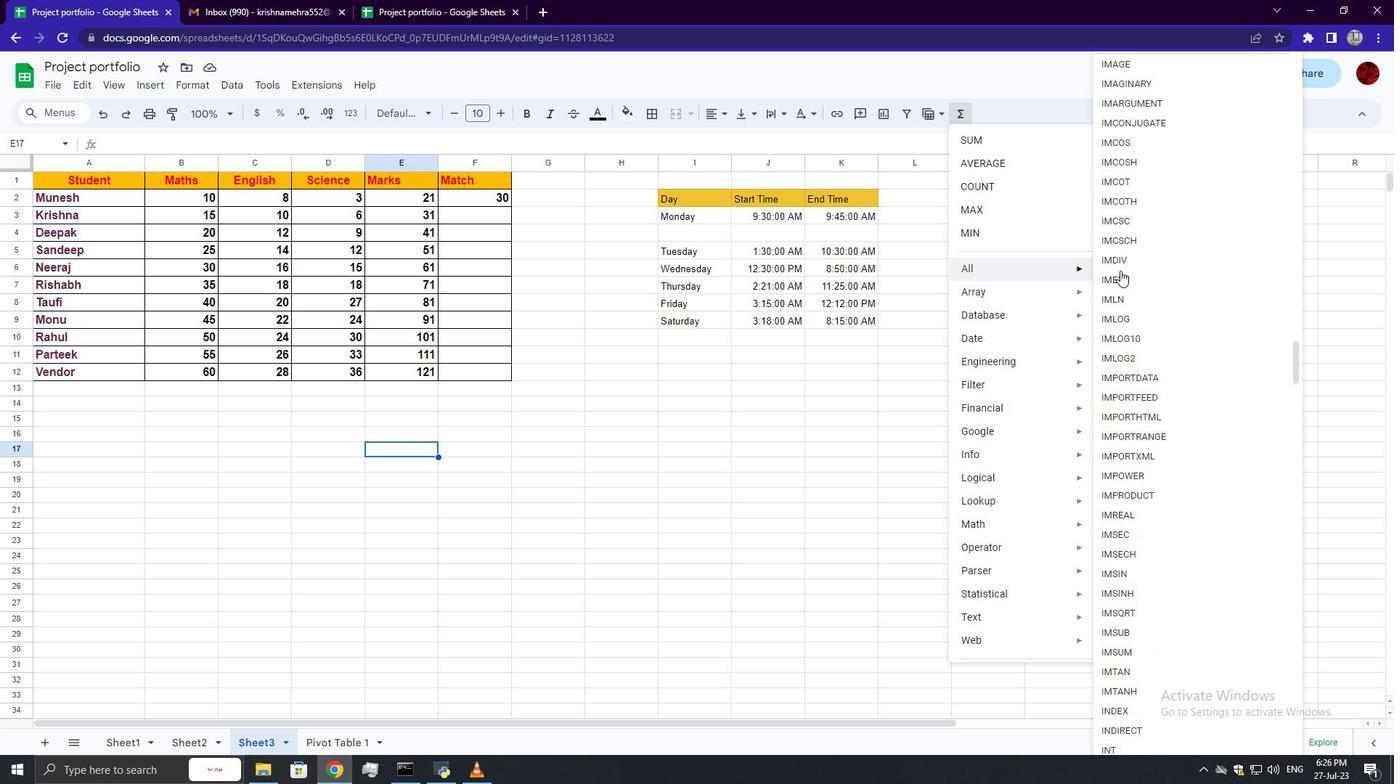 
Action: Mouse scrolled (1120, 270) with delta (0, 0)
Screenshot: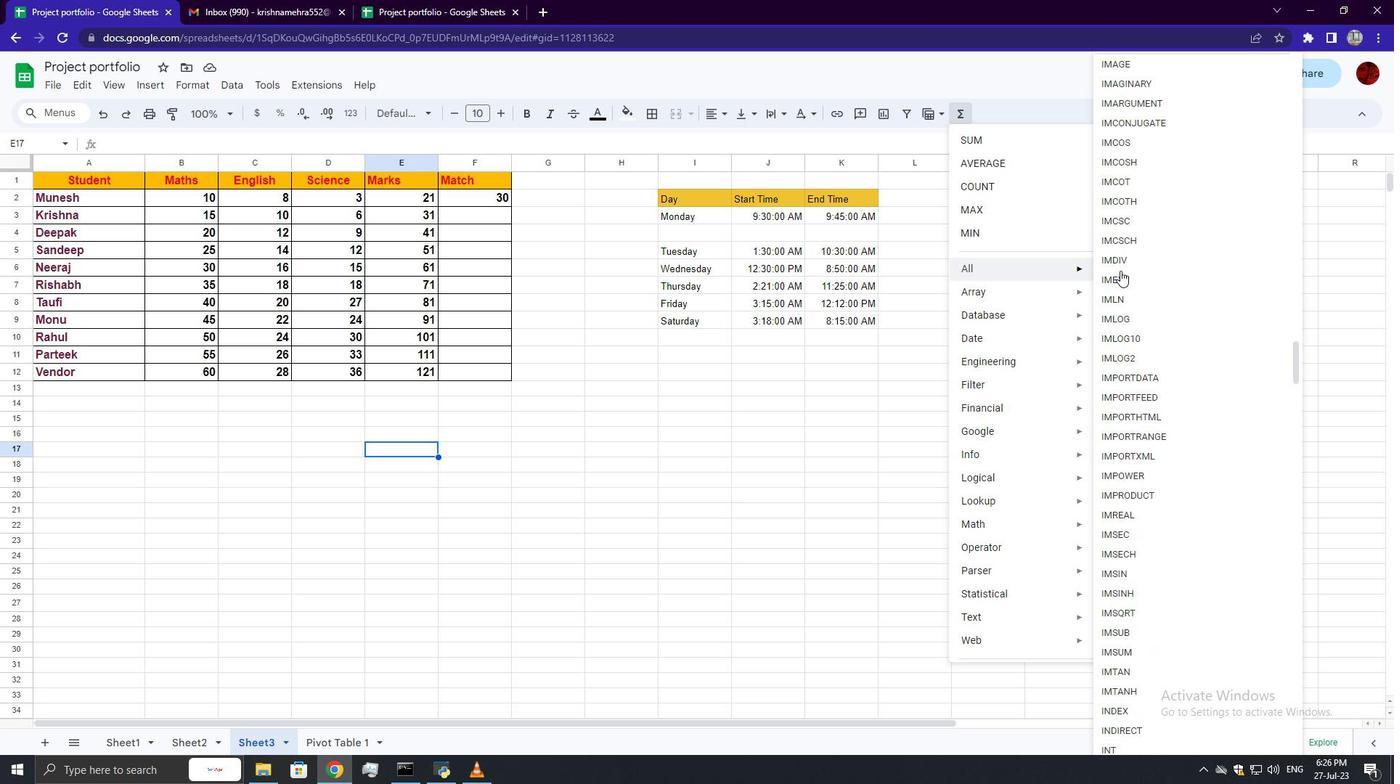 
Action: Mouse scrolled (1120, 270) with delta (0, 0)
Screenshot: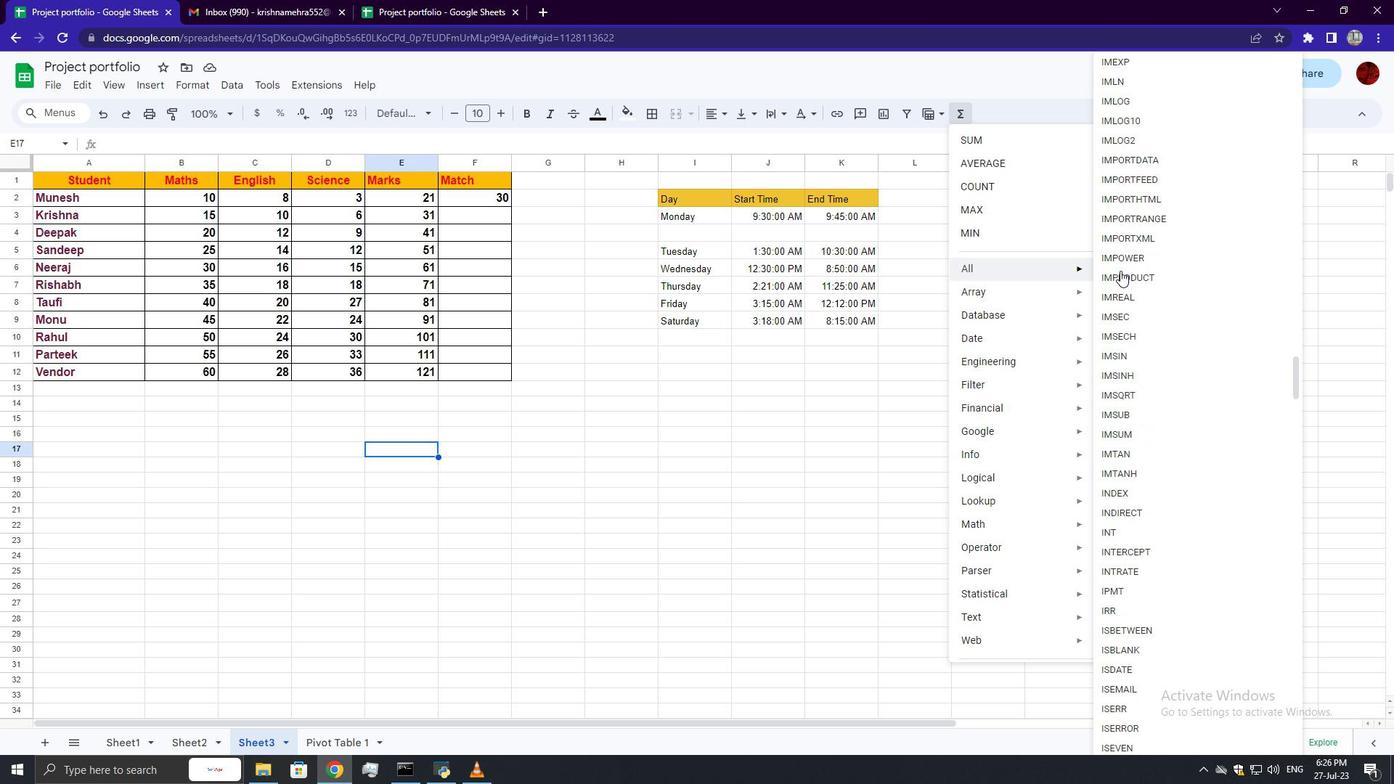
Action: Mouse scrolled (1120, 270) with delta (0, 0)
Screenshot: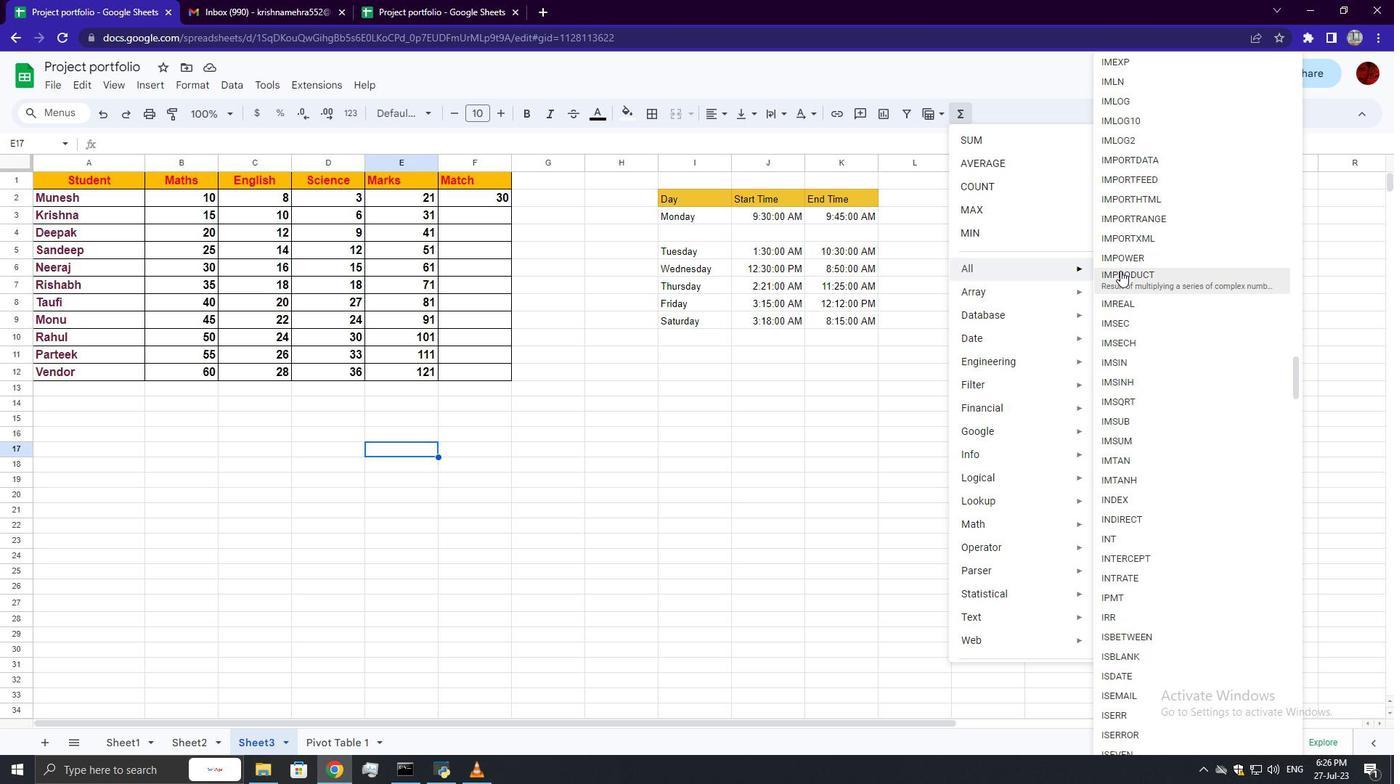 
Action: Mouse scrolled (1120, 270) with delta (0, 0)
Screenshot: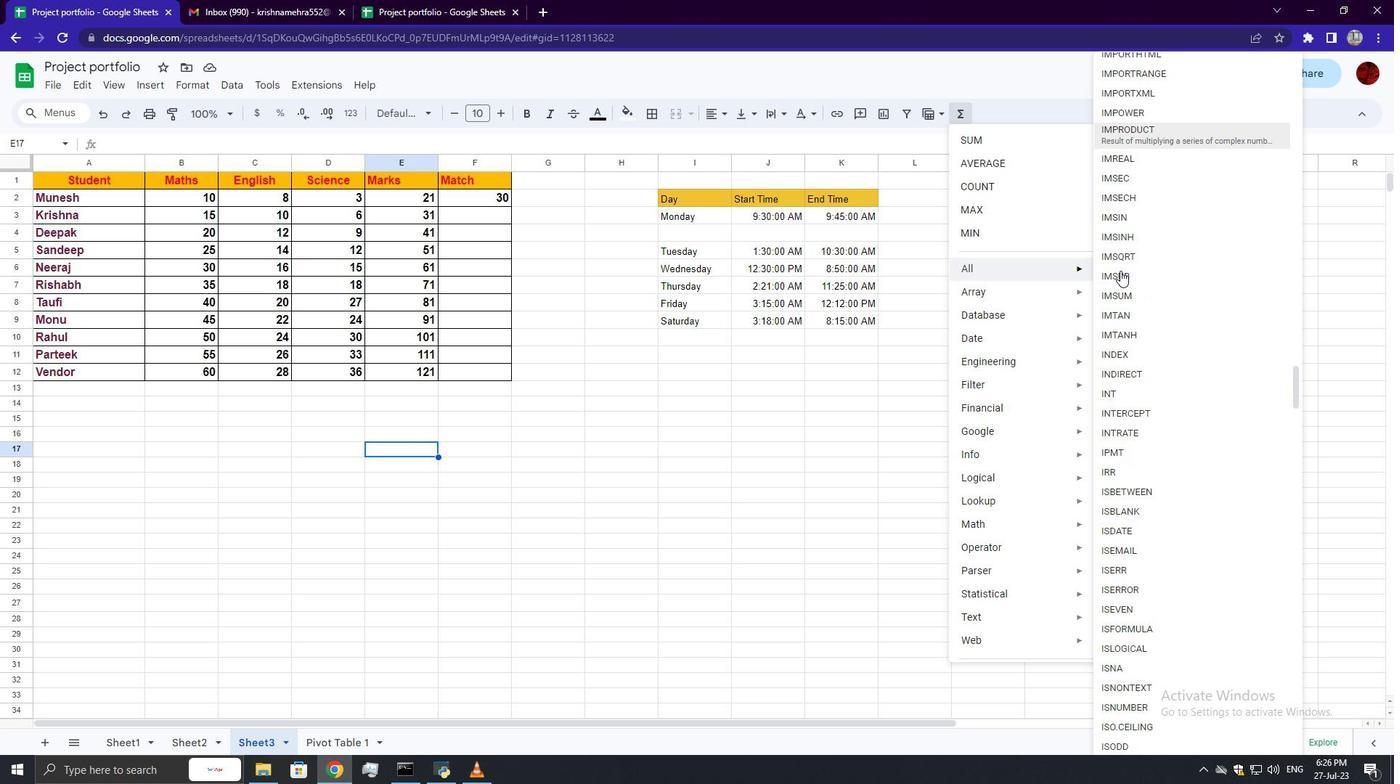 
Action: Mouse scrolled (1120, 270) with delta (0, 0)
Screenshot: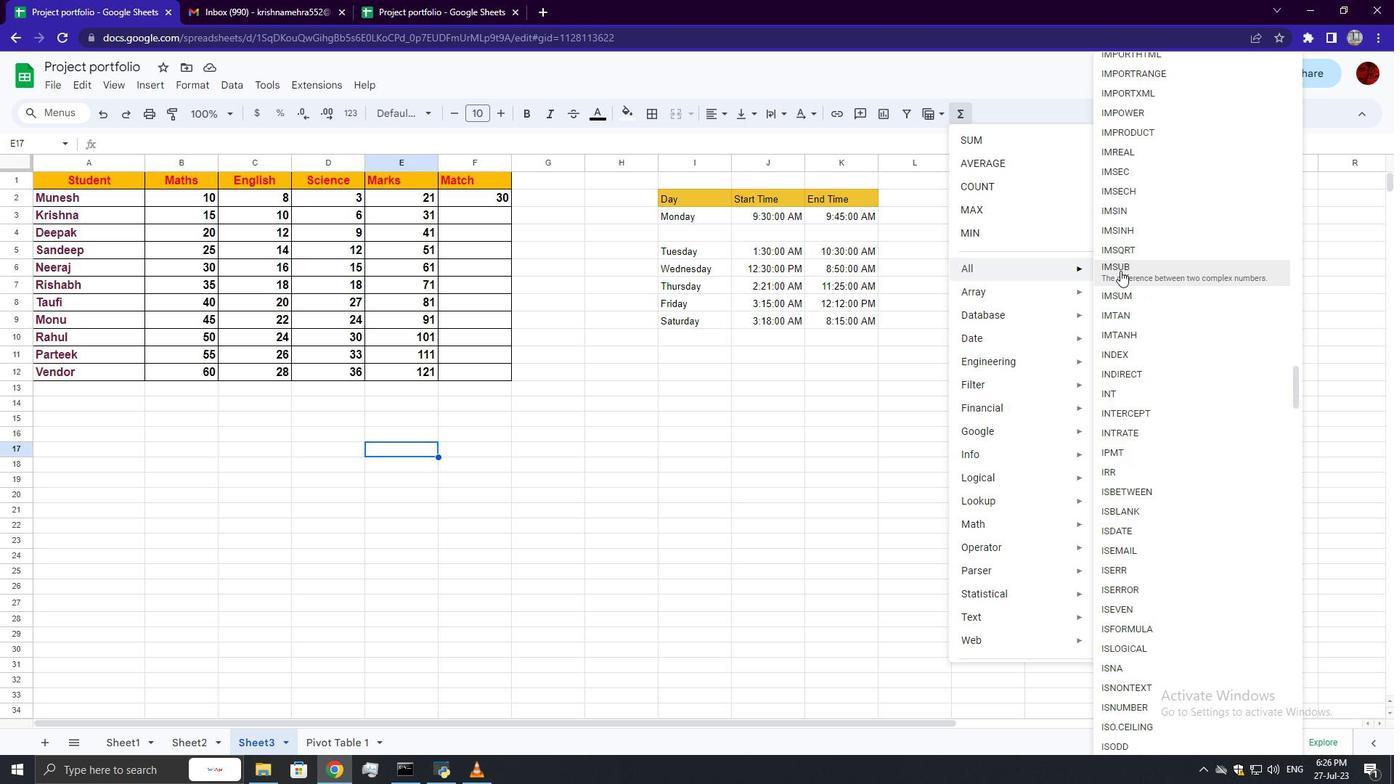 
Action: Mouse scrolled (1120, 270) with delta (0, 0)
Screenshot: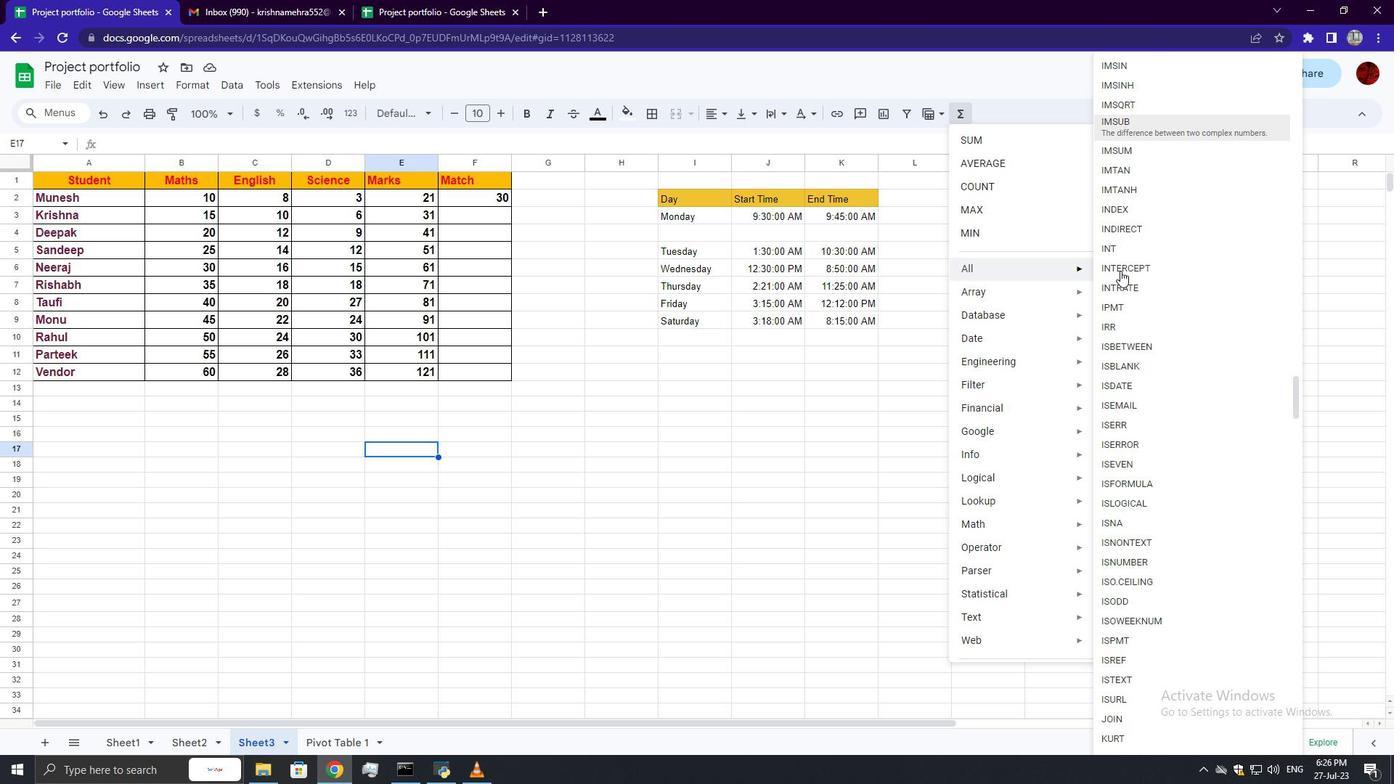 
Action: Mouse scrolled (1120, 270) with delta (0, 0)
Screenshot: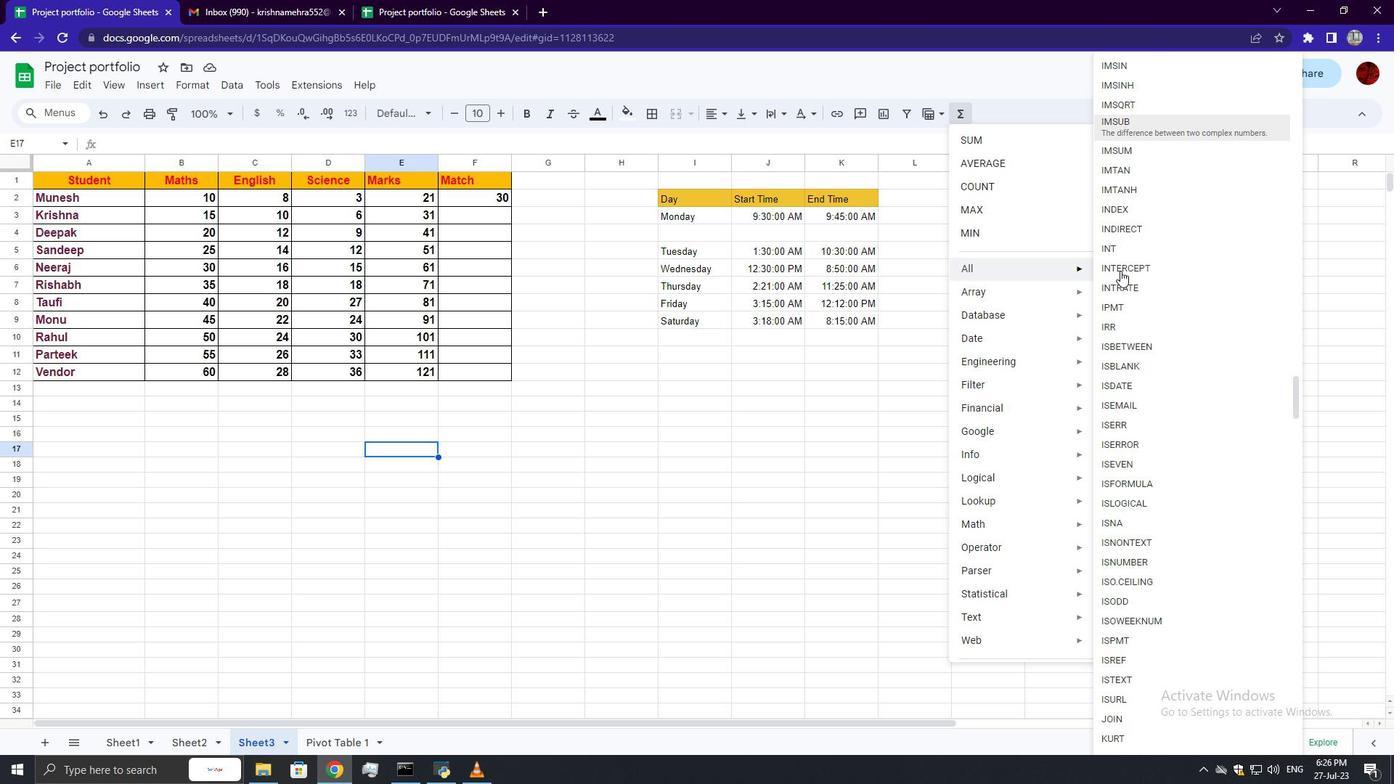 
Action: Mouse scrolled (1120, 270) with delta (0, 0)
Screenshot: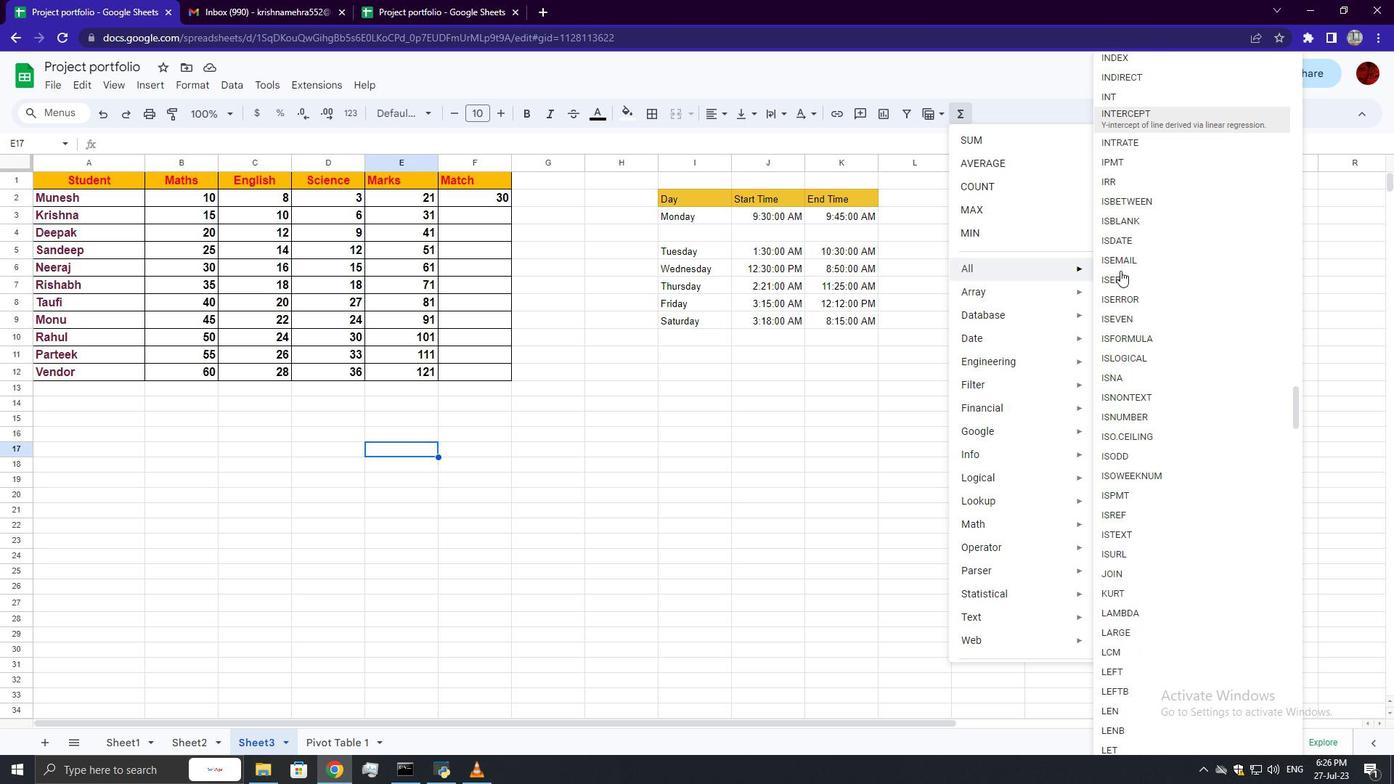 
Action: Mouse scrolled (1120, 270) with delta (0, 0)
Screenshot: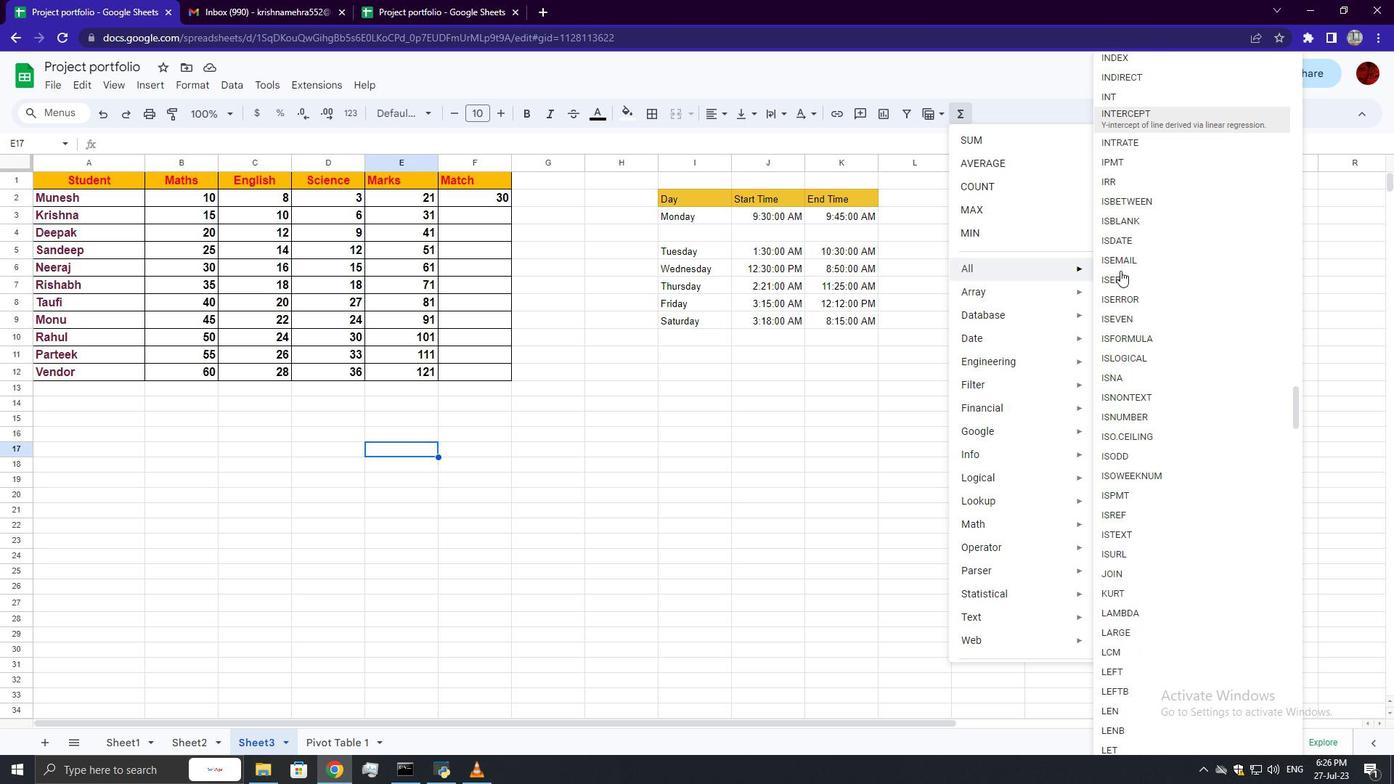 
Action: Mouse scrolled (1120, 270) with delta (0, 0)
Screenshot: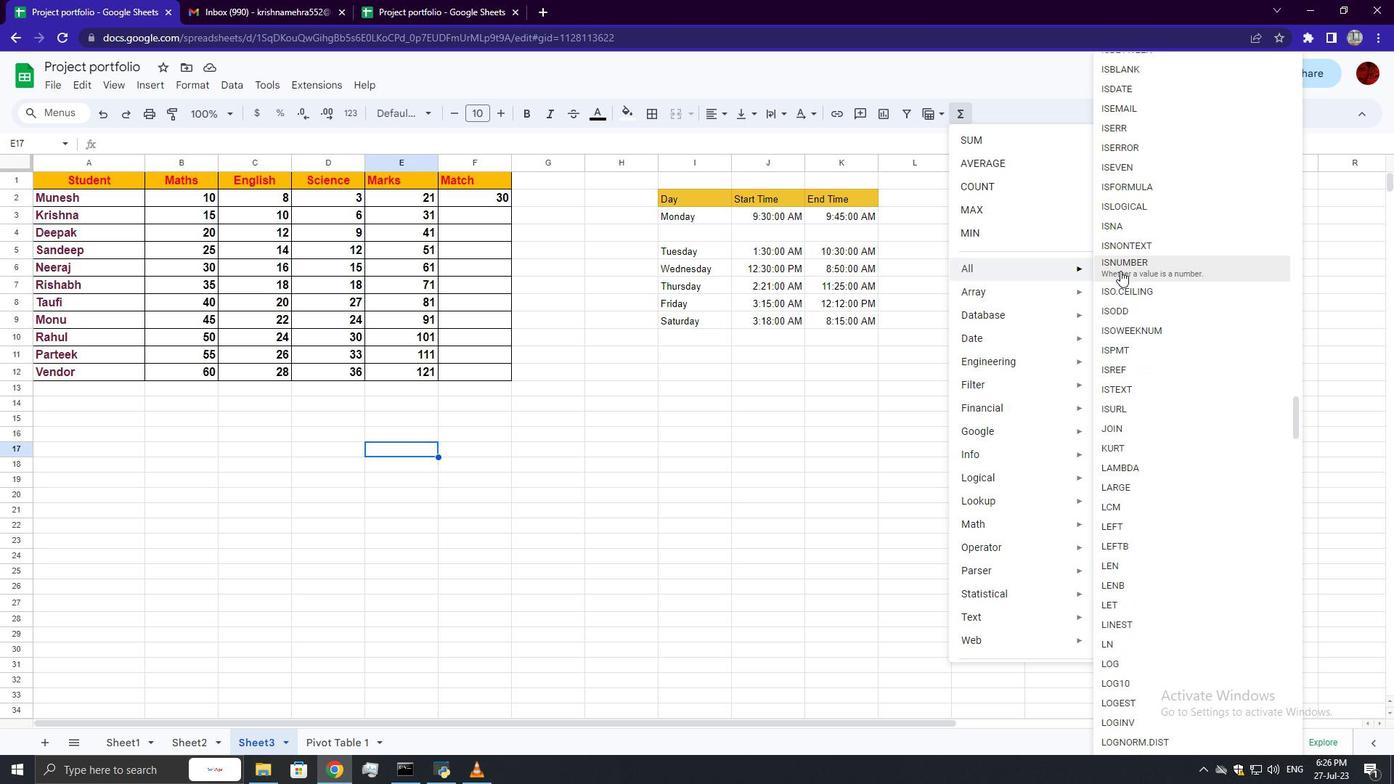 
Action: Mouse scrolled (1120, 270) with delta (0, 0)
Screenshot: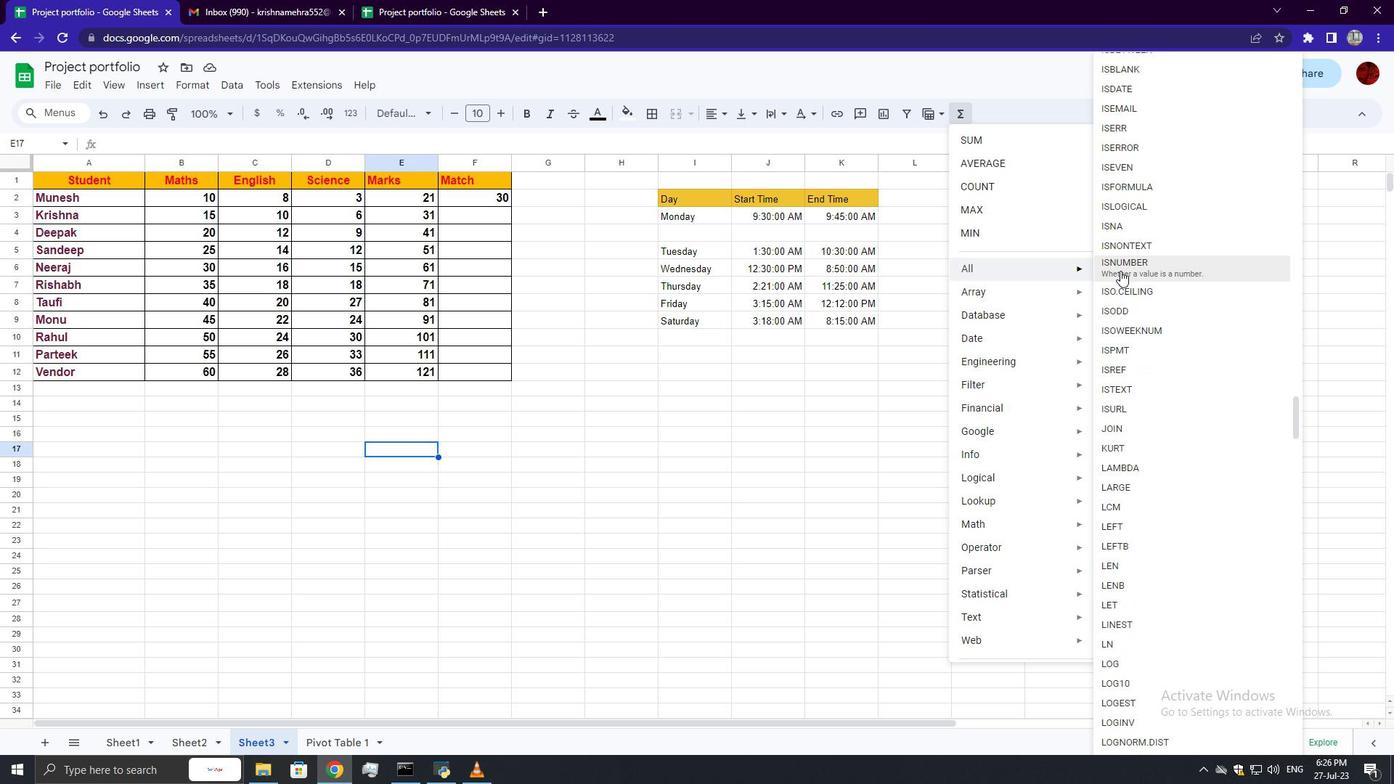
Action: Mouse scrolled (1120, 270) with delta (0, 0)
Screenshot: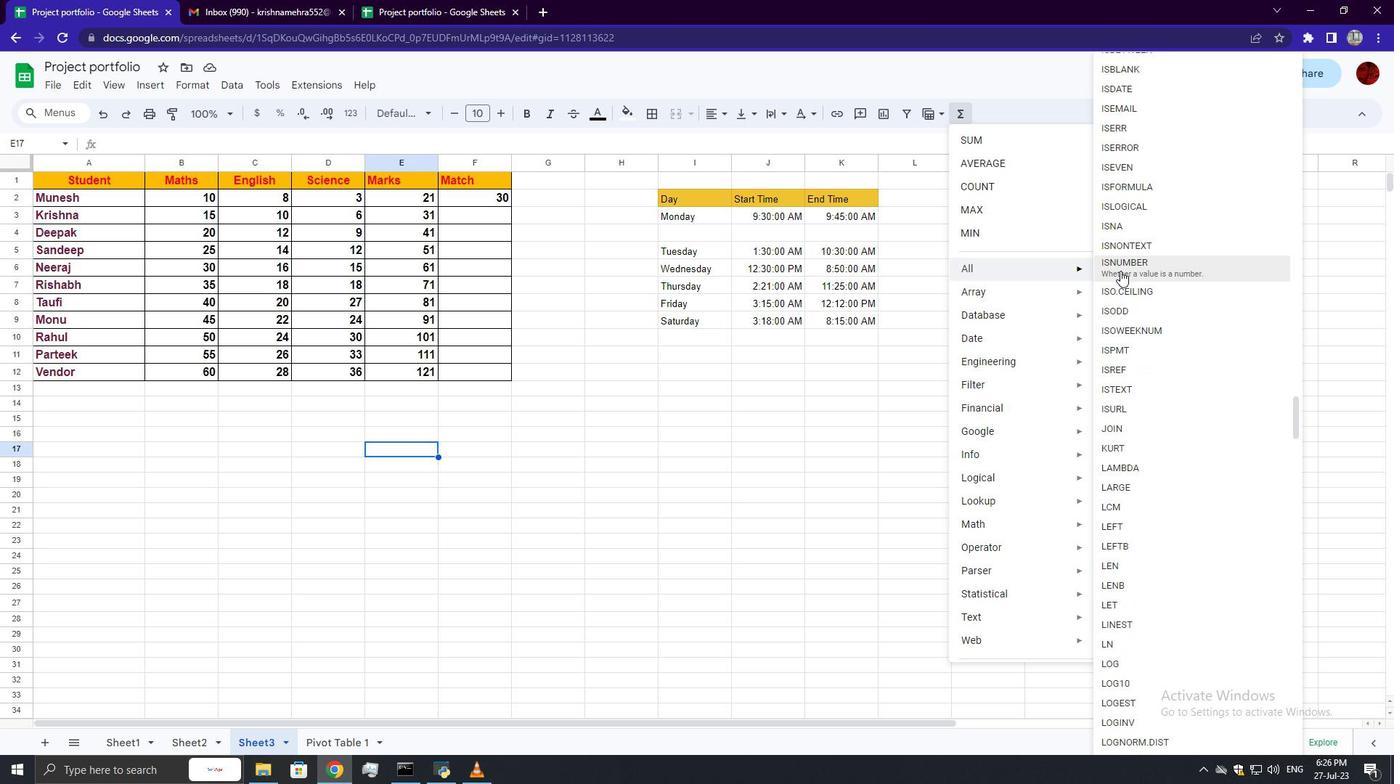 
Action: Mouse scrolled (1120, 270) with delta (0, 0)
Screenshot: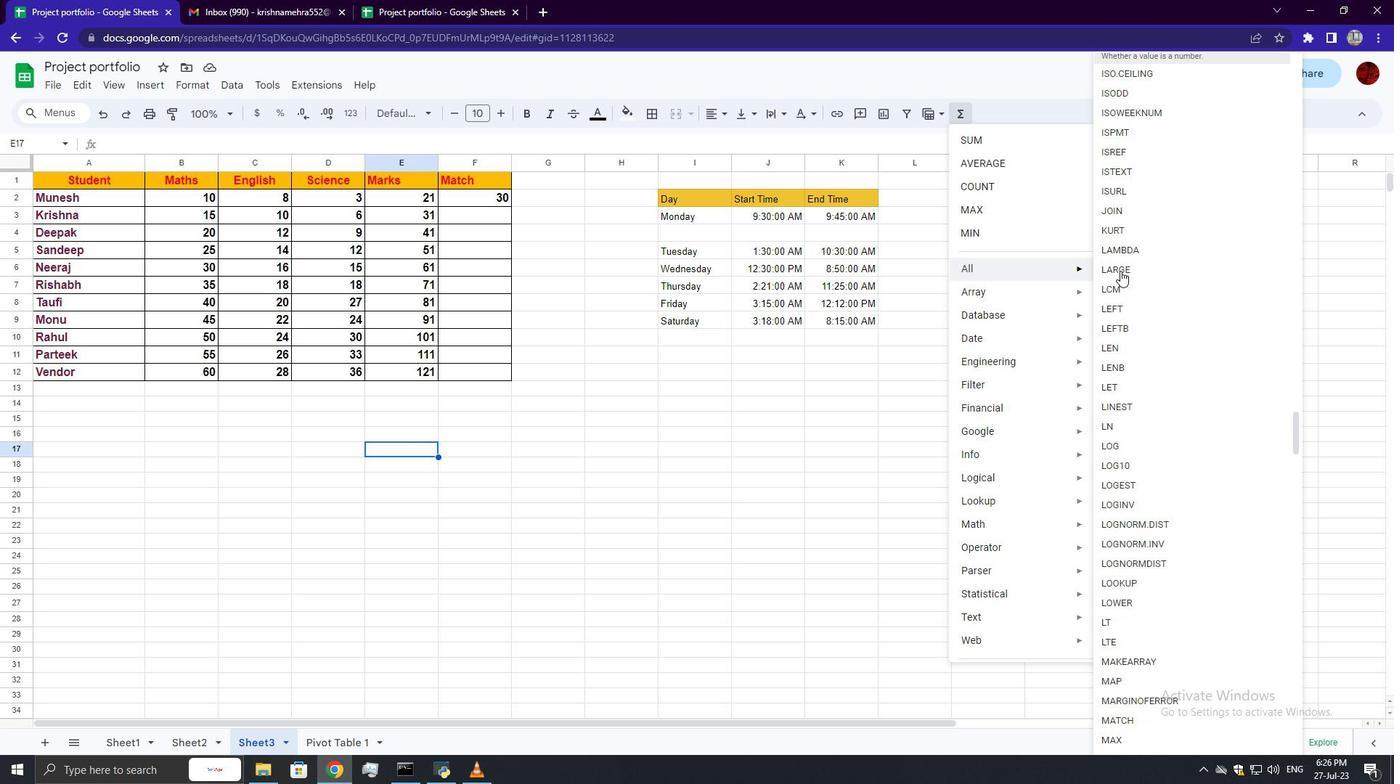 
Action: Mouse scrolled (1120, 270) with delta (0, 0)
Screenshot: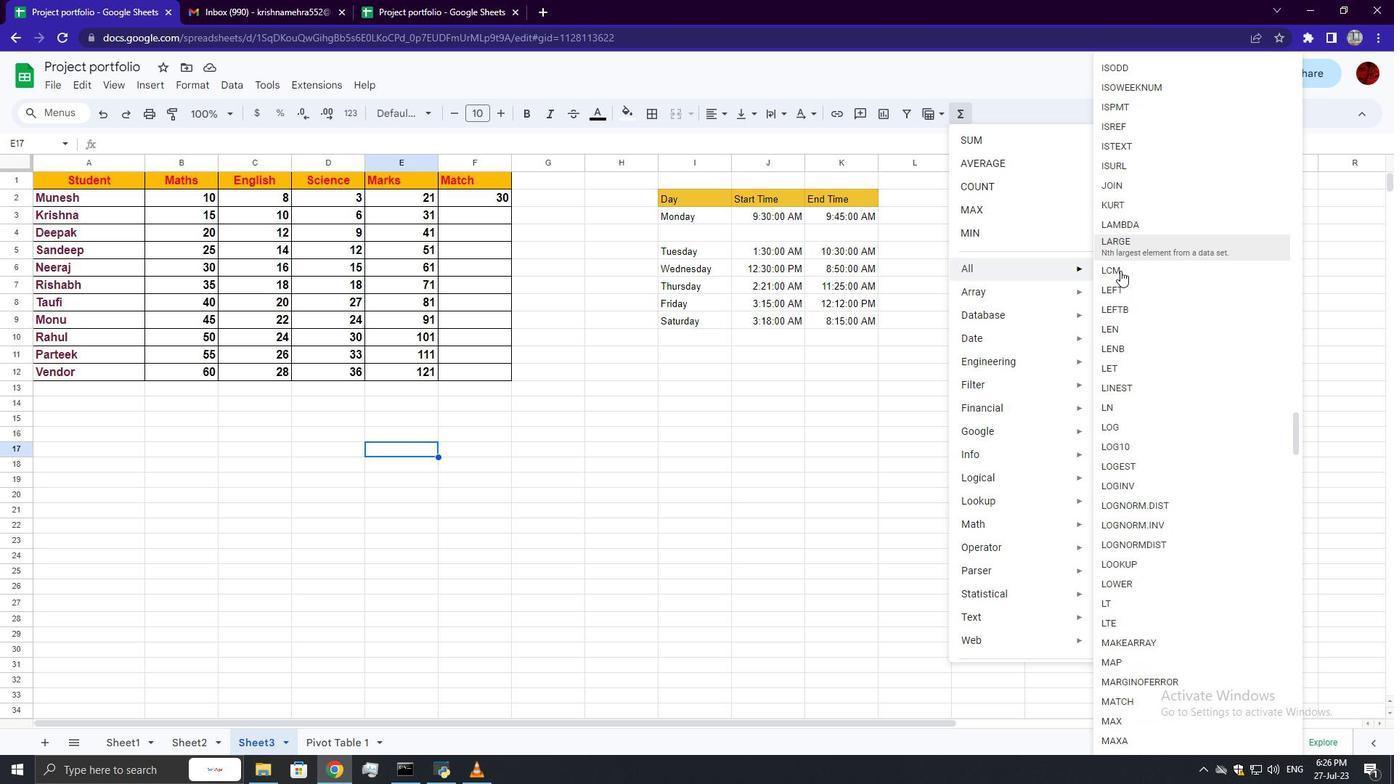 
Action: Mouse scrolled (1120, 270) with delta (0, 0)
Screenshot: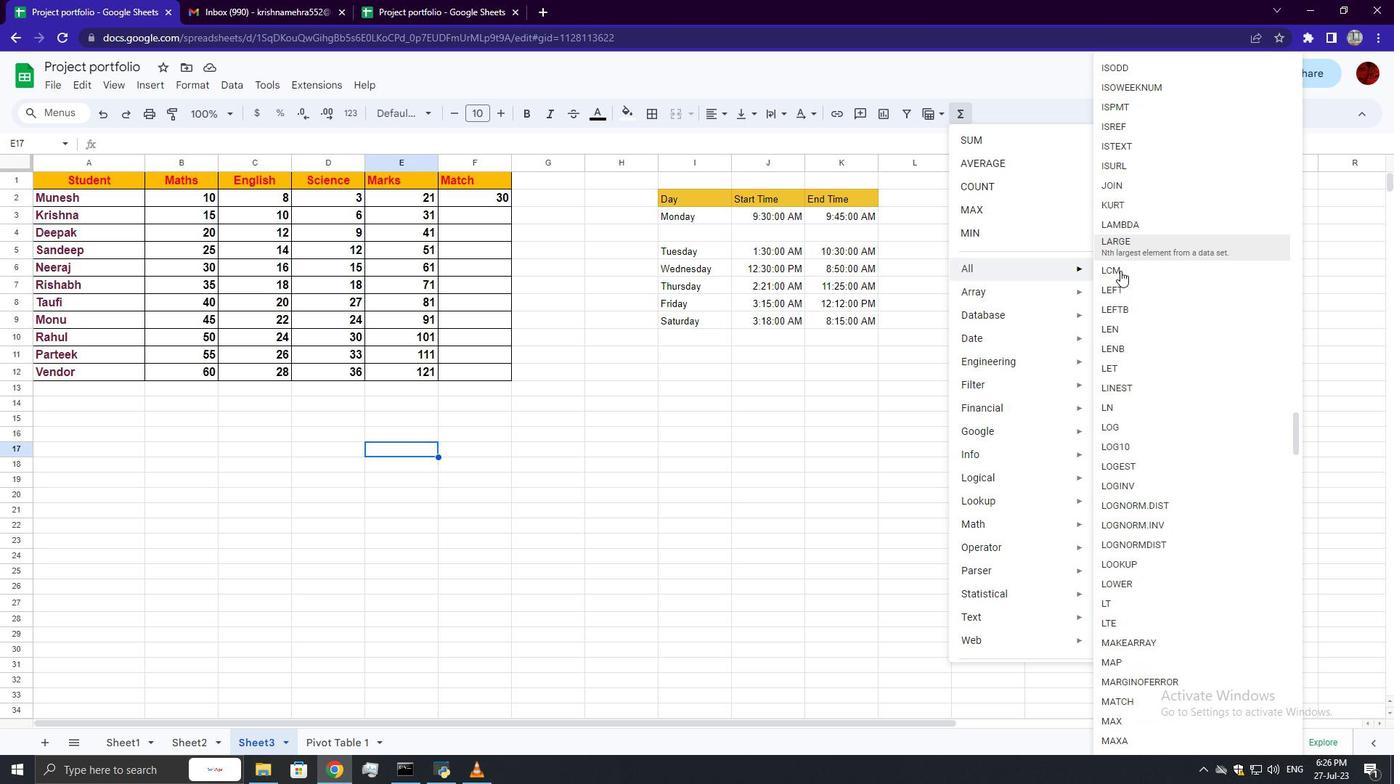 
Action: Mouse moved to (1157, 556)
Screenshot: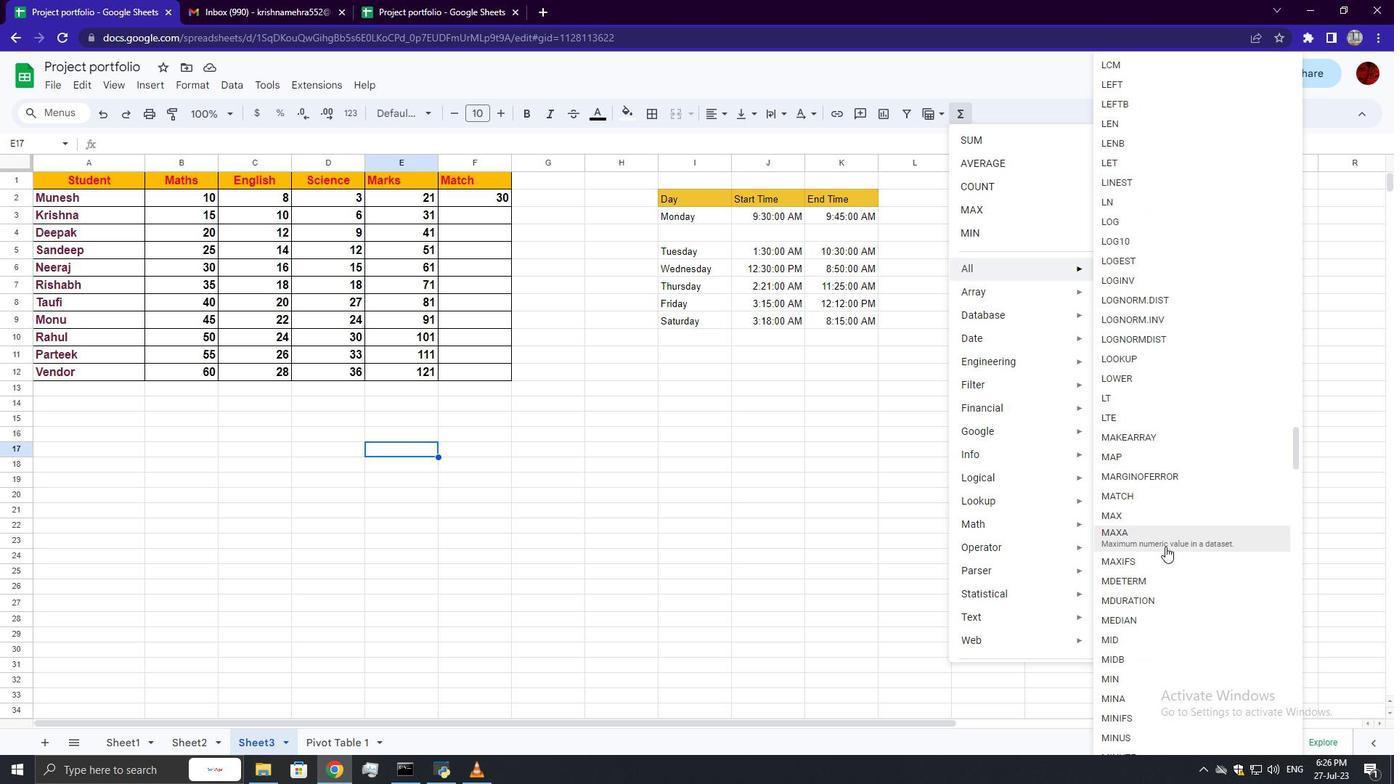 
Action: Mouse pressed left at (1157, 556)
Screenshot: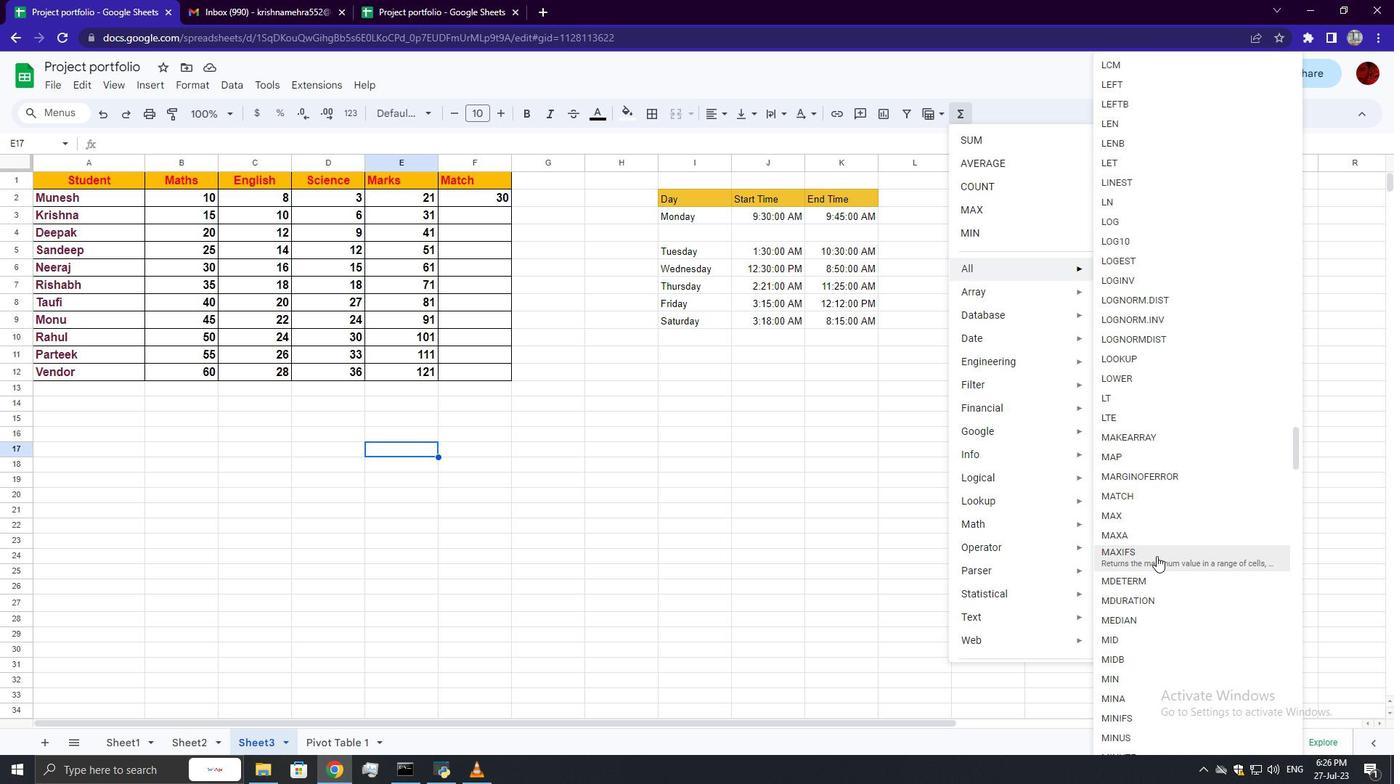 
Action: Mouse moved to (186, 199)
Screenshot: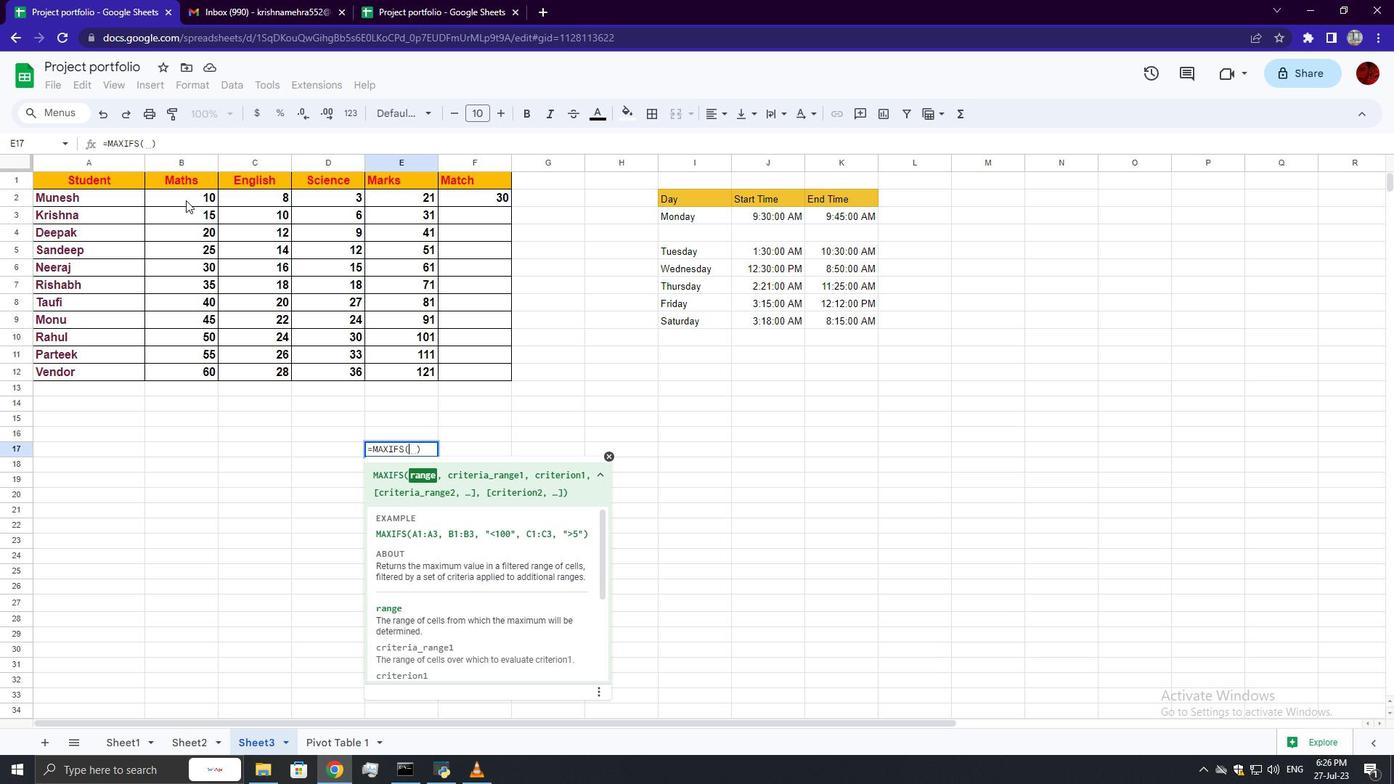 
Action: Mouse pressed left at (186, 199)
Screenshot: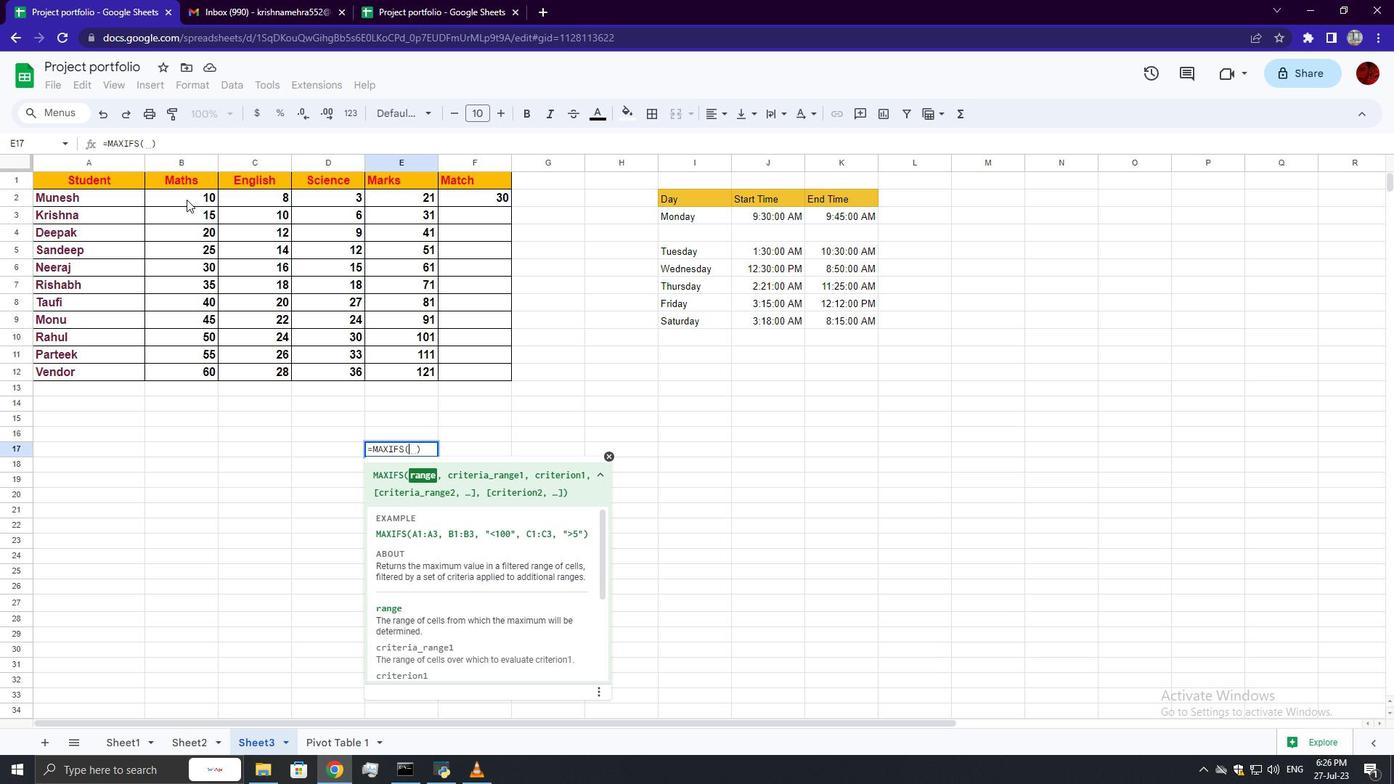 
Action: Mouse moved to (188, 373)
Screenshot: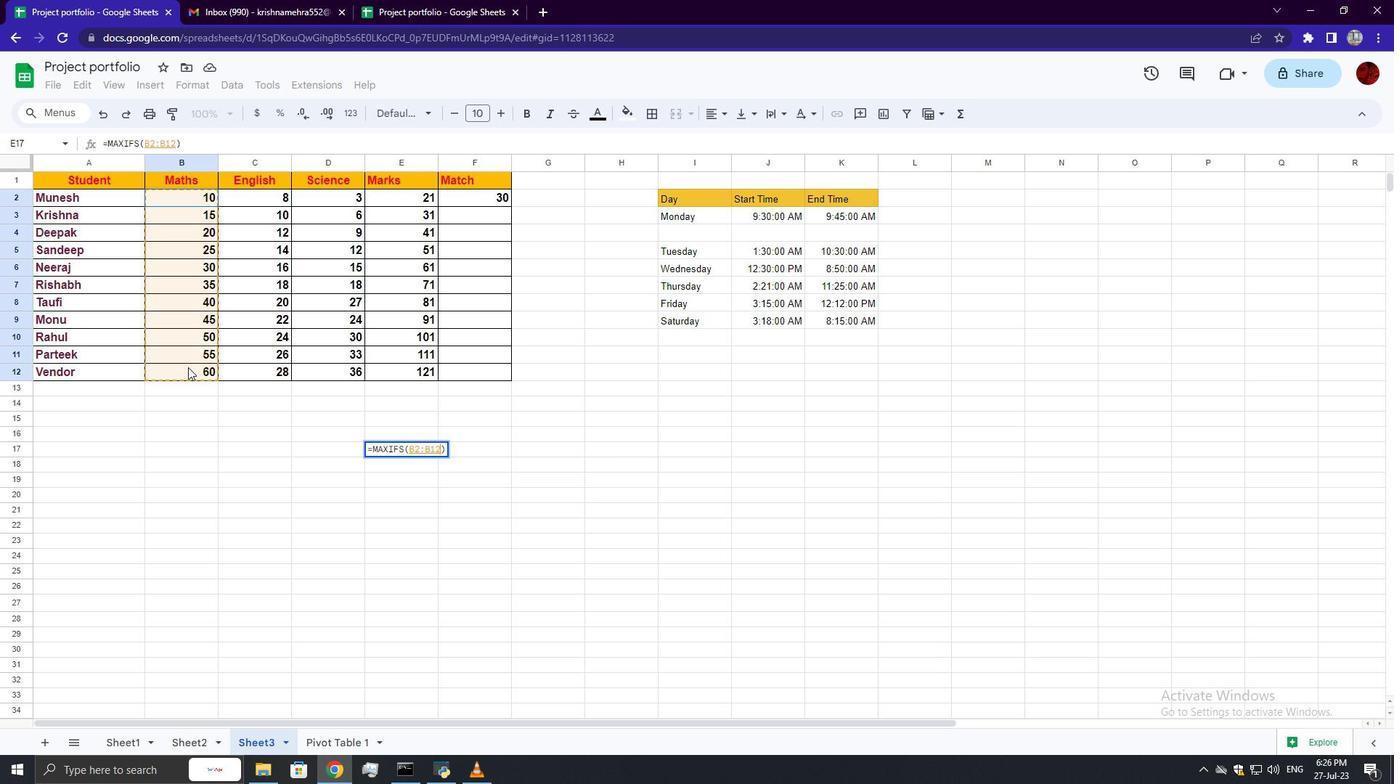 
Action: Key pressed ,
Screenshot: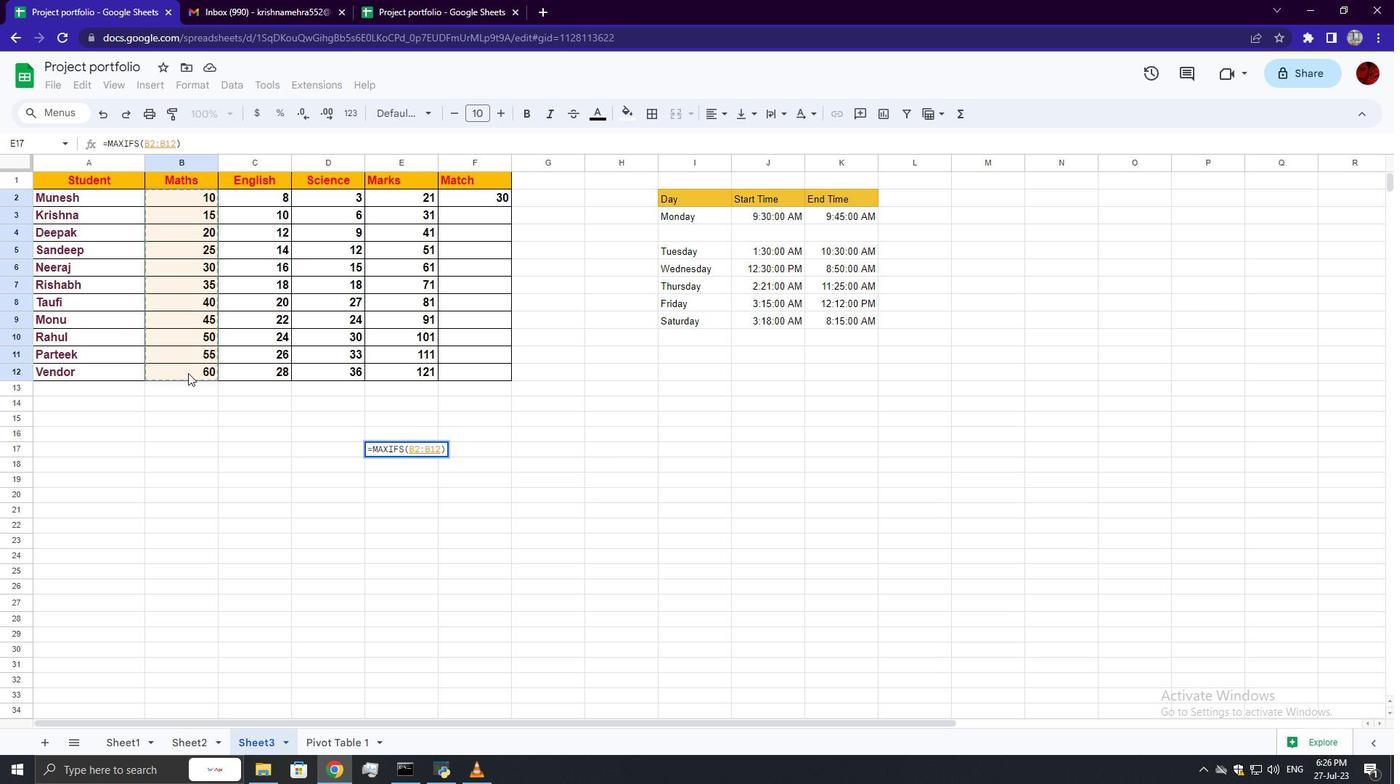 
Action: Mouse moved to (331, 197)
Screenshot: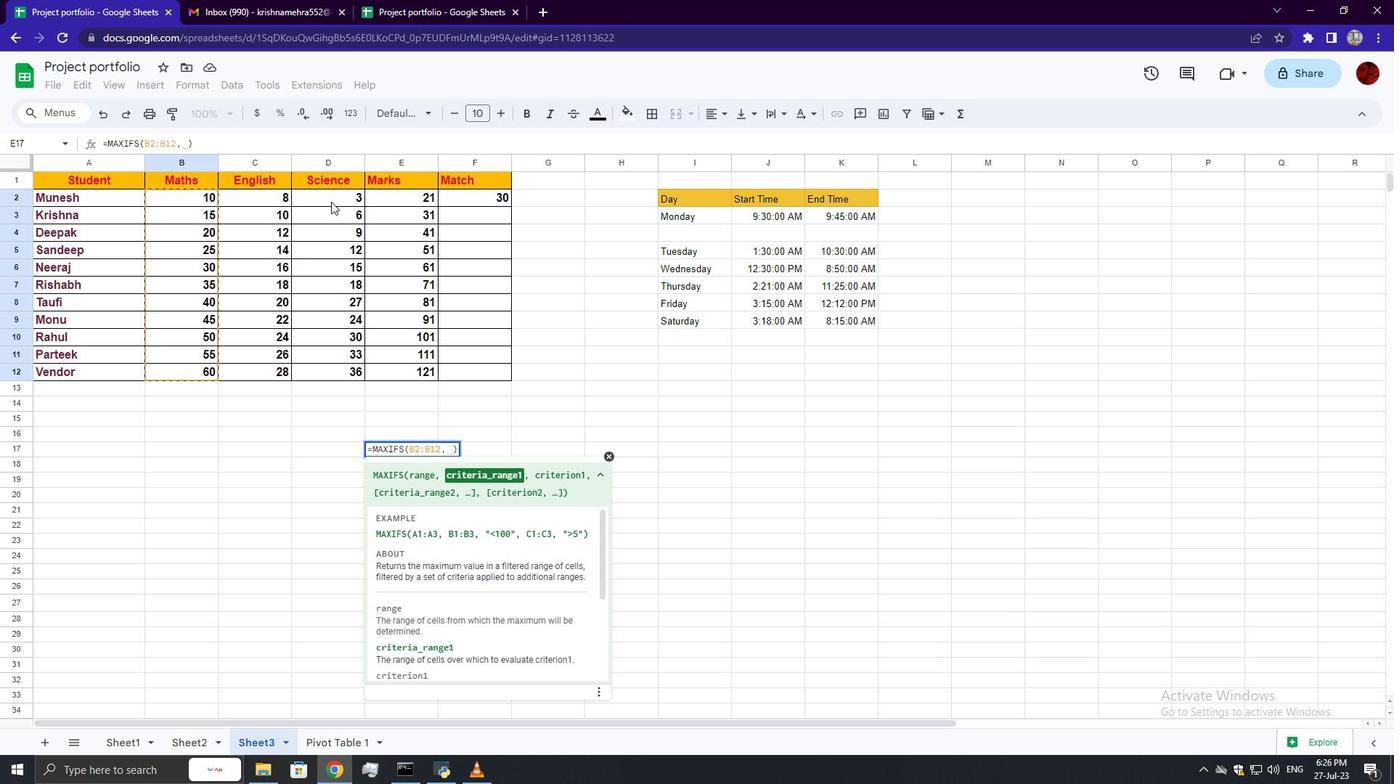 
Action: Mouse pressed left at (331, 197)
Screenshot: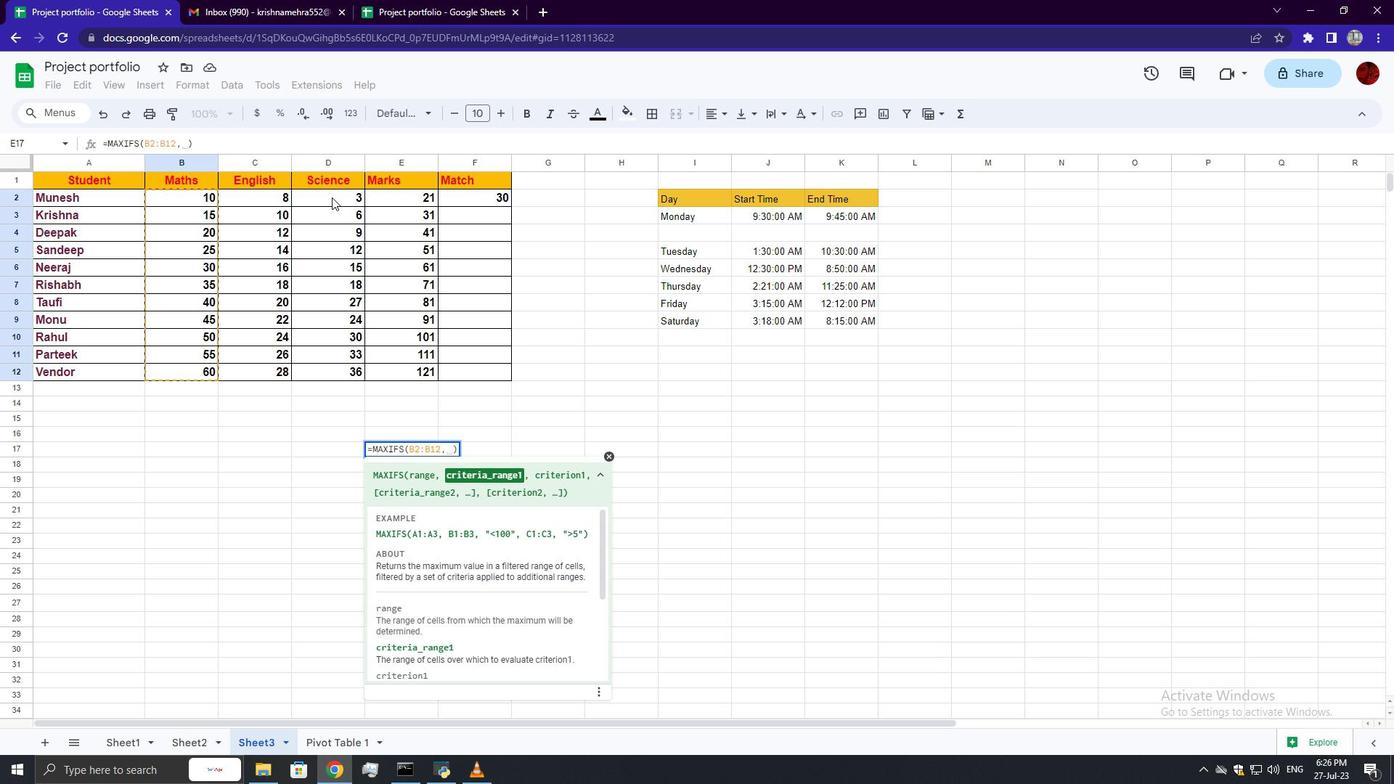
Action: Mouse moved to (332, 373)
Screenshot: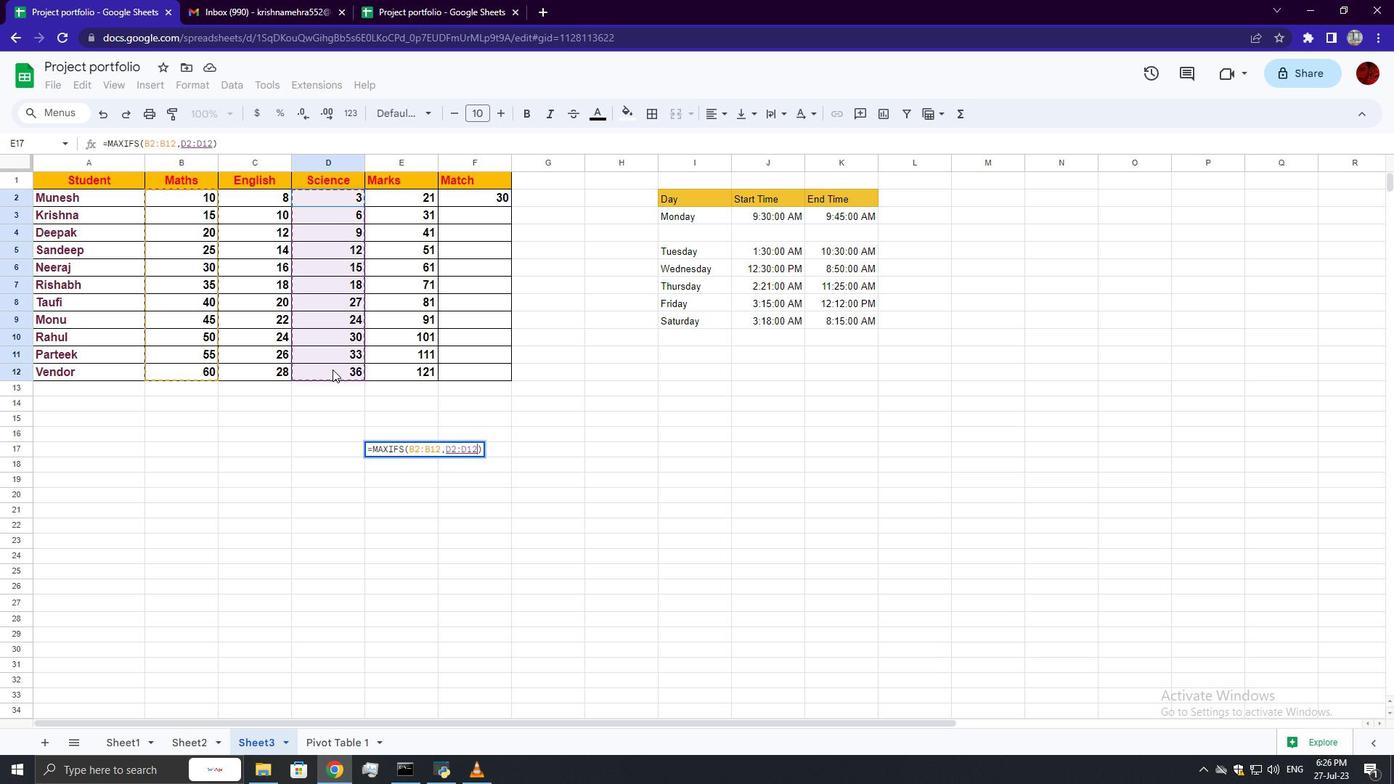 
Action: Key pressed ,<Key.space><Key.shift_r>"neeraj<Key.shift_r>"<Key.enter>
Screenshot: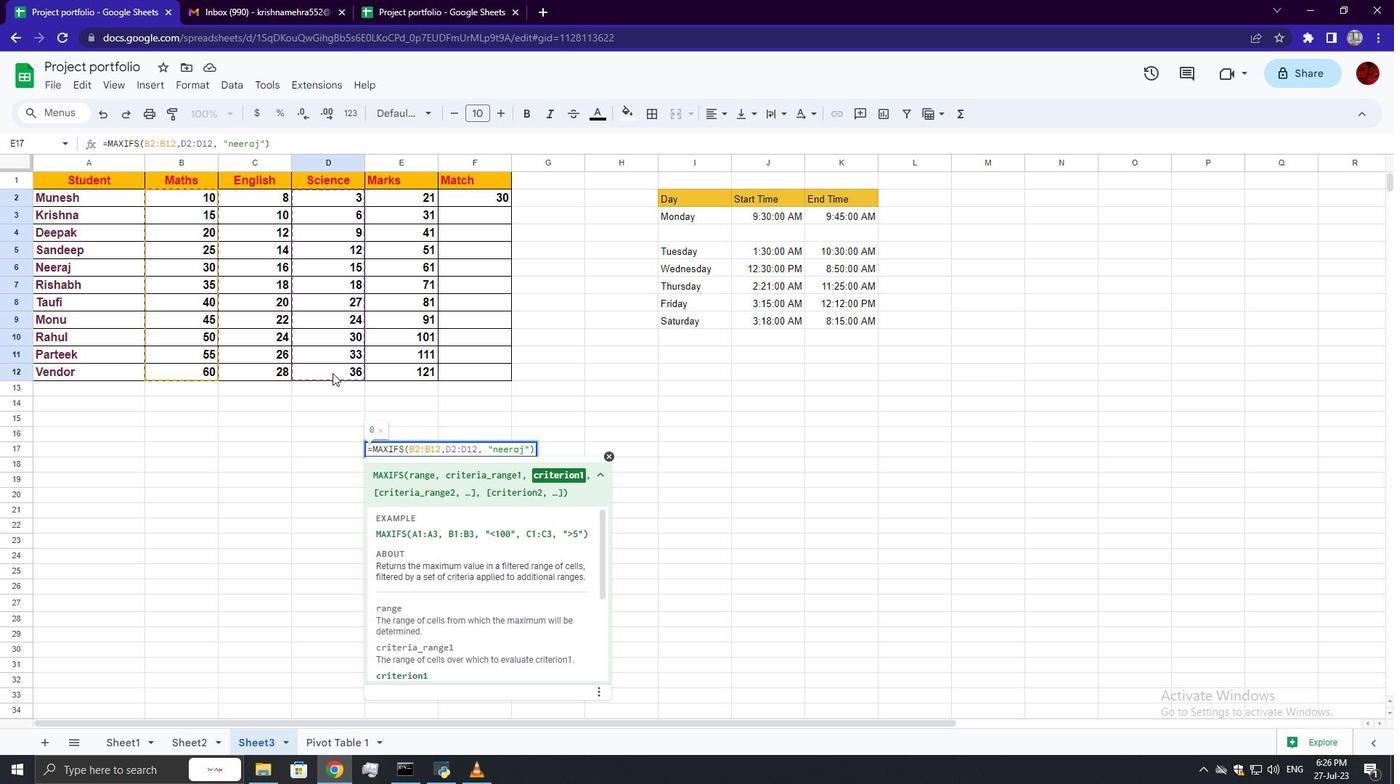 
